 Task: Compose an email with the signature Guillermo Adams with the subject Update on a termination meeting and the message I am writing to follow up on the status of the payment. from softage.8@softage.net to softage.6@softage.net Select the numbered list and change the font typography to strikethroughSelect the numbered list and remove the font typography strikethrough Send the email. Finally, move the email from Sent Items to the label Self-help
Action: Mouse moved to (1244, 66)
Screenshot: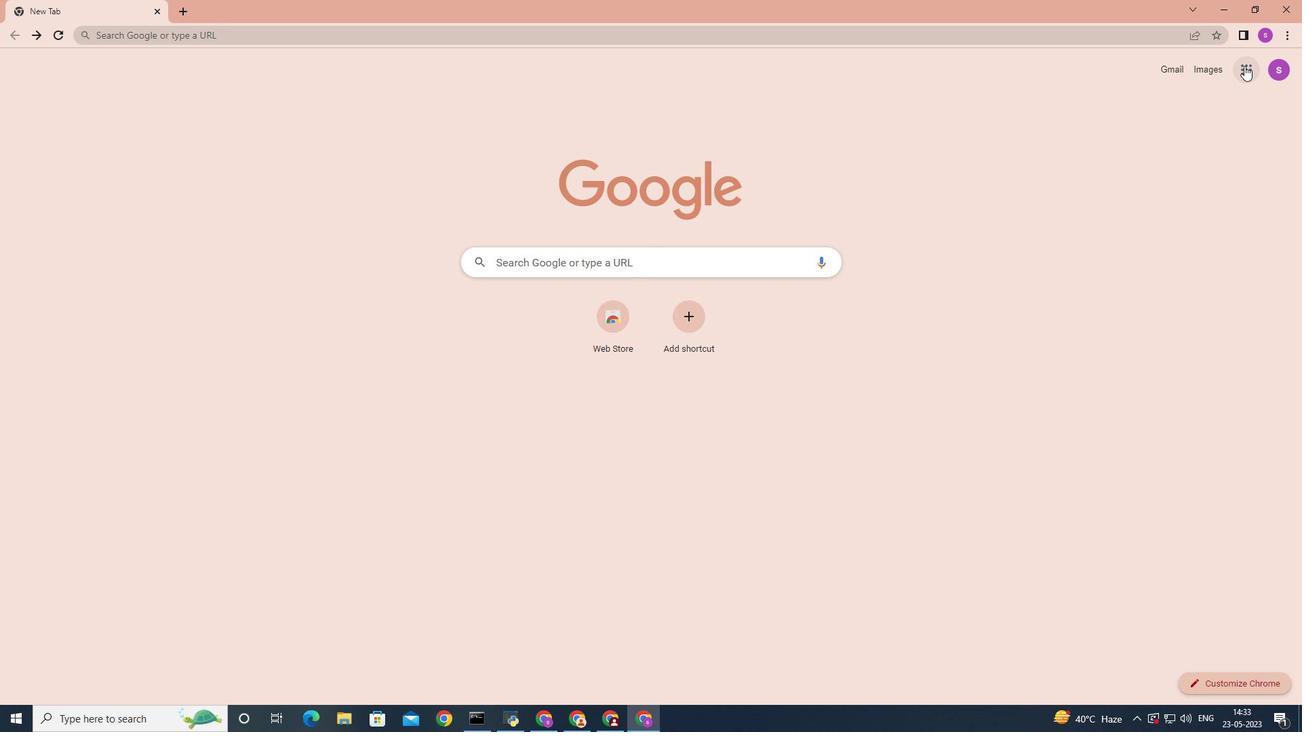 
Action: Mouse pressed left at (1244, 66)
Screenshot: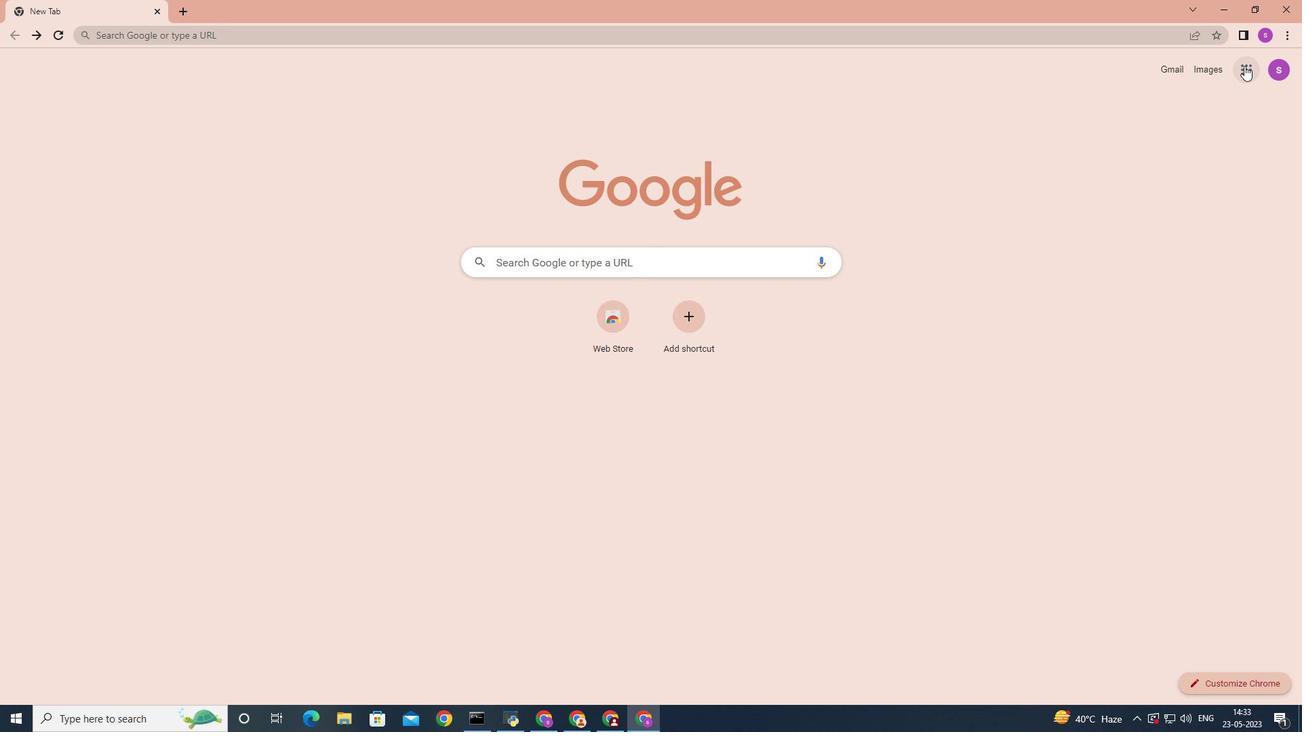 
Action: Mouse moved to (1175, 134)
Screenshot: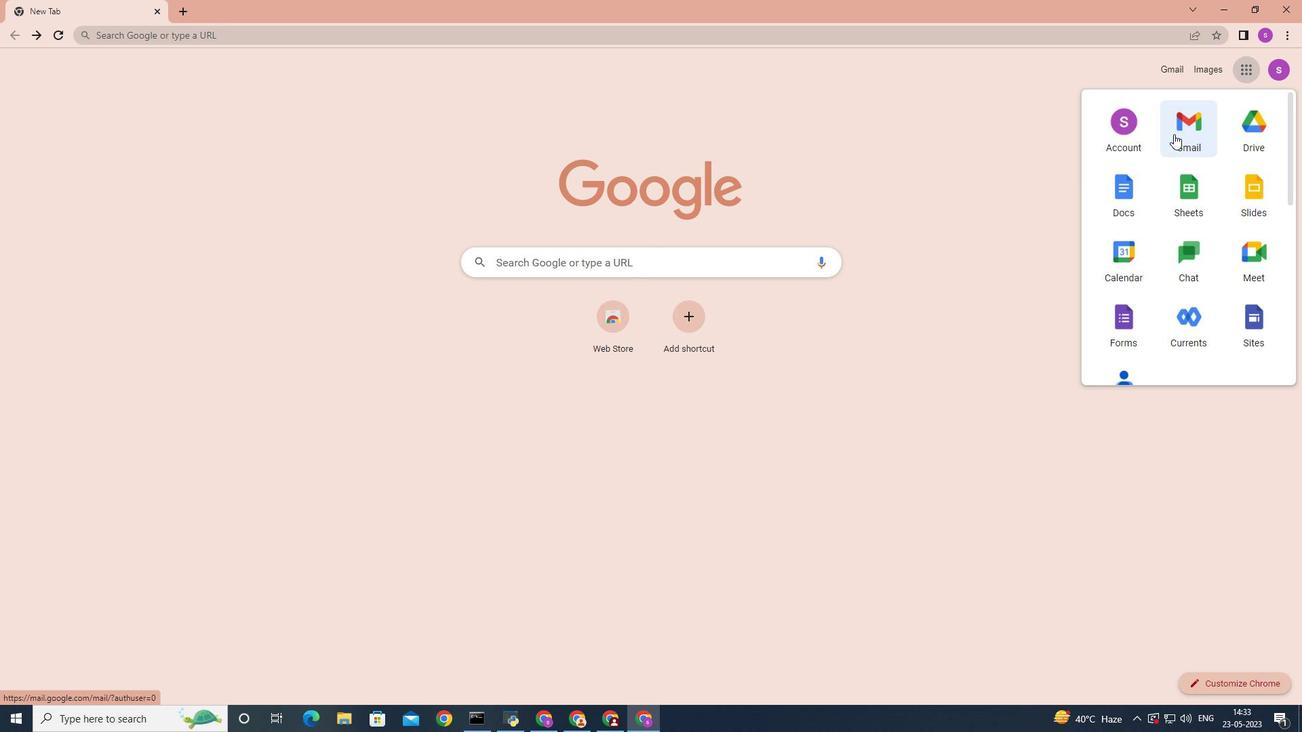 
Action: Mouse pressed left at (1175, 134)
Screenshot: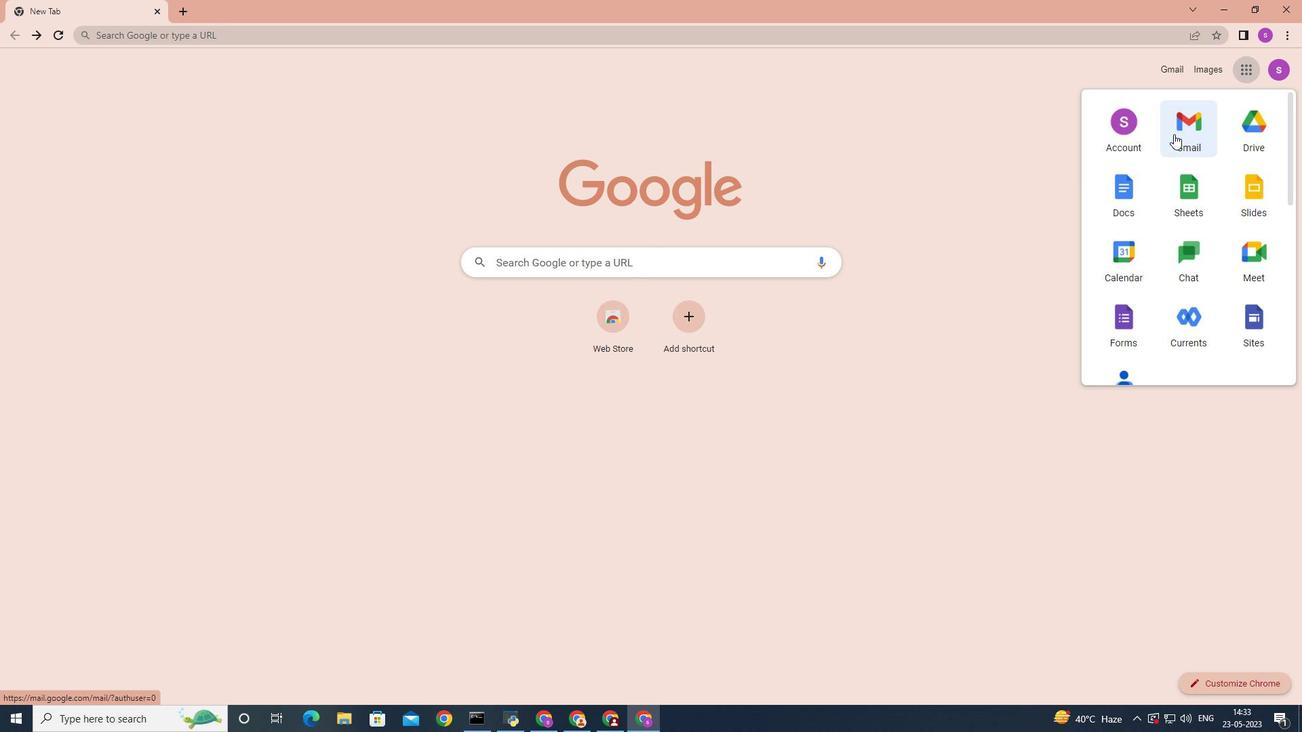 
Action: Mouse moved to (1159, 76)
Screenshot: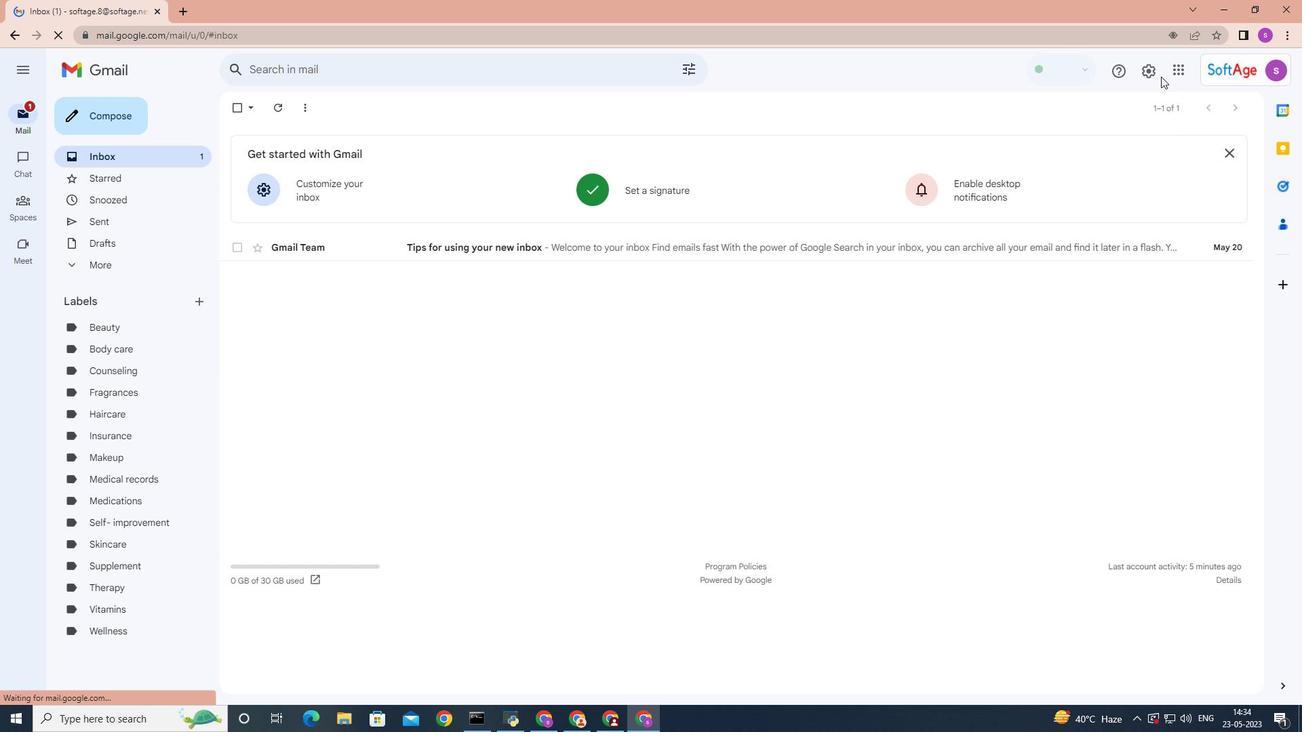 
Action: Mouse pressed left at (1159, 76)
Screenshot: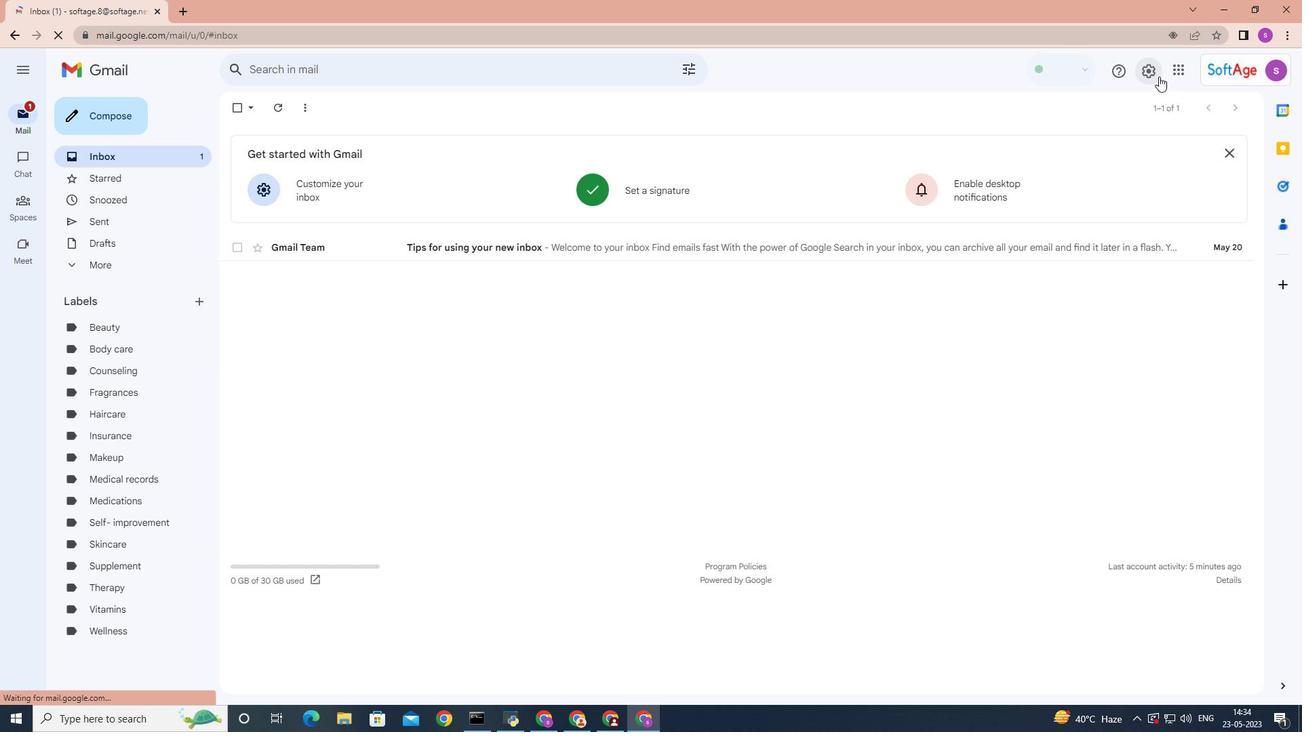 
Action: Mouse moved to (1192, 141)
Screenshot: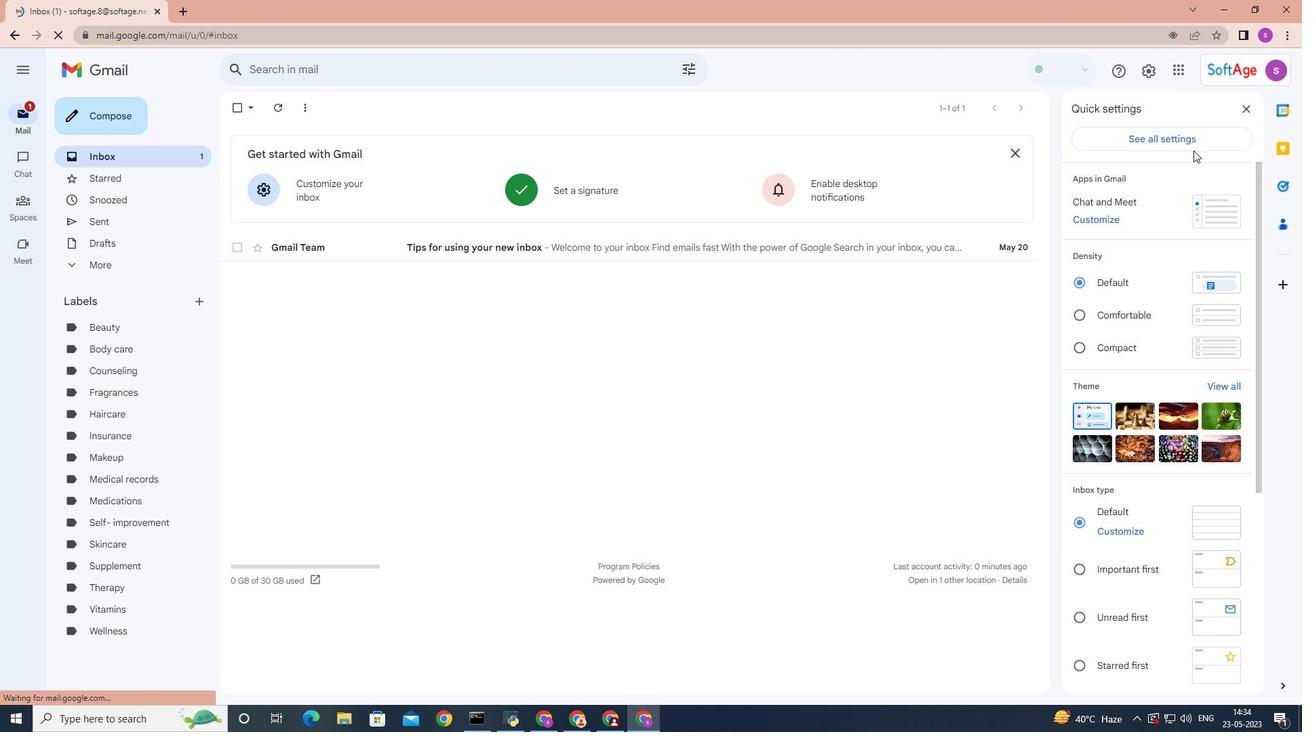 
Action: Mouse pressed left at (1192, 141)
Screenshot: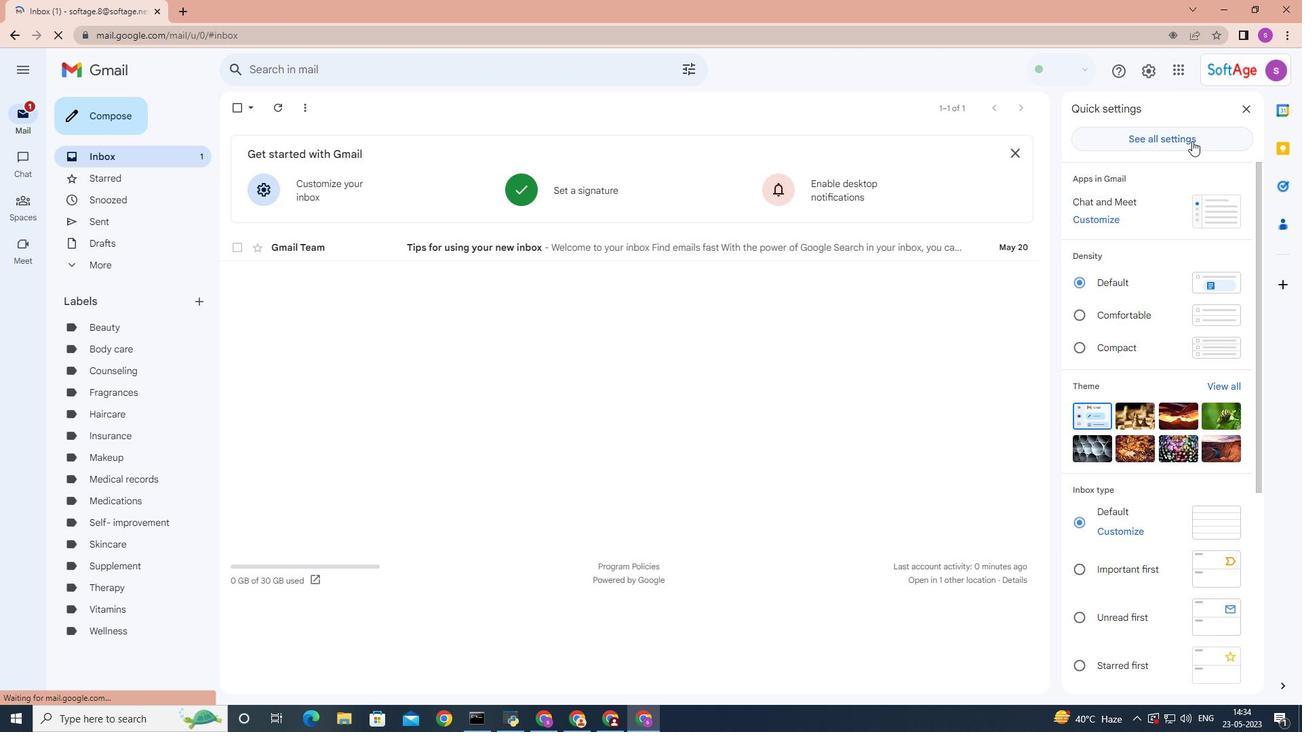 
Action: Mouse moved to (1166, 137)
Screenshot: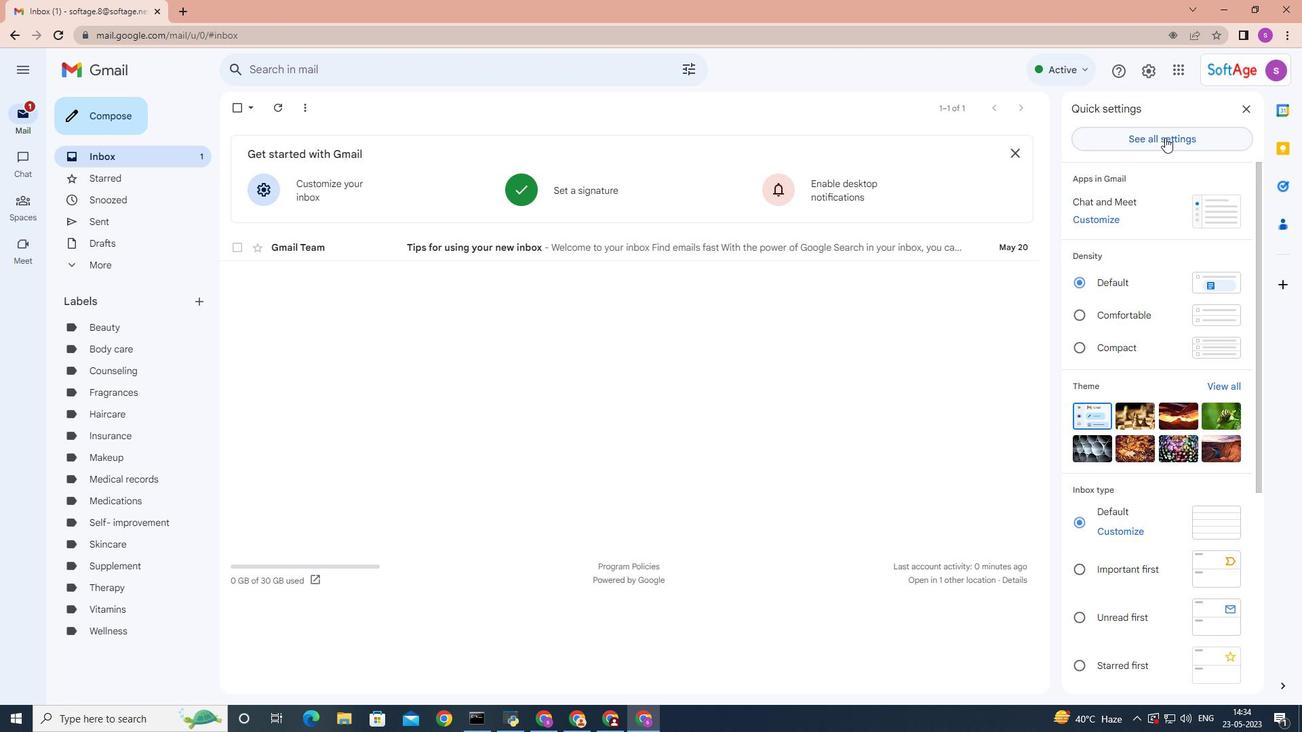 
Action: Mouse pressed left at (1166, 137)
Screenshot: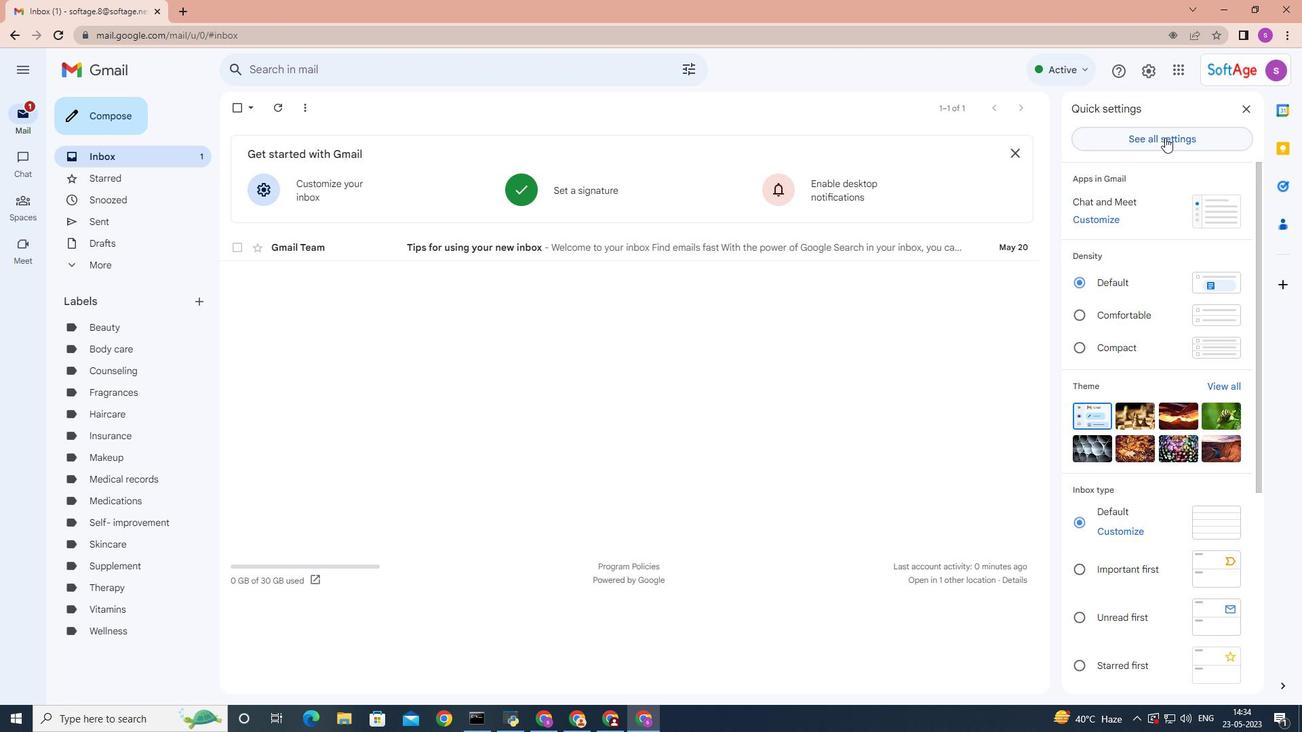 
Action: Mouse moved to (588, 287)
Screenshot: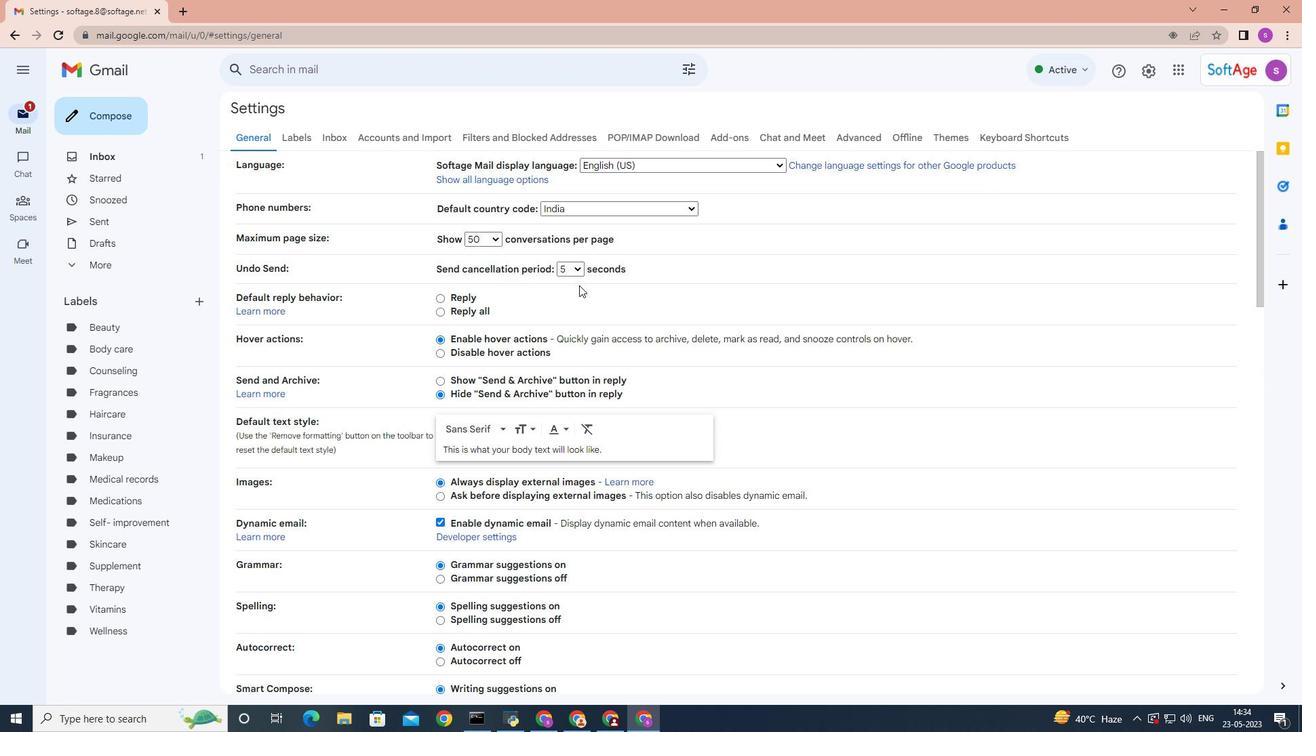 
Action: Mouse scrolled (588, 286) with delta (0, 0)
Screenshot: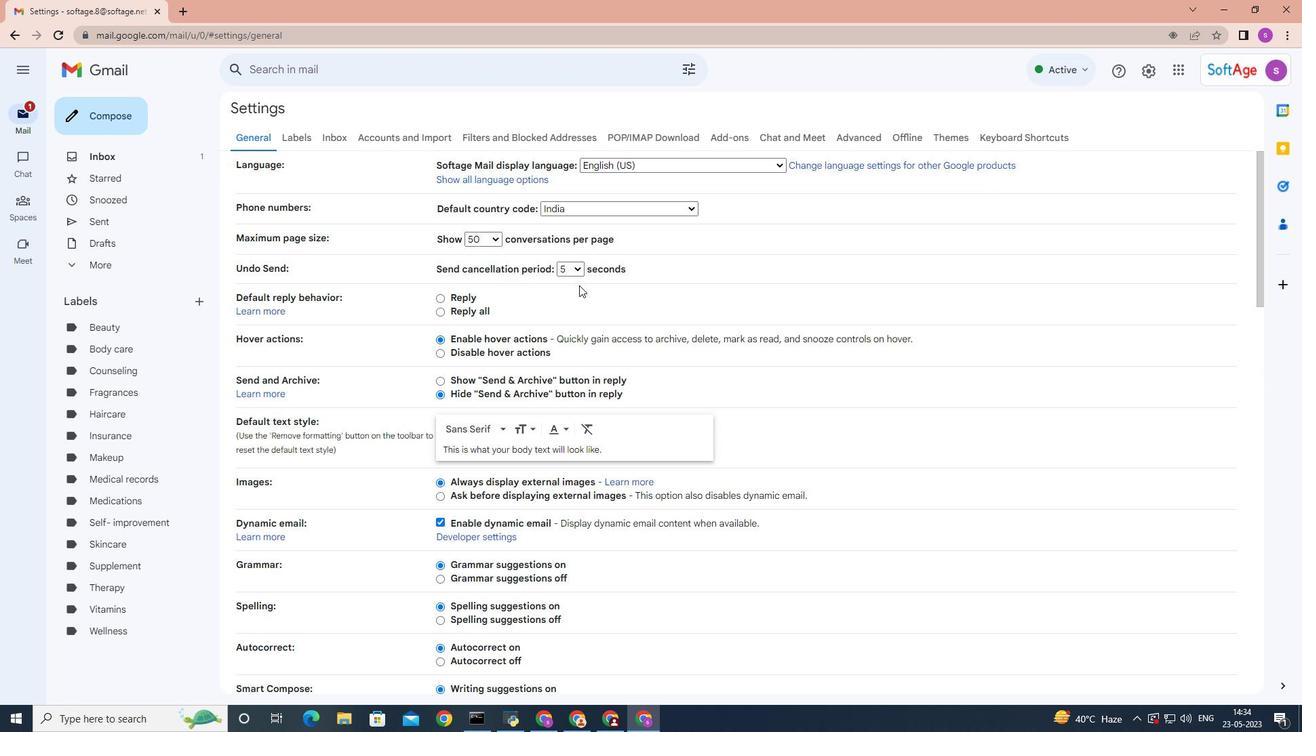 
Action: Mouse moved to (605, 295)
Screenshot: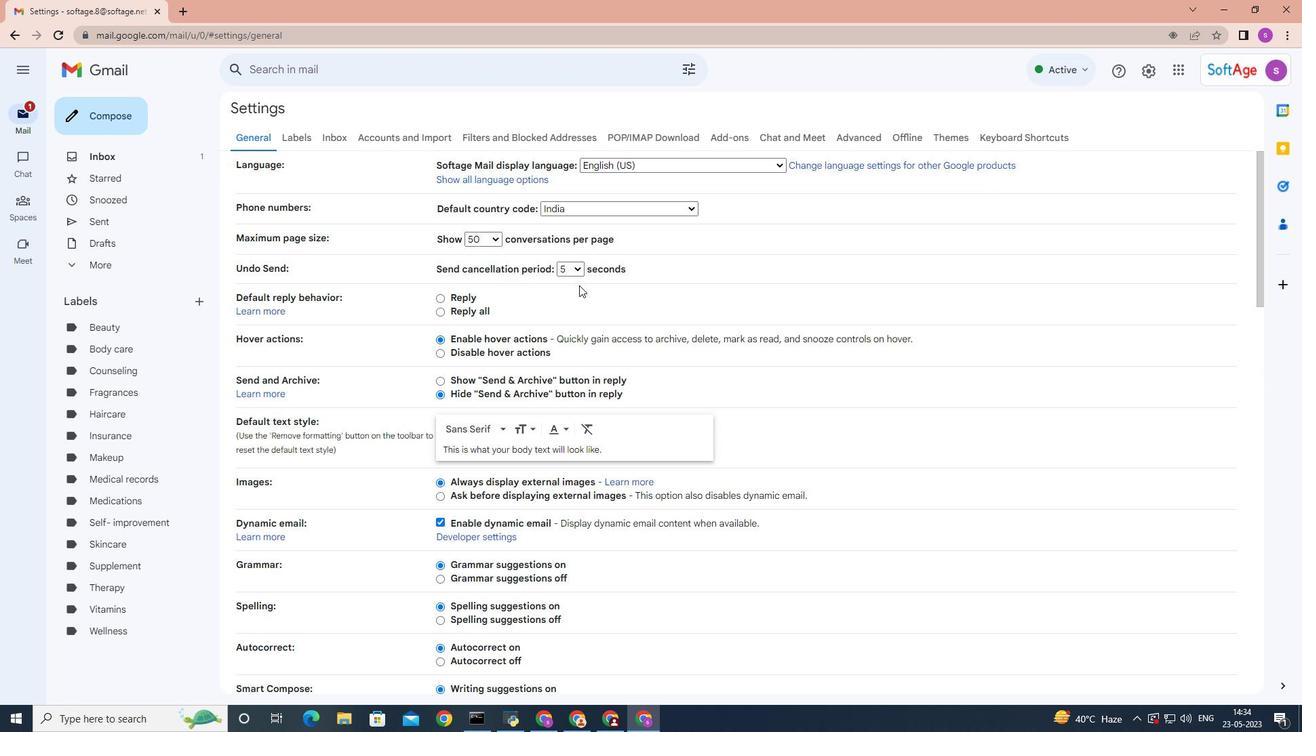 
Action: Mouse scrolled (605, 294) with delta (0, 0)
Screenshot: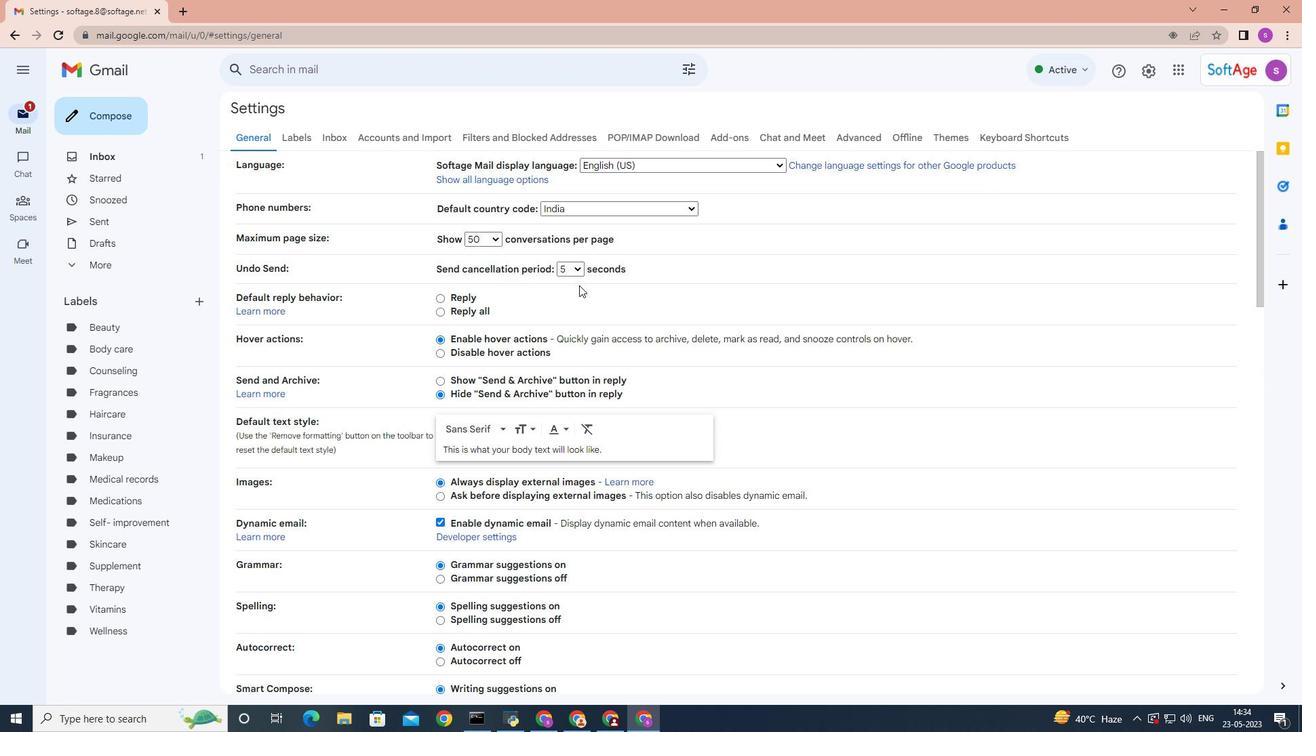 
Action: Mouse moved to (695, 295)
Screenshot: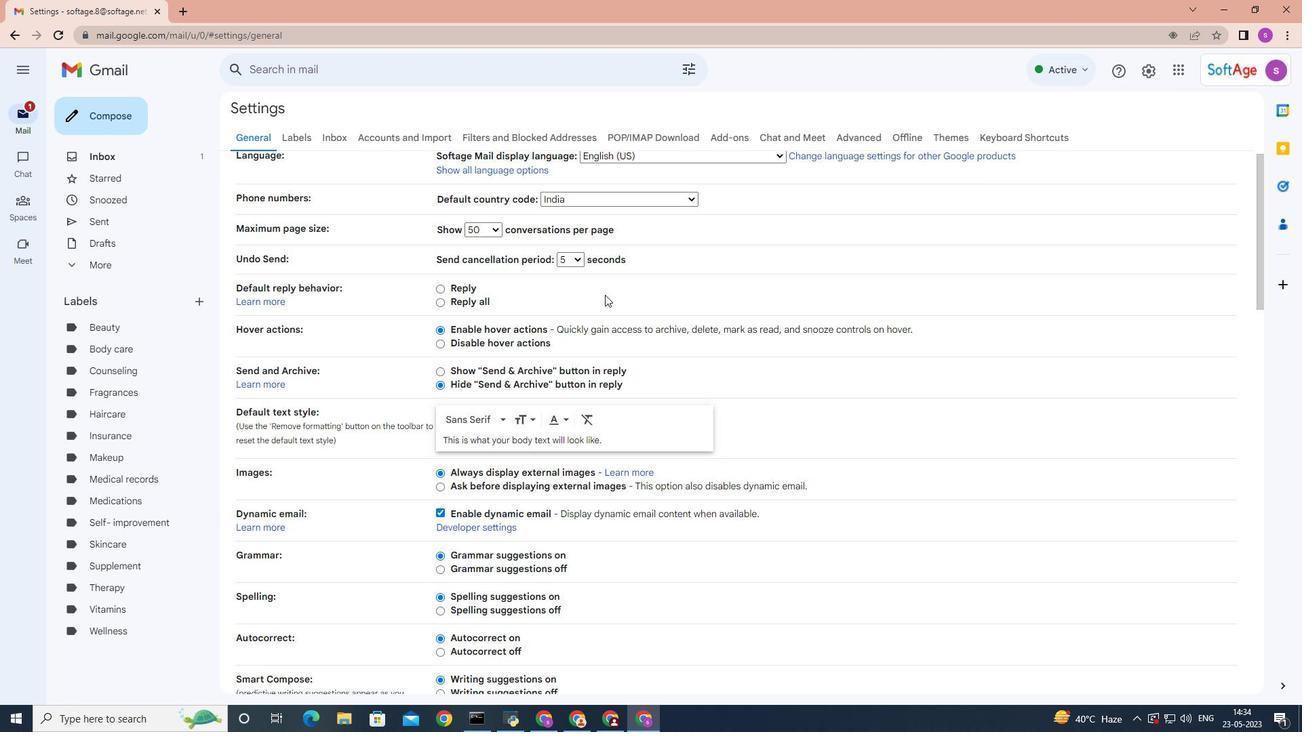 
Action: Mouse scrolled (628, 297) with delta (0, 0)
Screenshot: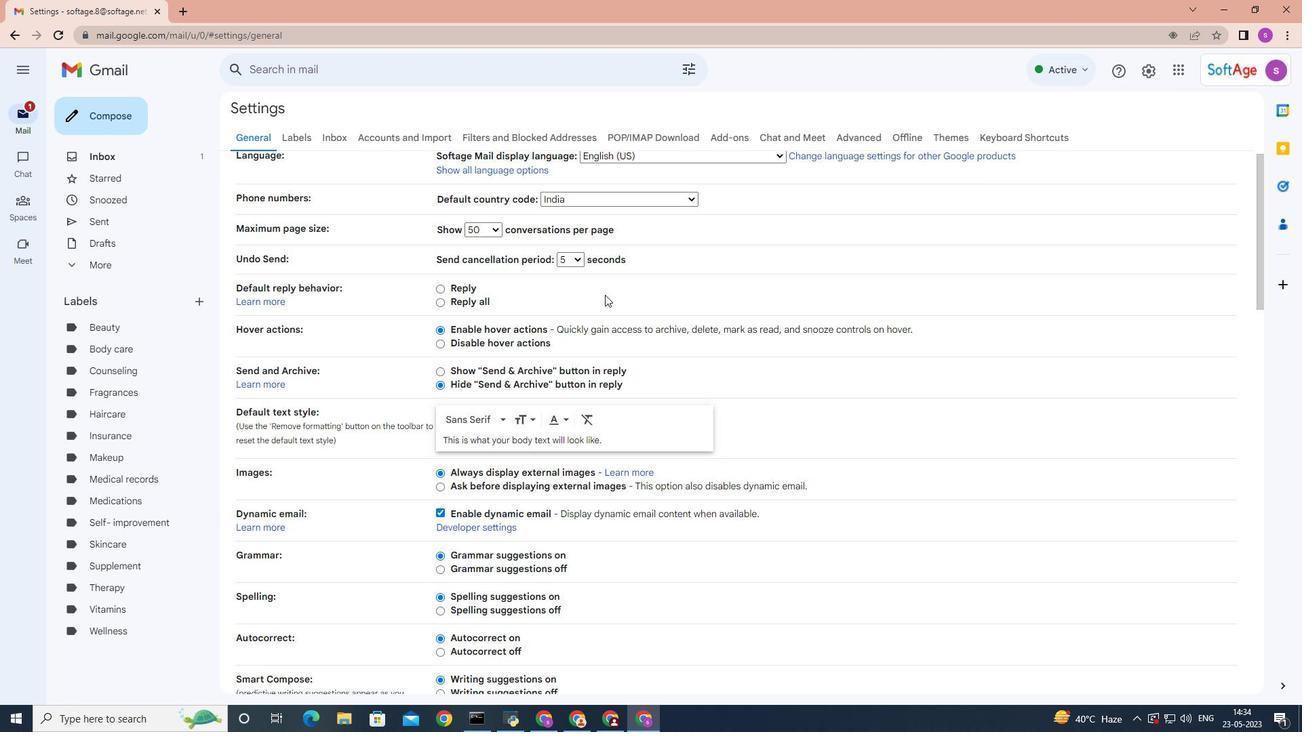 
Action: Mouse moved to (702, 294)
Screenshot: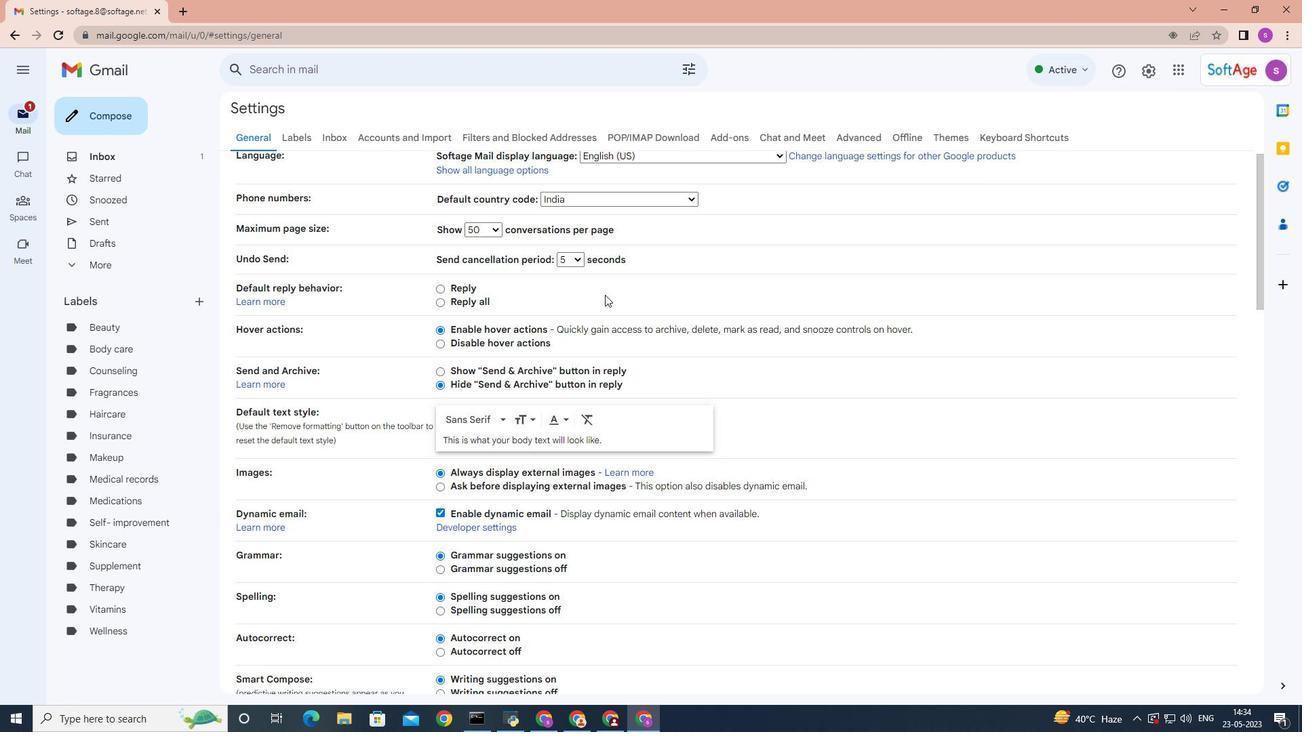 
Action: Mouse scrolled (655, 299) with delta (0, 0)
Screenshot: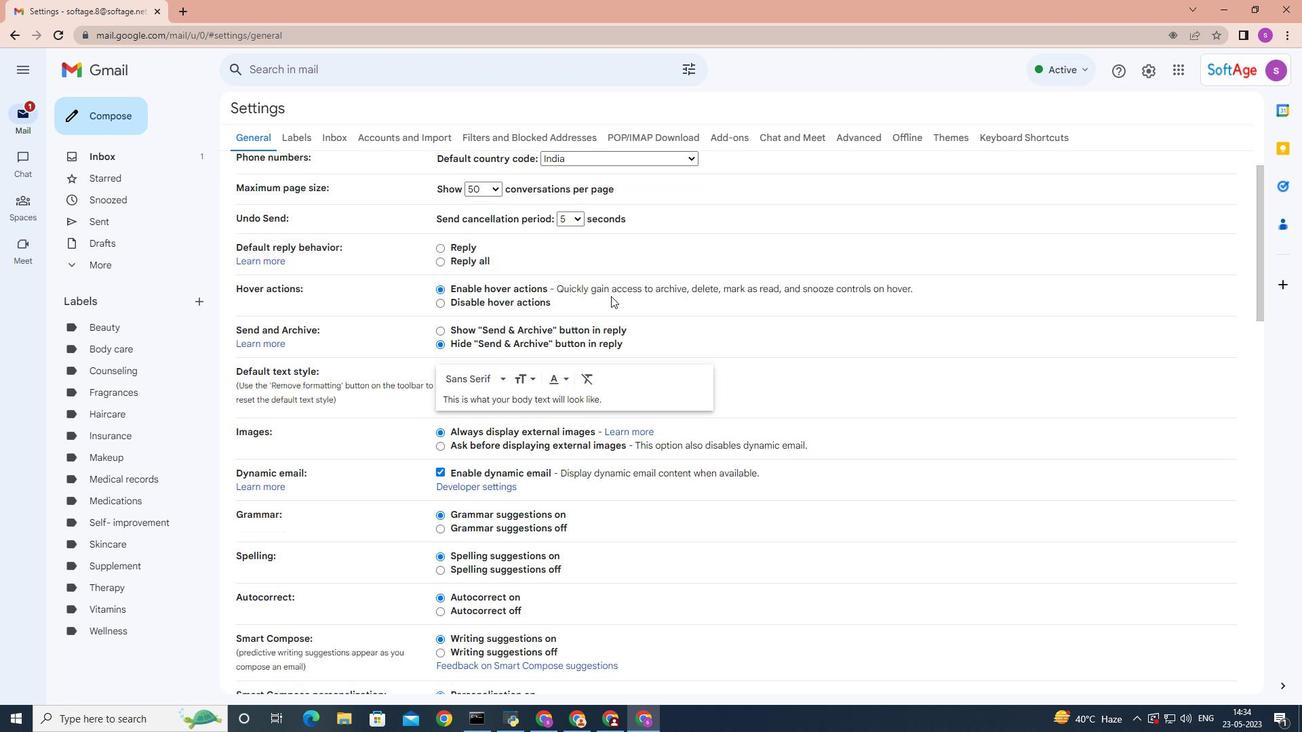 
Action: Mouse moved to (730, 293)
Screenshot: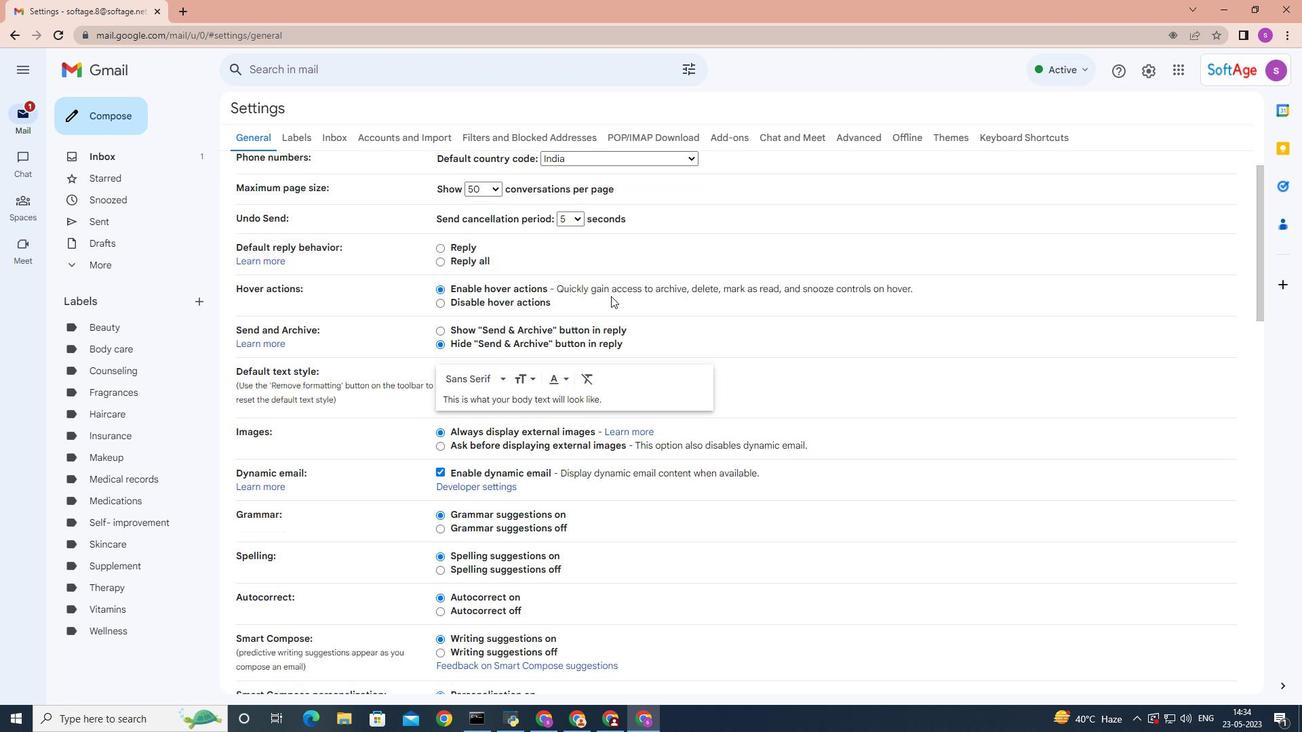 
Action: Mouse scrolled (679, 298) with delta (0, 0)
Screenshot: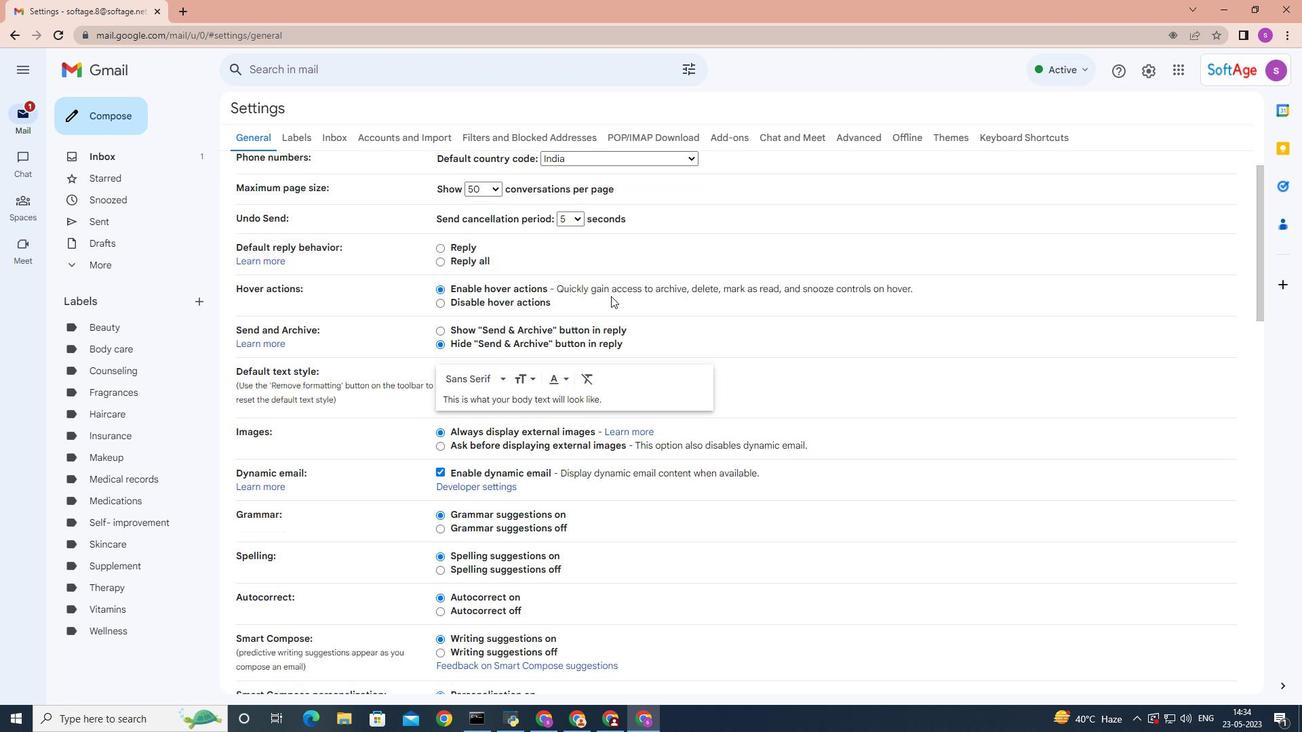 
Action: Mouse moved to (744, 293)
Screenshot: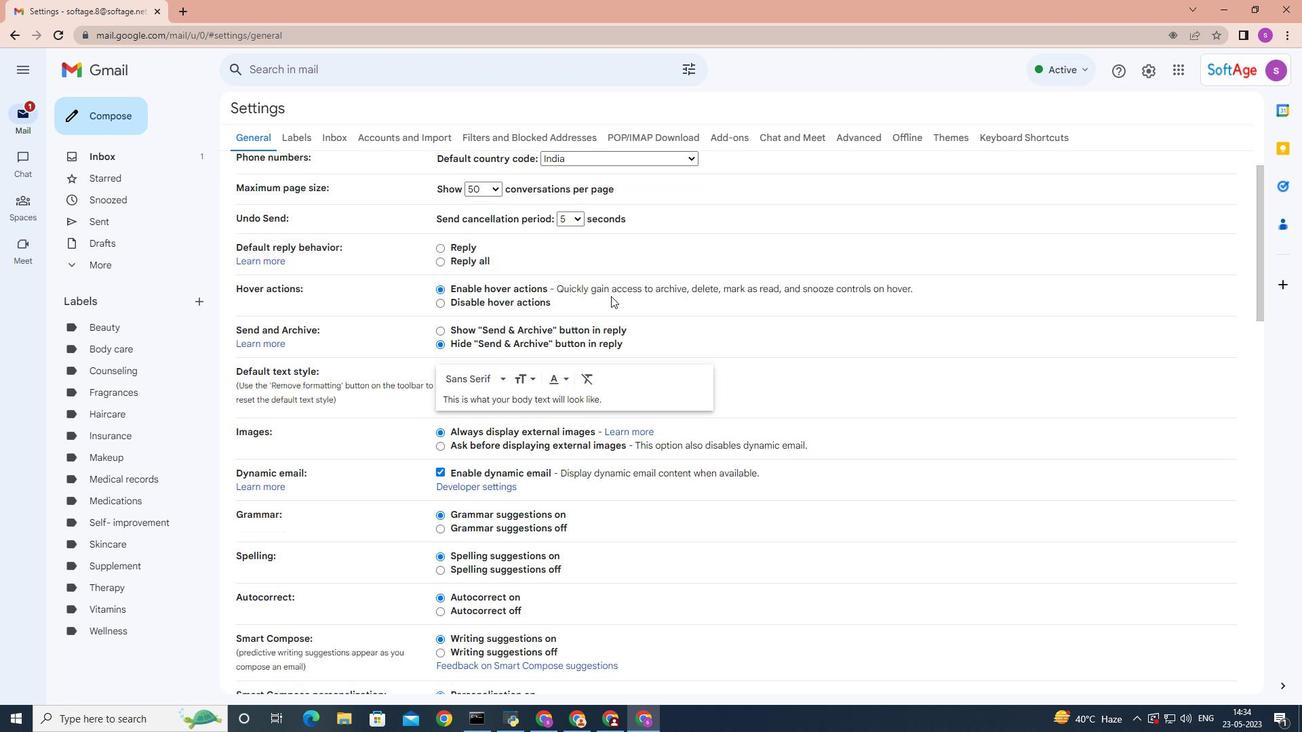 
Action: Mouse scrolled (702, 293) with delta (0, 0)
Screenshot: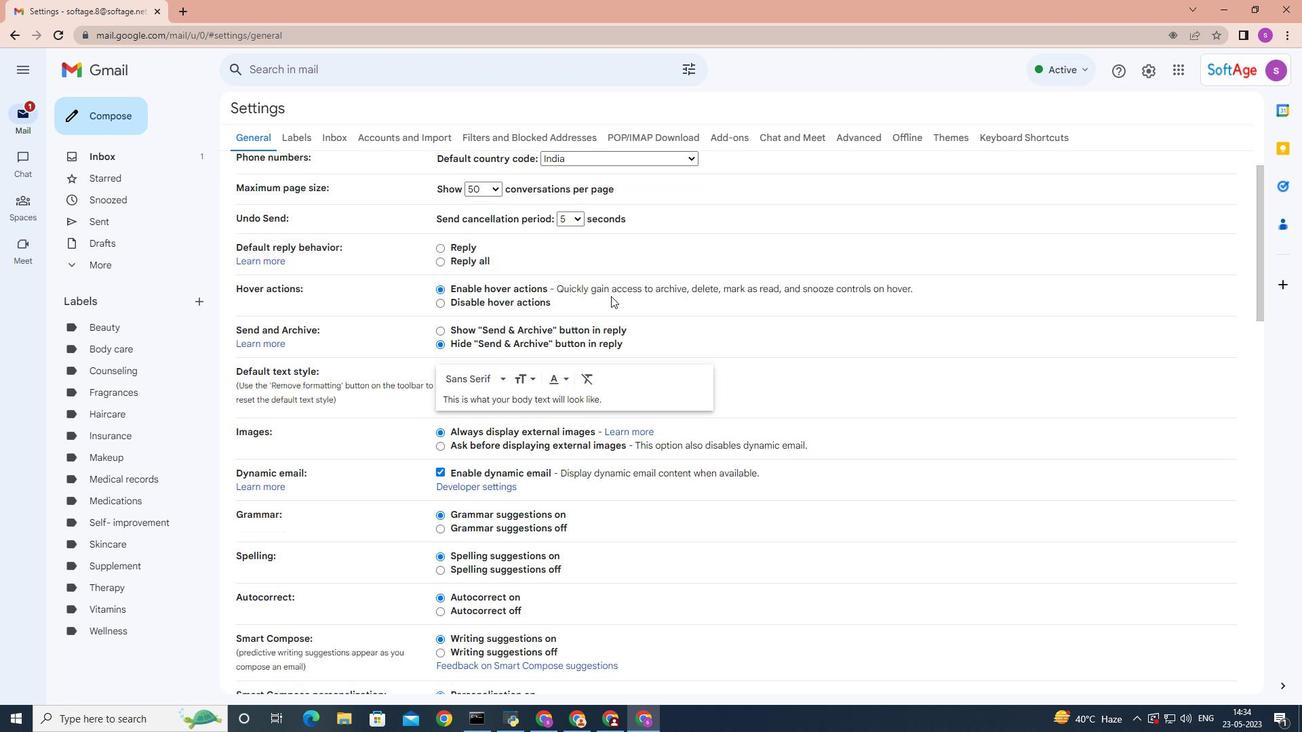 
Action: Mouse moved to (768, 296)
Screenshot: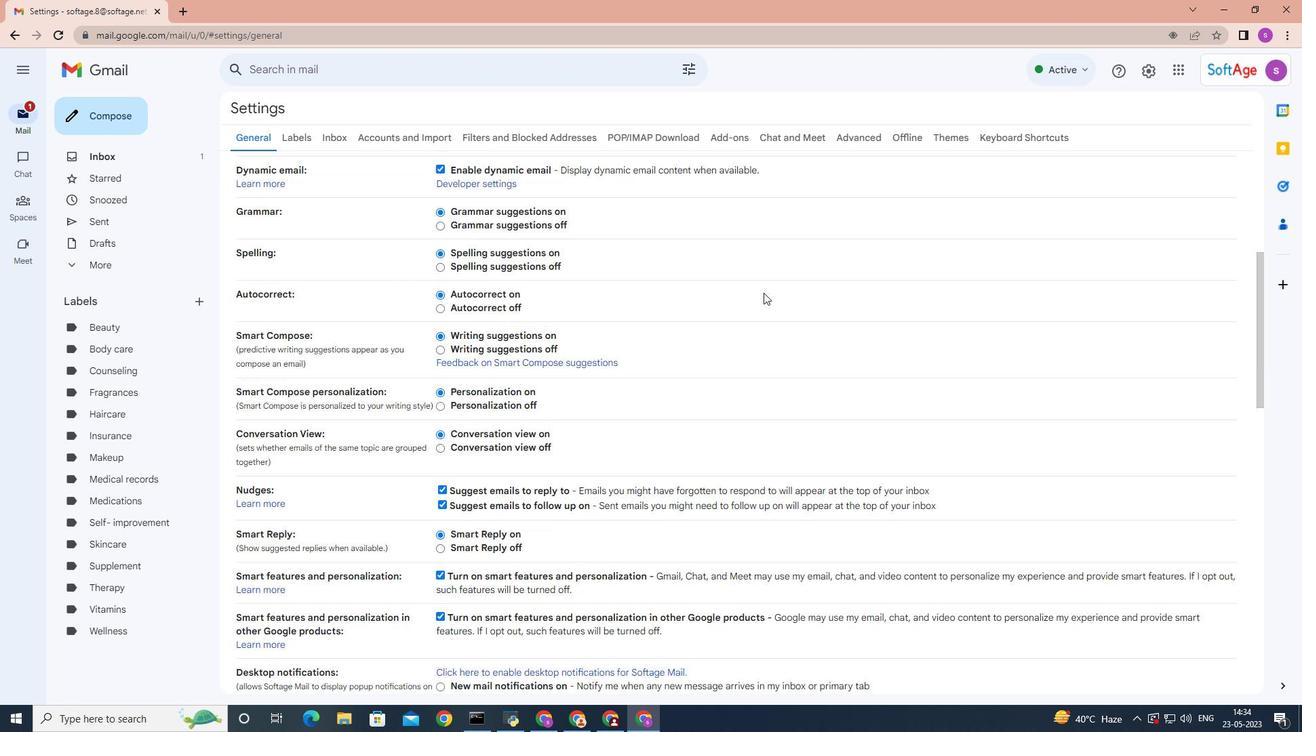 
Action: Mouse scrolled (768, 295) with delta (0, 0)
Screenshot: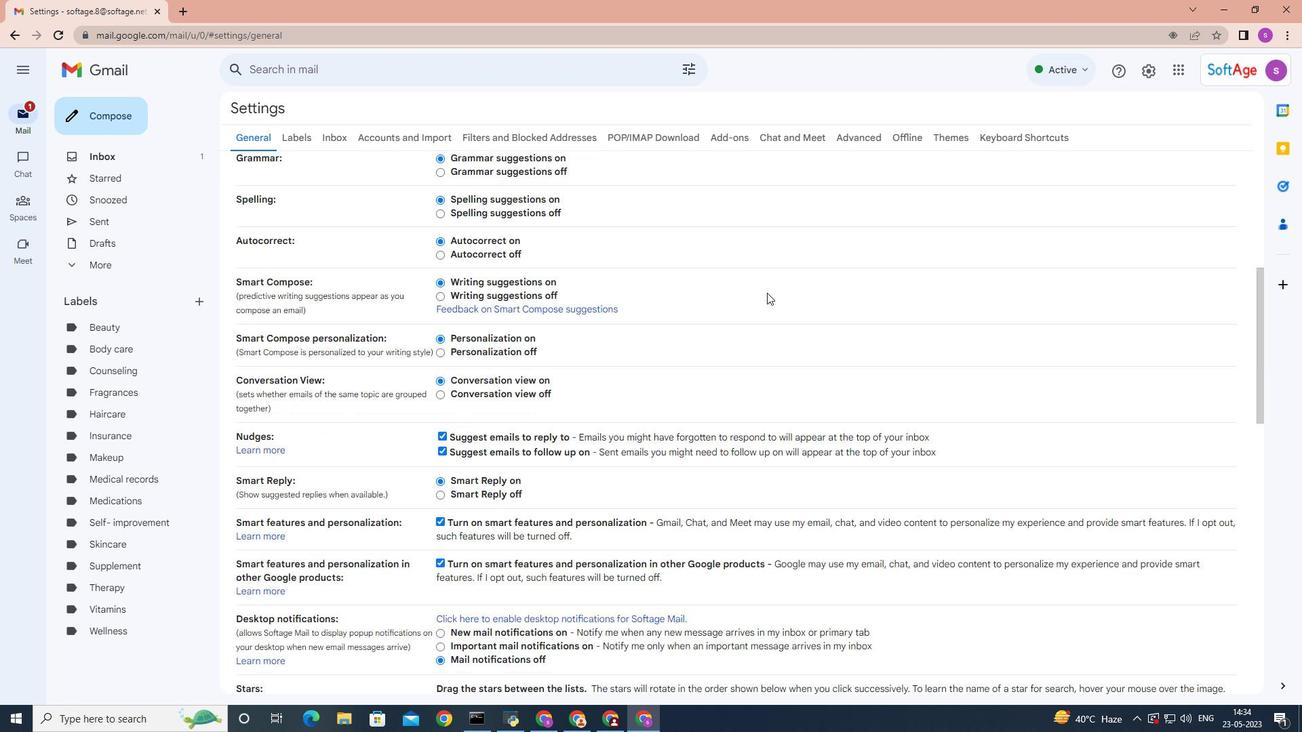 
Action: Mouse moved to (769, 299)
Screenshot: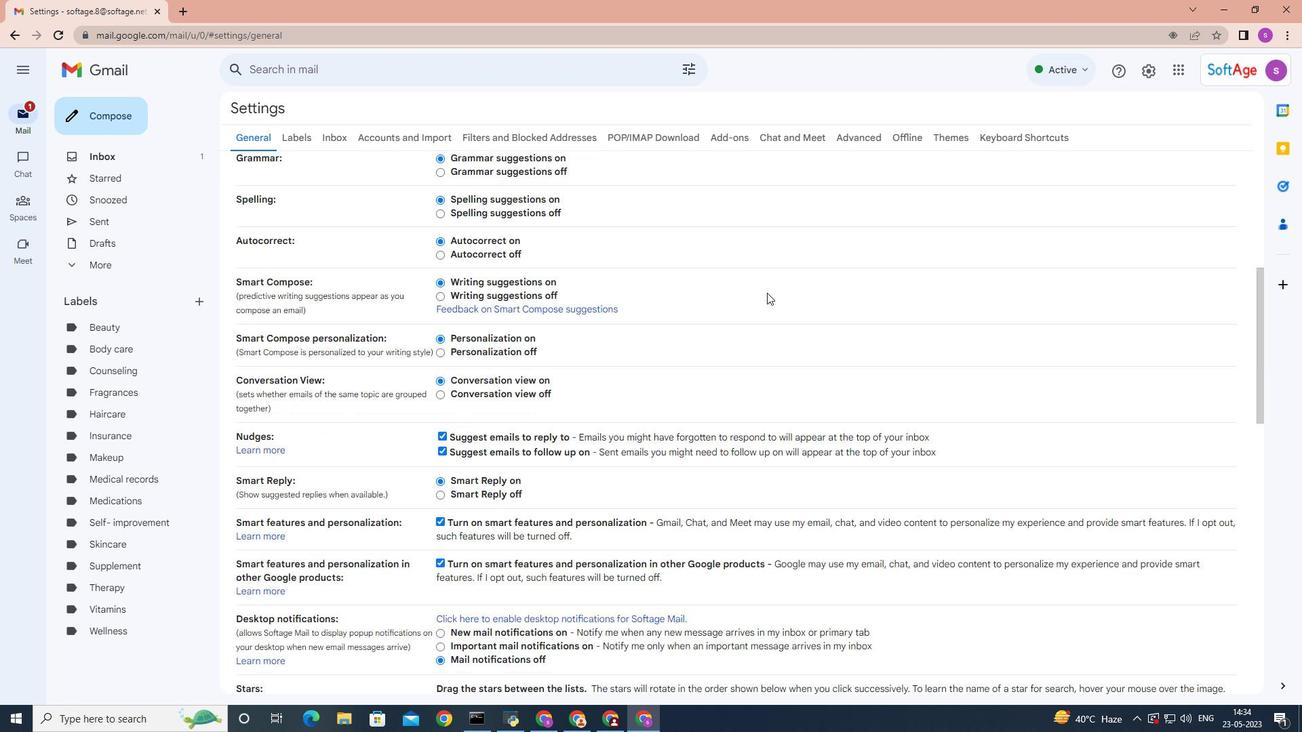 
Action: Mouse scrolled (769, 299) with delta (0, 0)
Screenshot: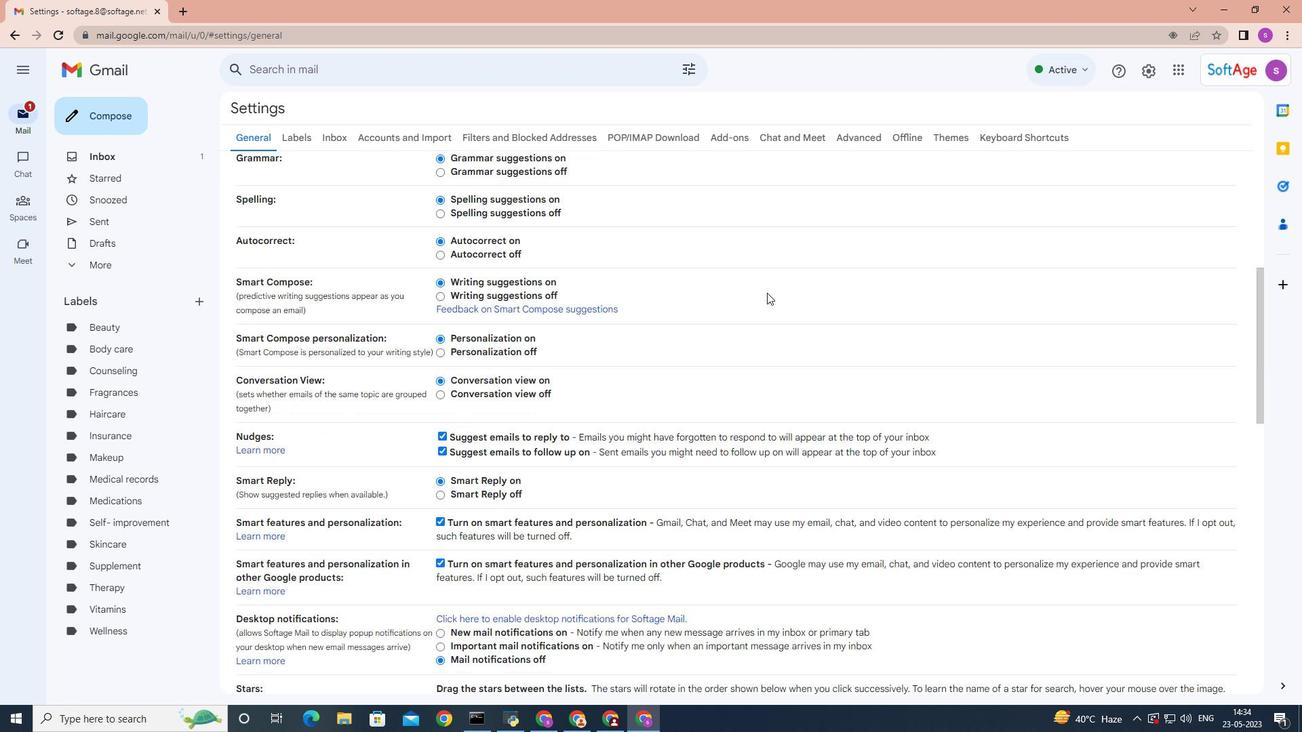 
Action: Mouse moved to (771, 302)
Screenshot: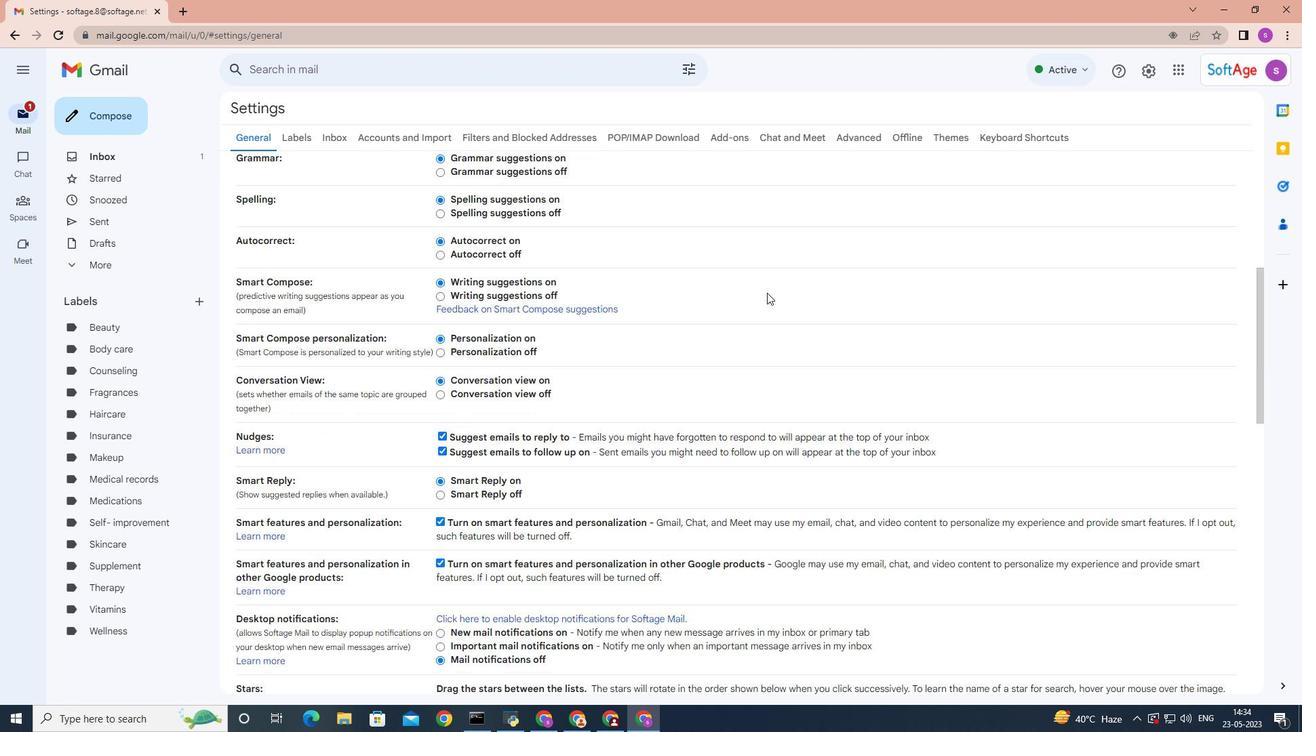 
Action: Mouse scrolled (771, 301) with delta (0, 0)
Screenshot: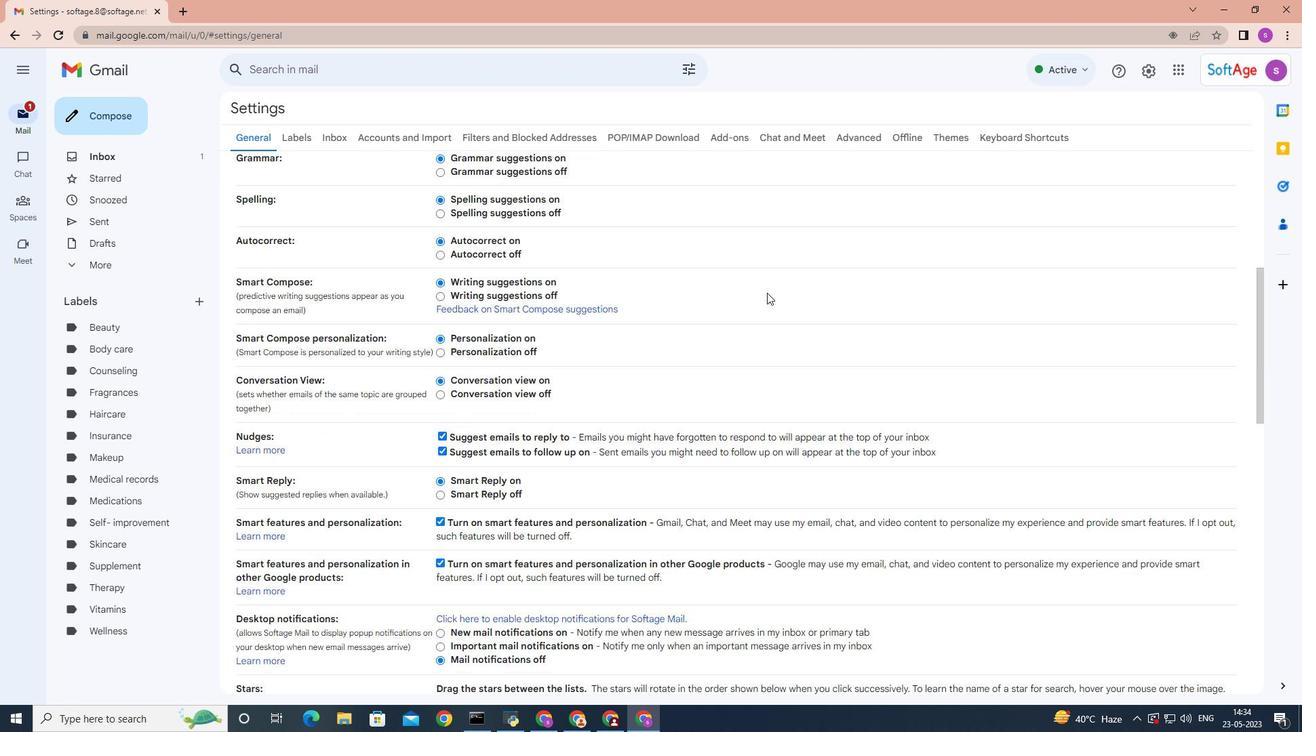 
Action: Mouse moved to (776, 305)
Screenshot: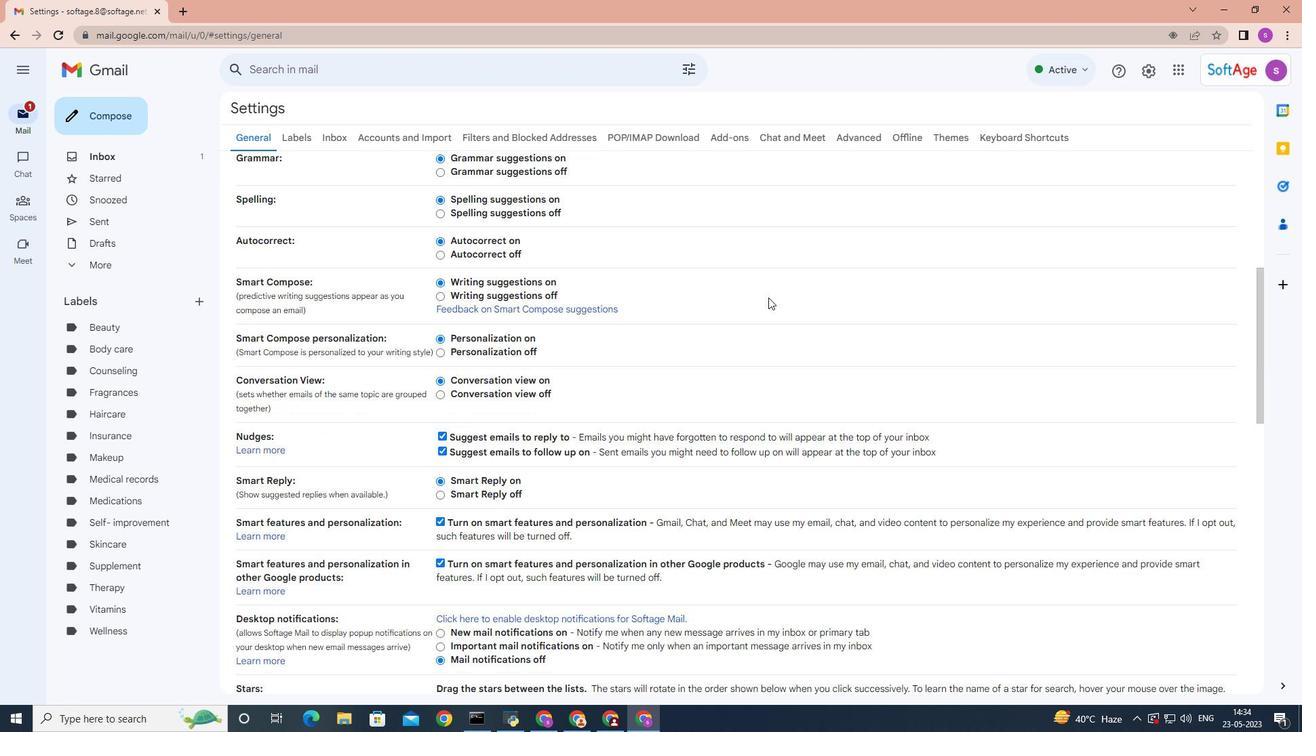 
Action: Mouse scrolled (776, 304) with delta (0, 0)
Screenshot: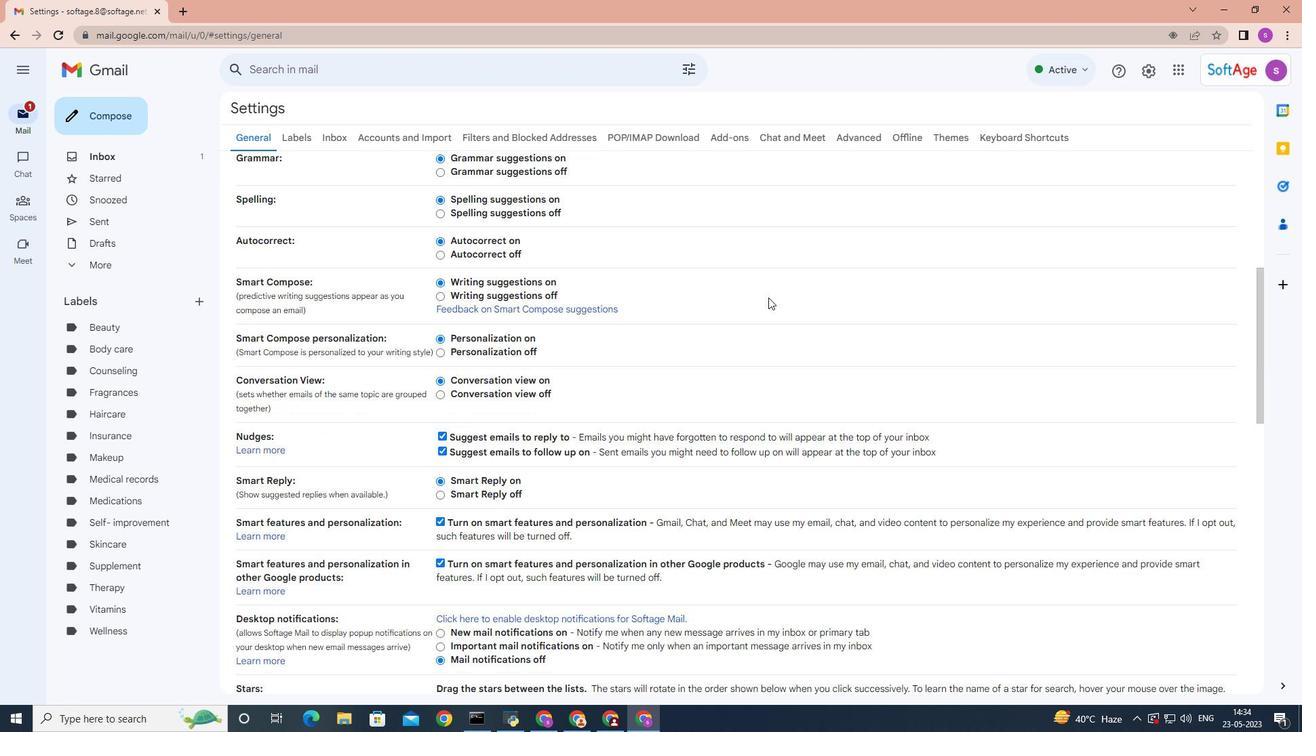 
Action: Mouse moved to (777, 305)
Screenshot: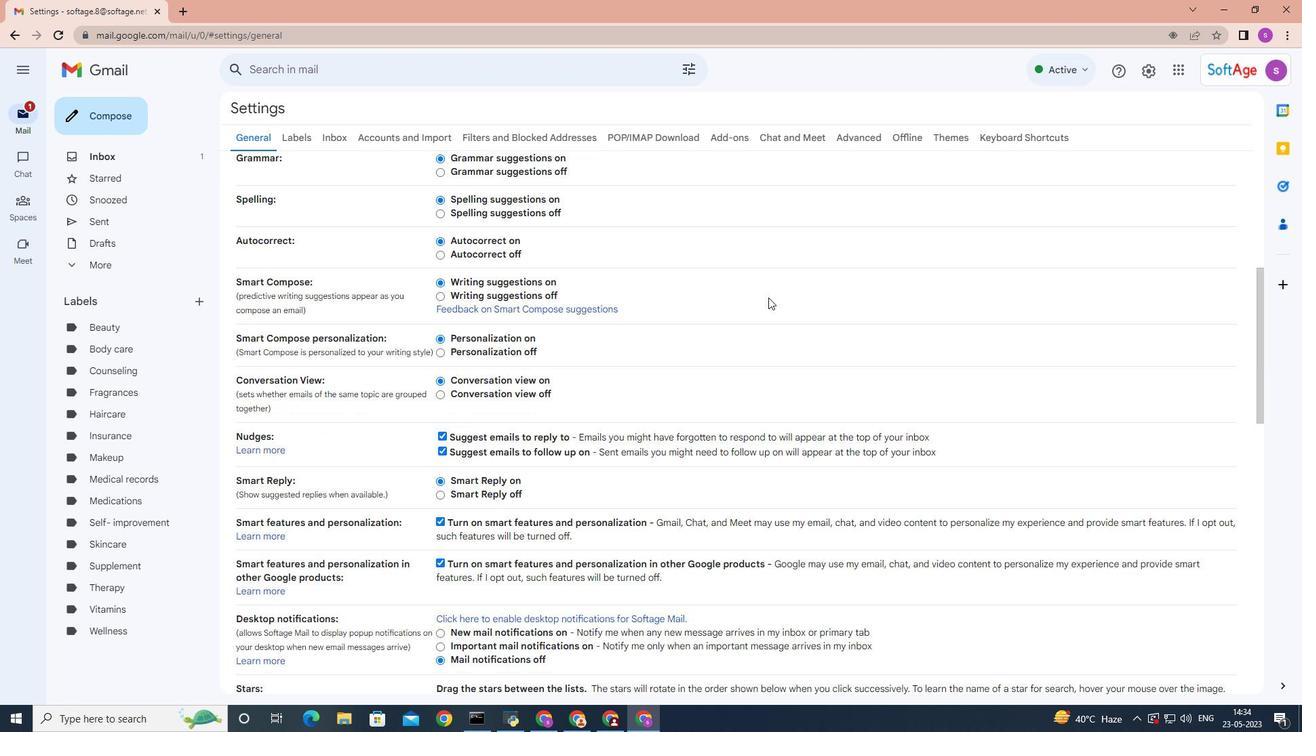 
Action: Mouse scrolled (777, 305) with delta (0, 0)
Screenshot: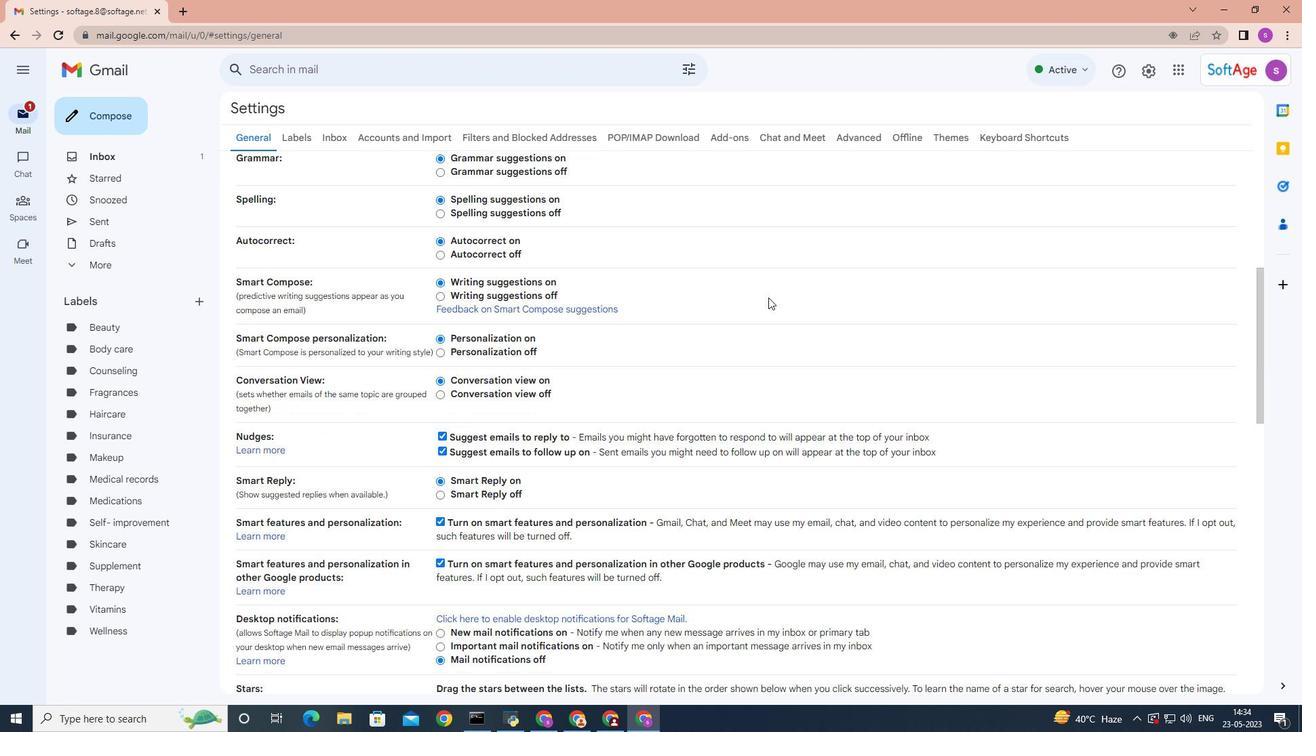 
Action: Mouse moved to (693, 403)
Screenshot: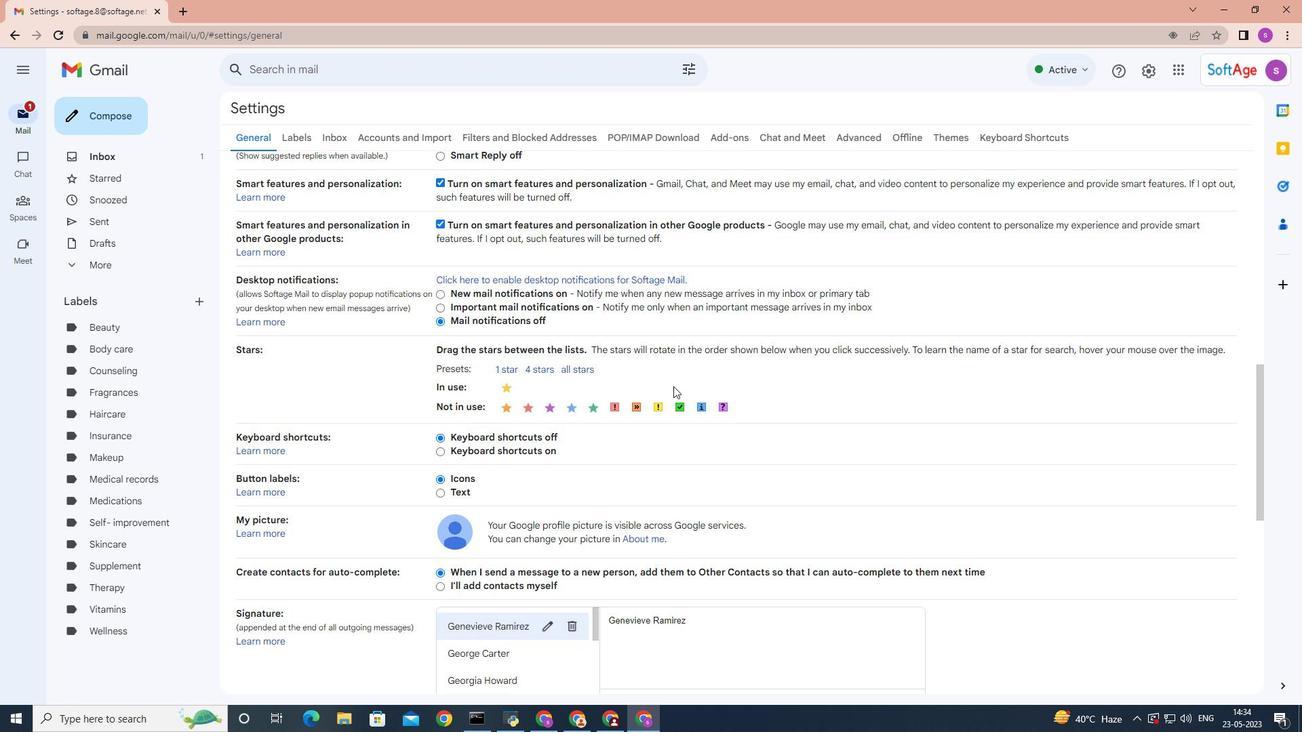 
Action: Mouse scrolled (693, 403) with delta (0, 0)
Screenshot: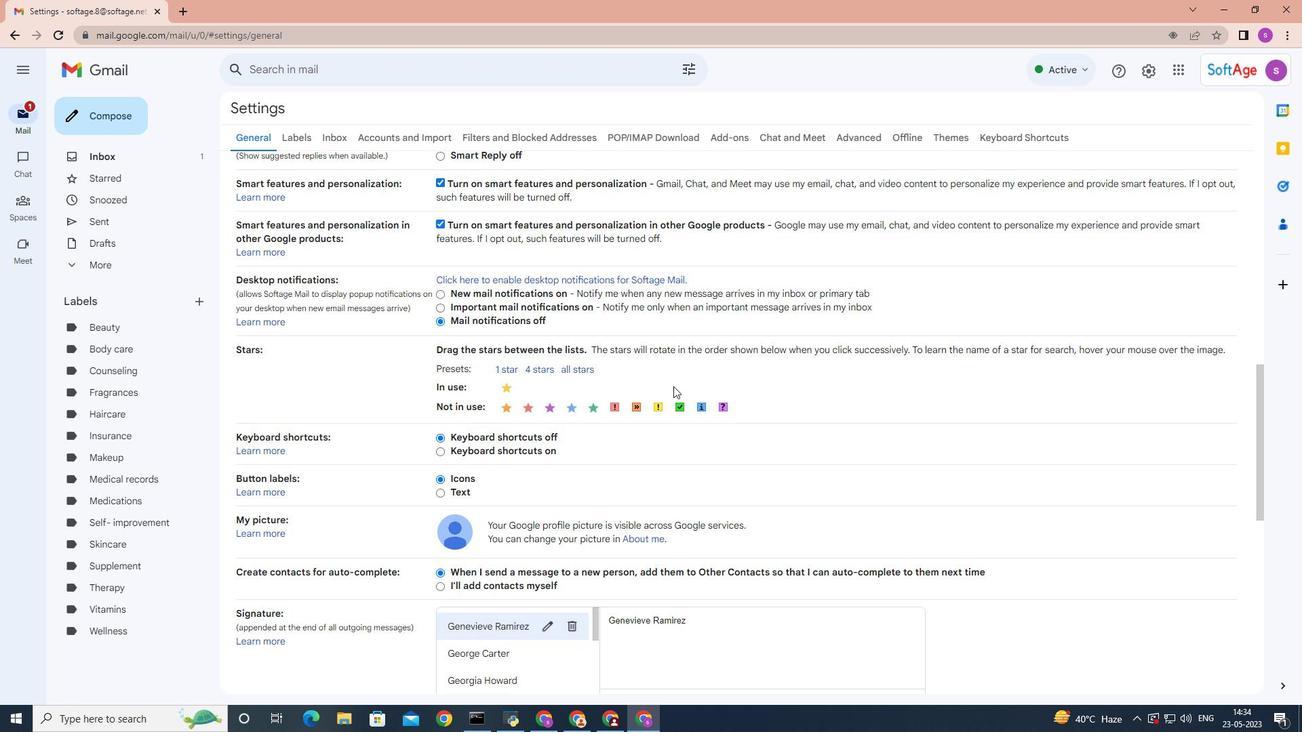 
Action: Mouse moved to (727, 405)
Screenshot: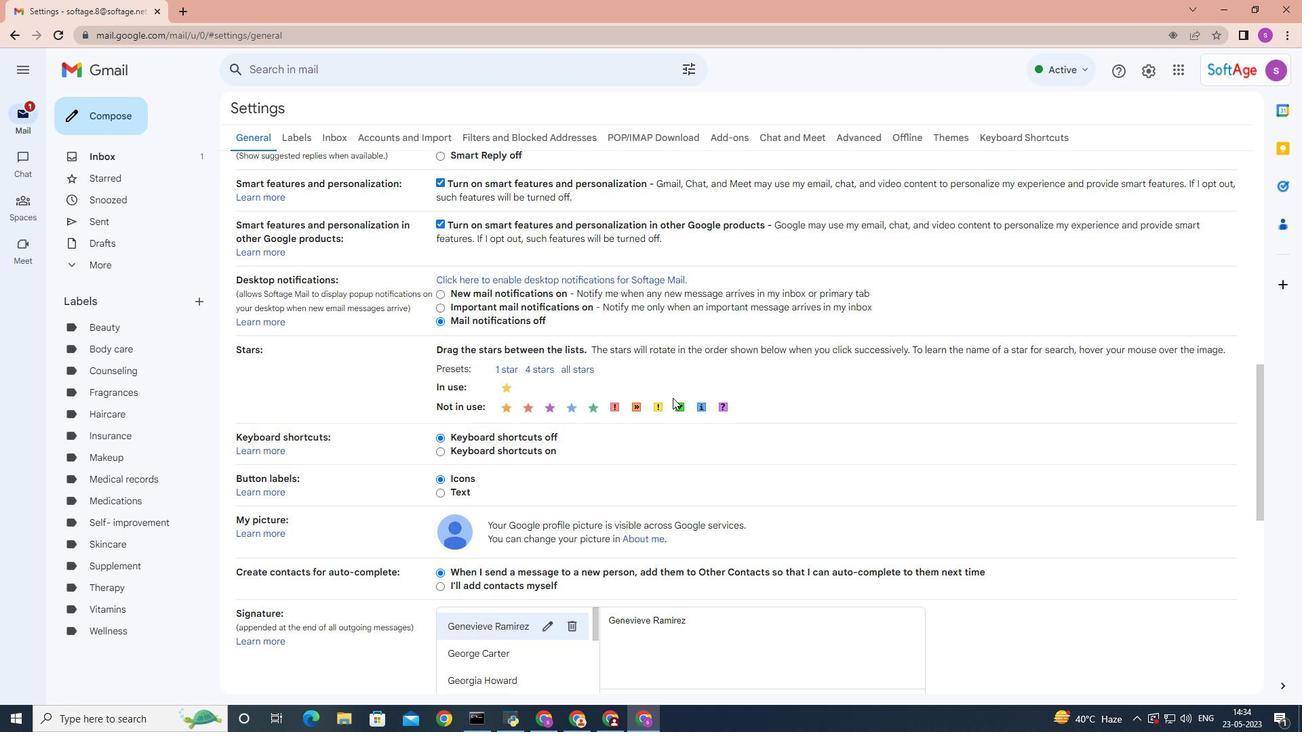 
Action: Mouse scrolled (727, 405) with delta (0, 0)
Screenshot: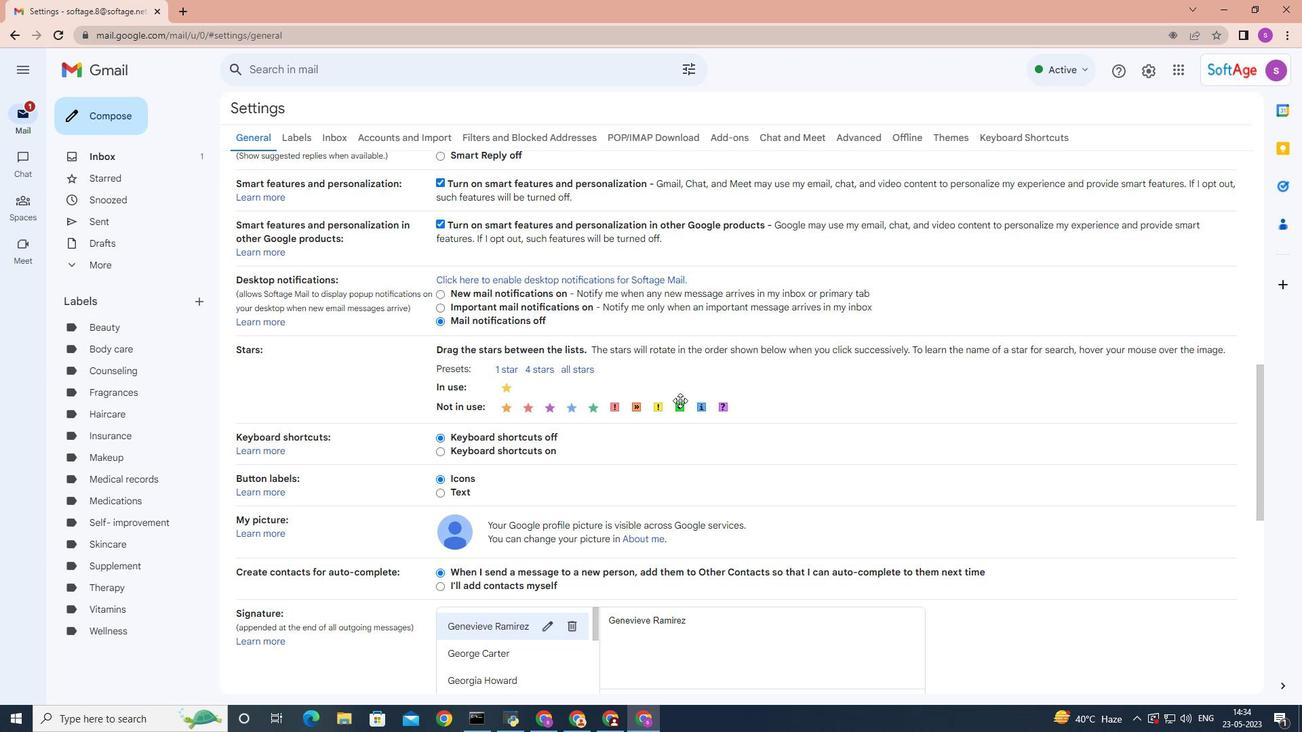 
Action: Mouse moved to (734, 405)
Screenshot: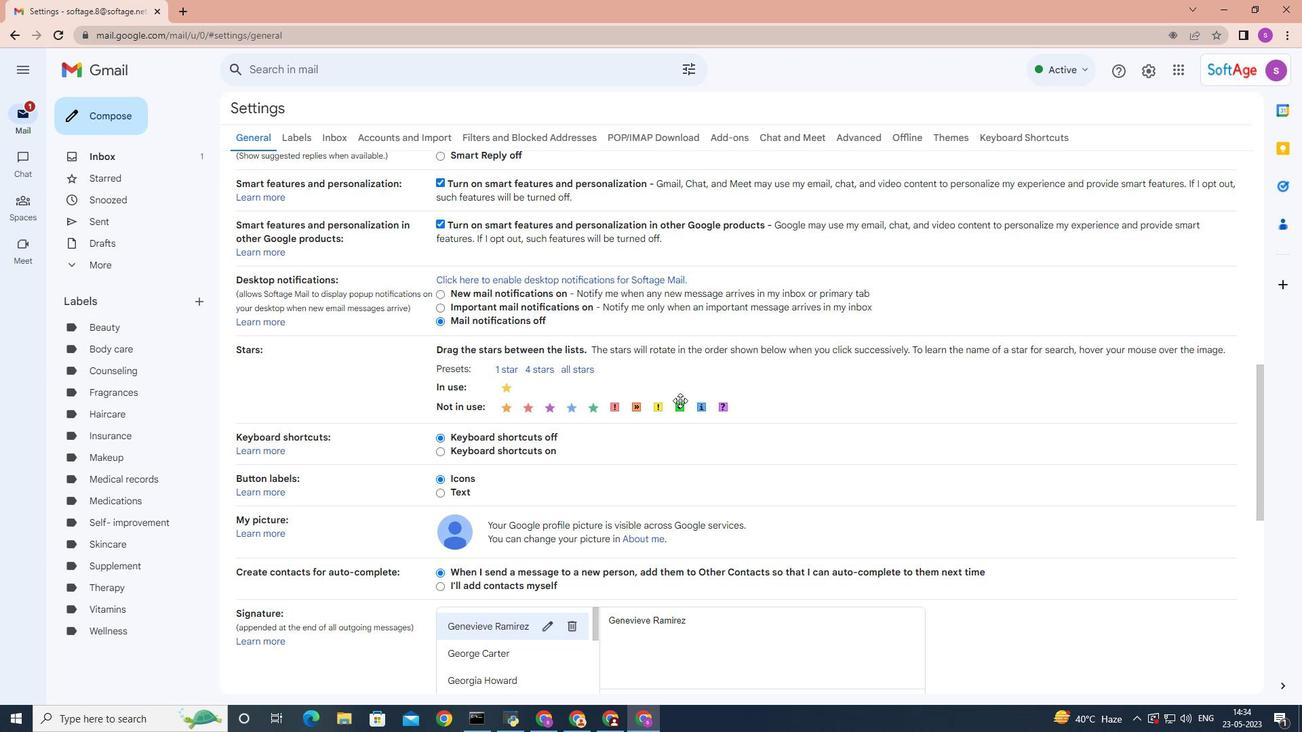 
Action: Mouse scrolled (734, 405) with delta (0, 0)
Screenshot: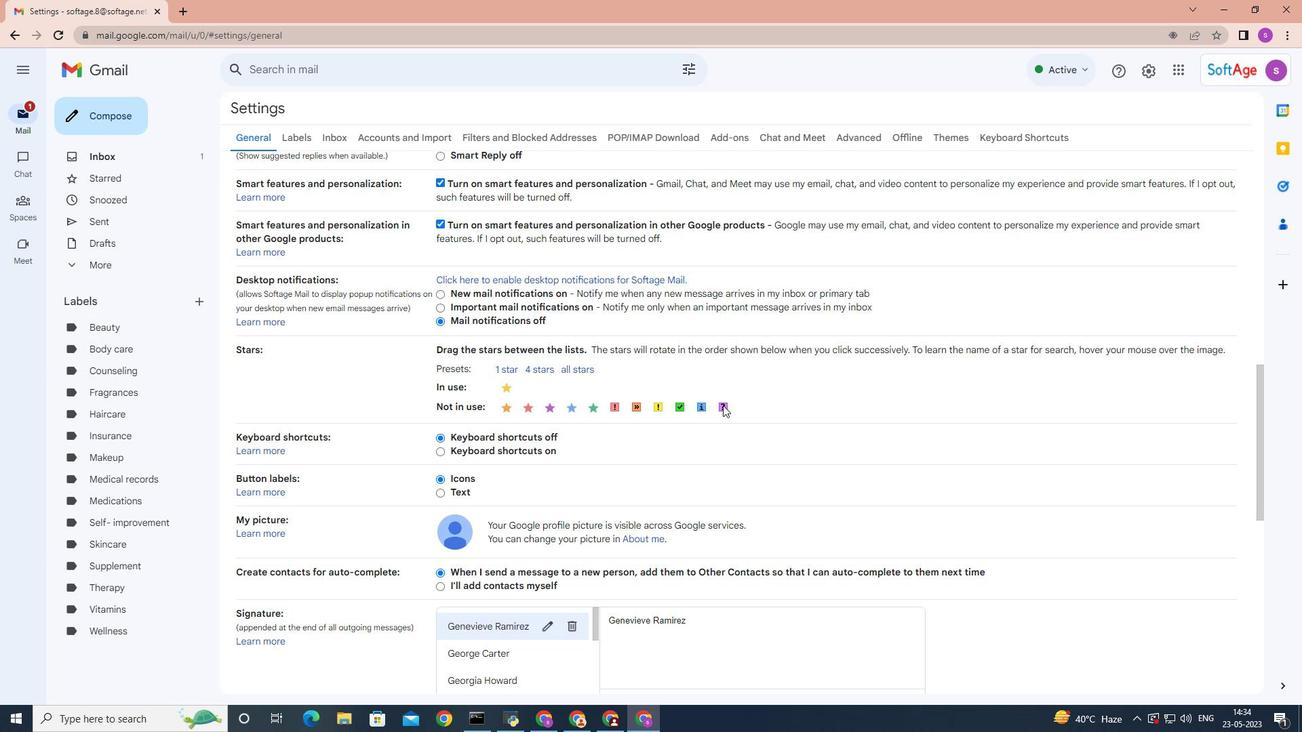 
Action: Mouse moved to (737, 401)
Screenshot: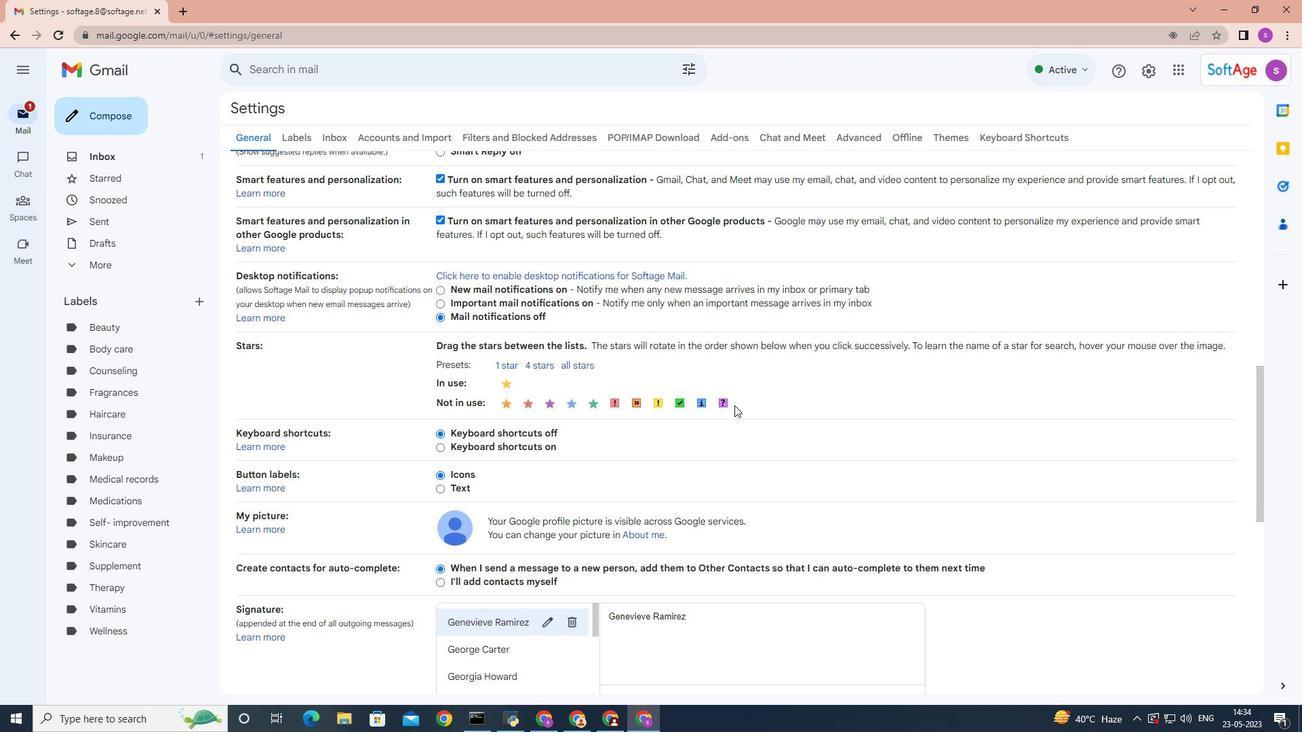 
Action: Mouse scrolled (737, 400) with delta (0, 0)
Screenshot: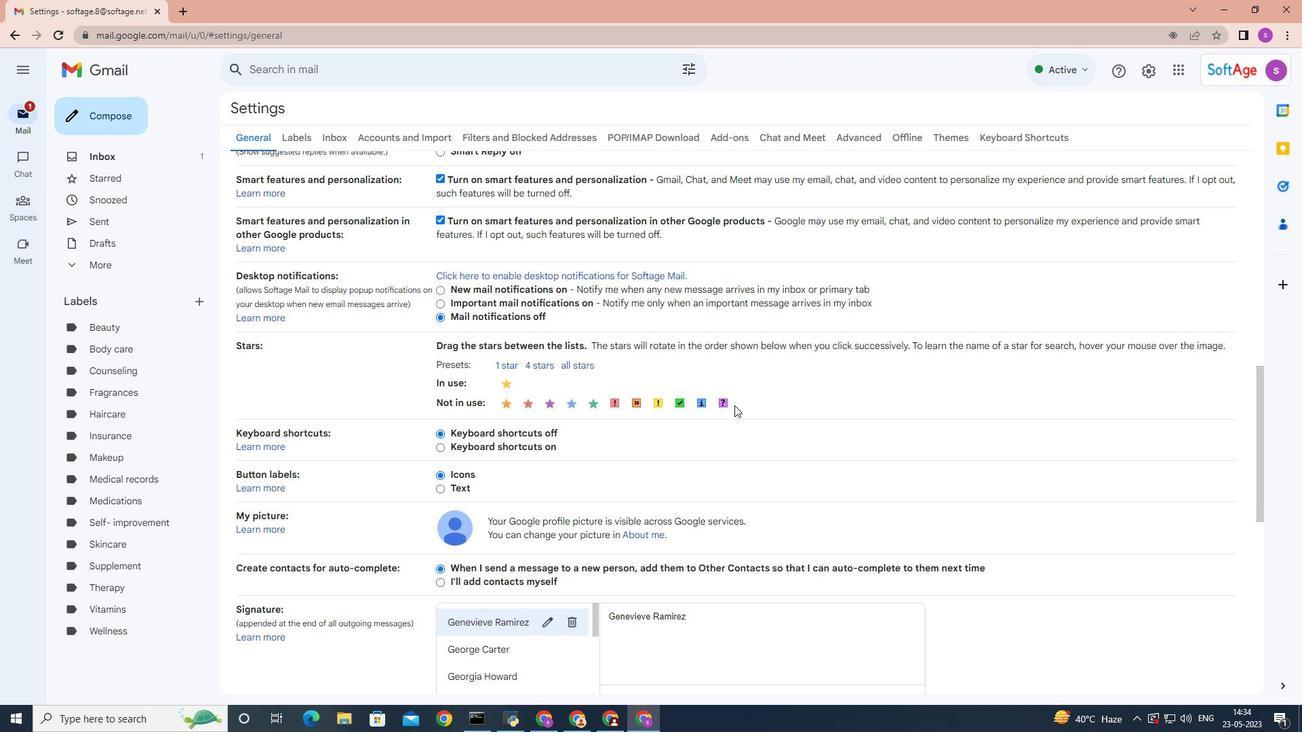 
Action: Mouse moved to (738, 396)
Screenshot: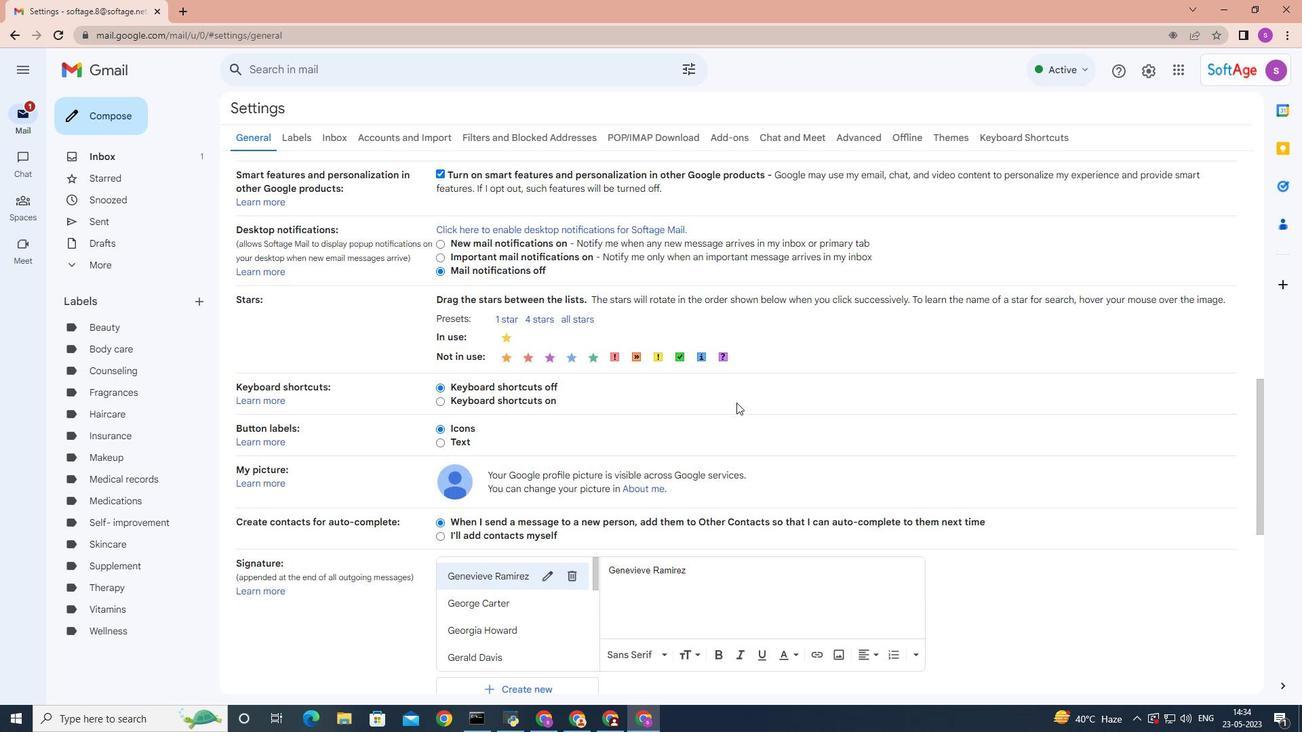 
Action: Mouse scrolled (738, 396) with delta (0, 0)
Screenshot: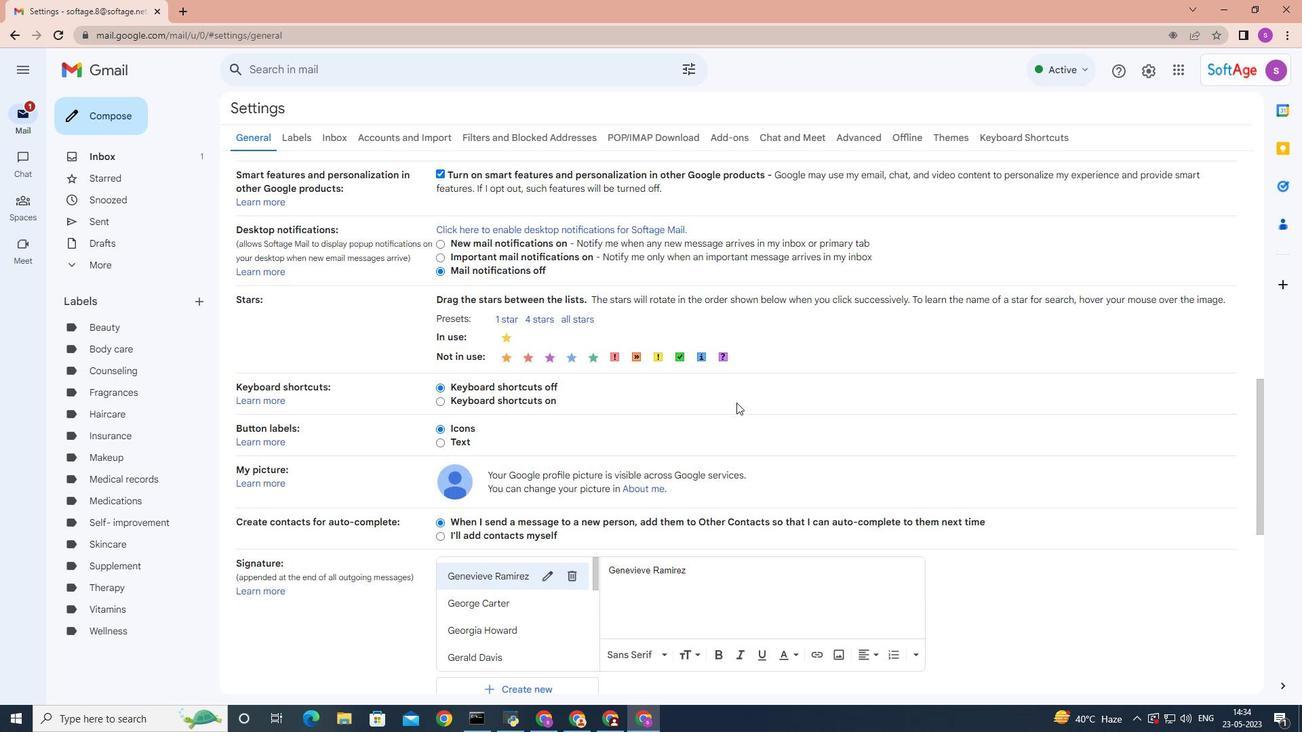
Action: Mouse moved to (738, 396)
Screenshot: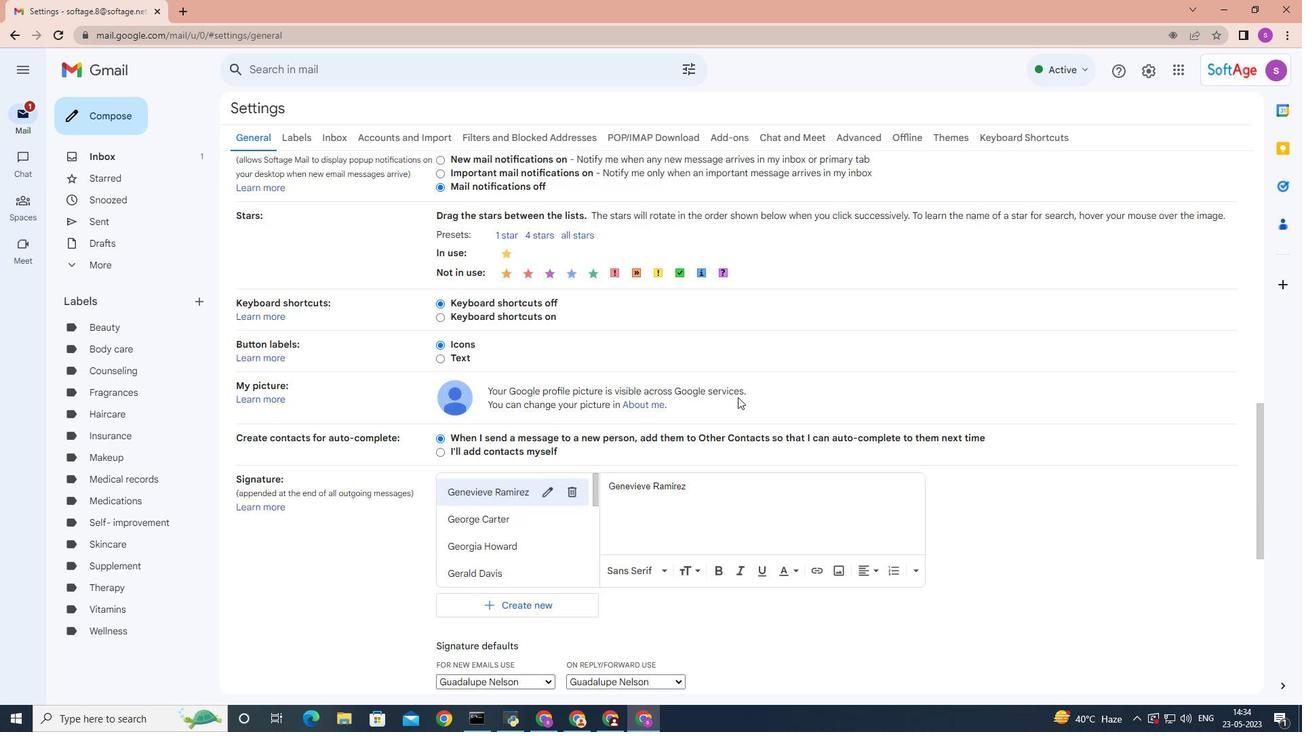 
Action: Mouse scrolled (738, 396) with delta (0, 0)
Screenshot: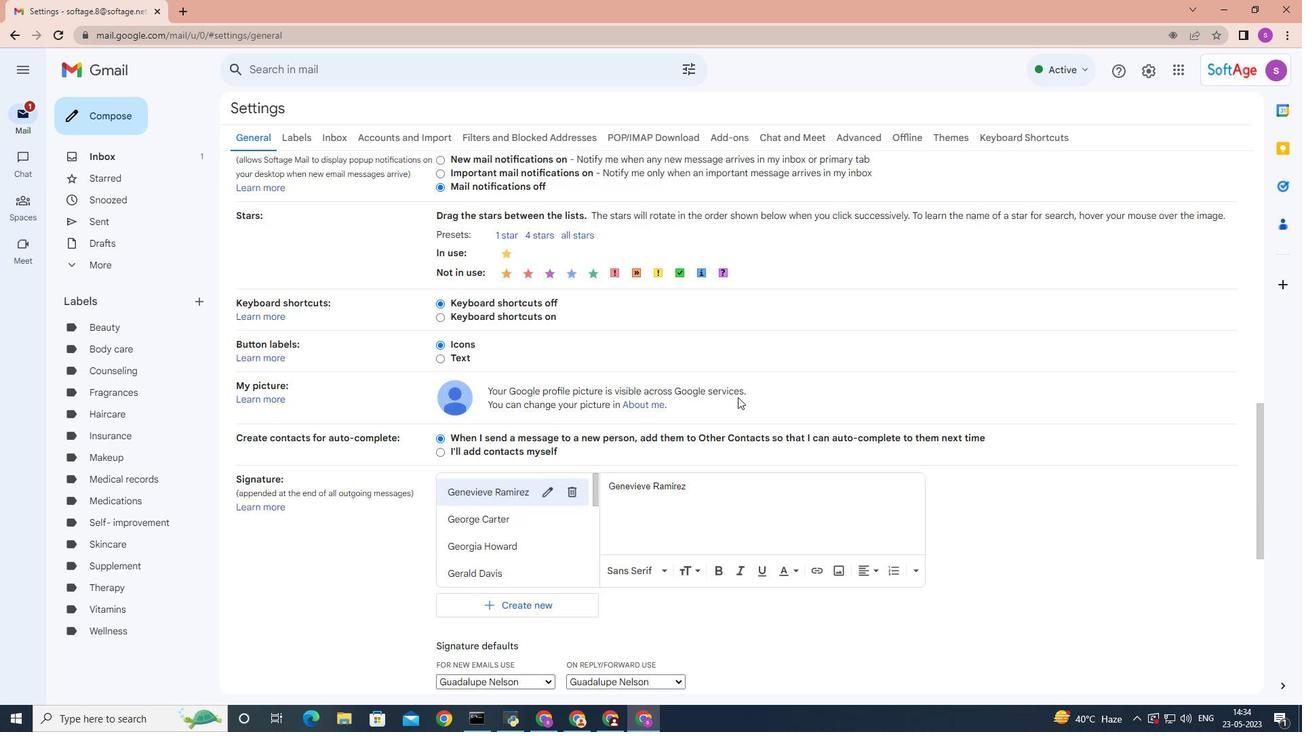 
Action: Mouse moved to (546, 331)
Screenshot: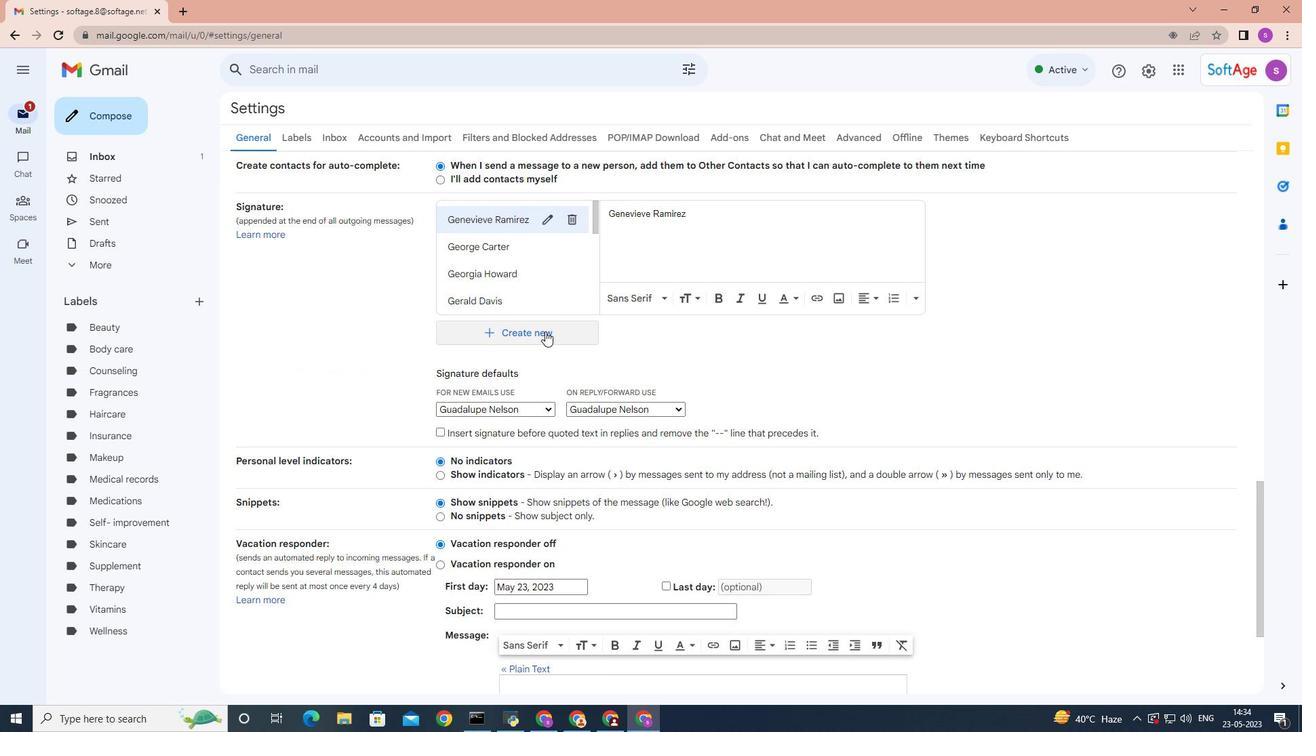 
Action: Mouse pressed left at (546, 331)
Screenshot: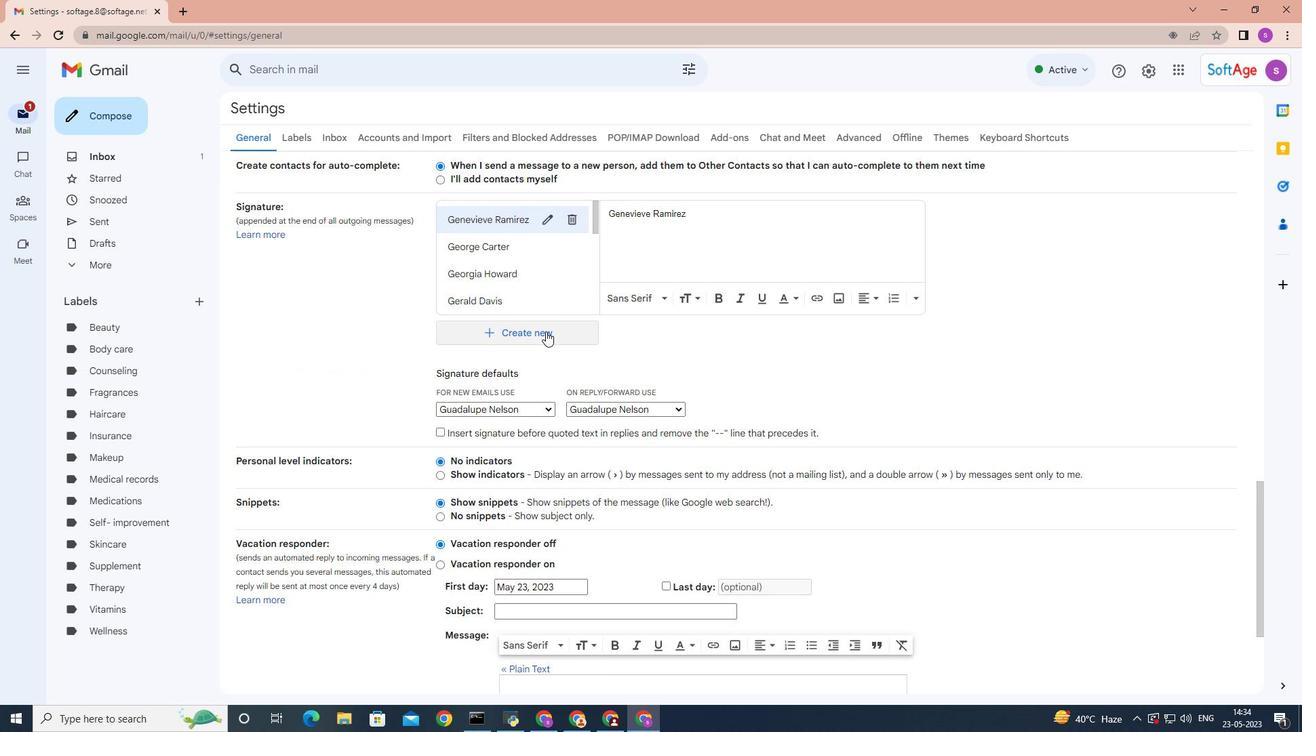 
Action: Mouse moved to (558, 331)
Screenshot: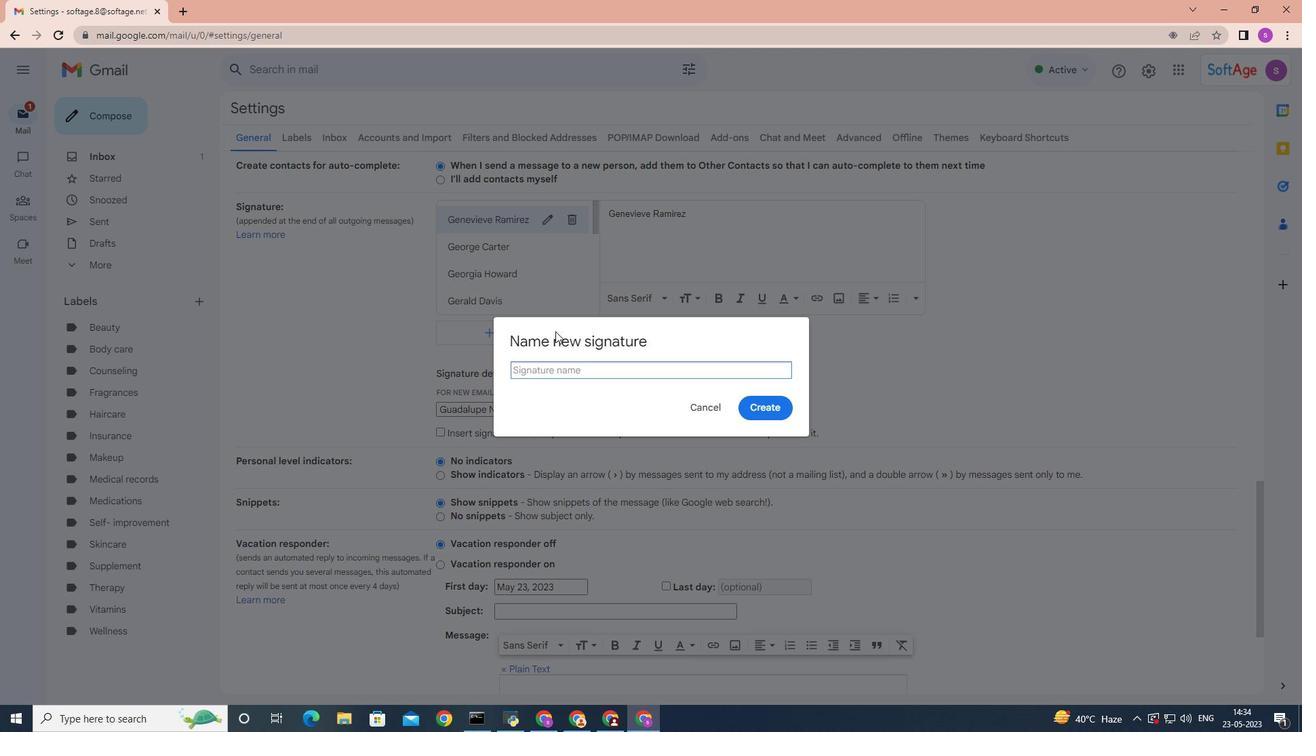 
Action: Key pressed <Key.shift>Guillermo<Key.space><Key.shift>Adams
Screenshot: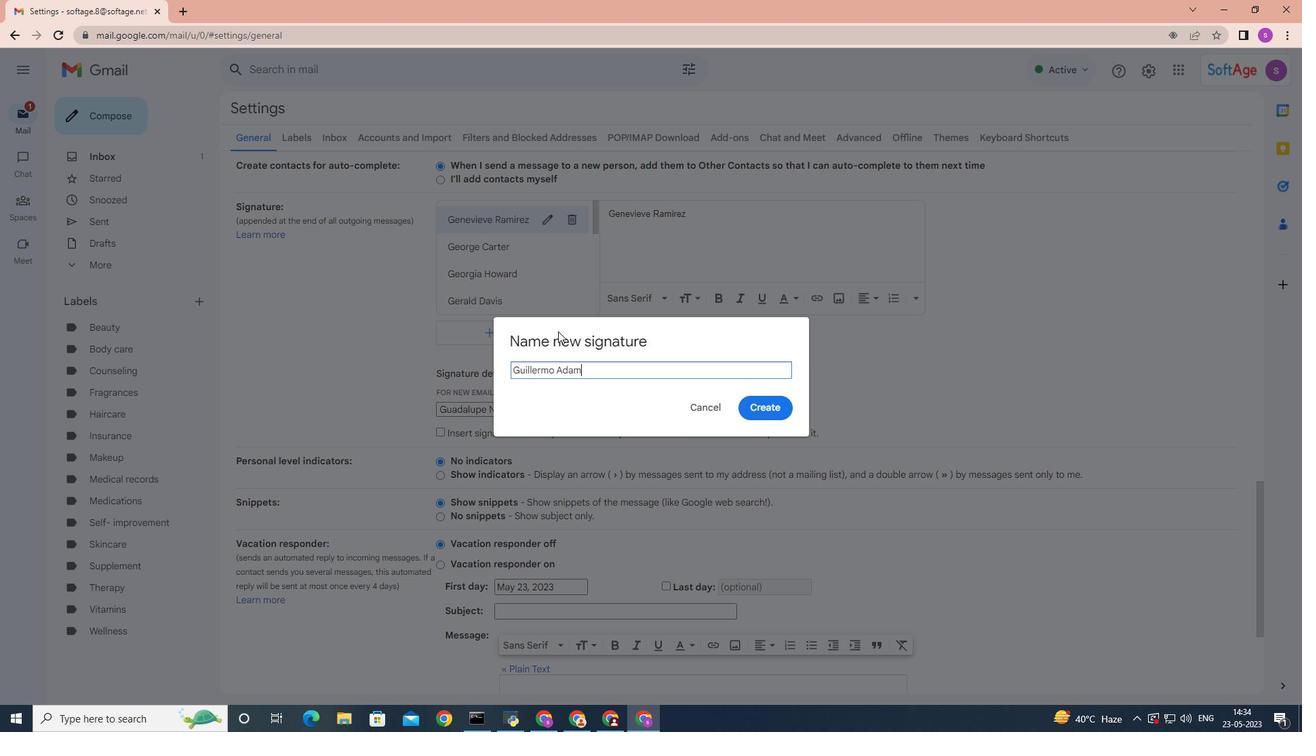 
Action: Mouse moved to (761, 407)
Screenshot: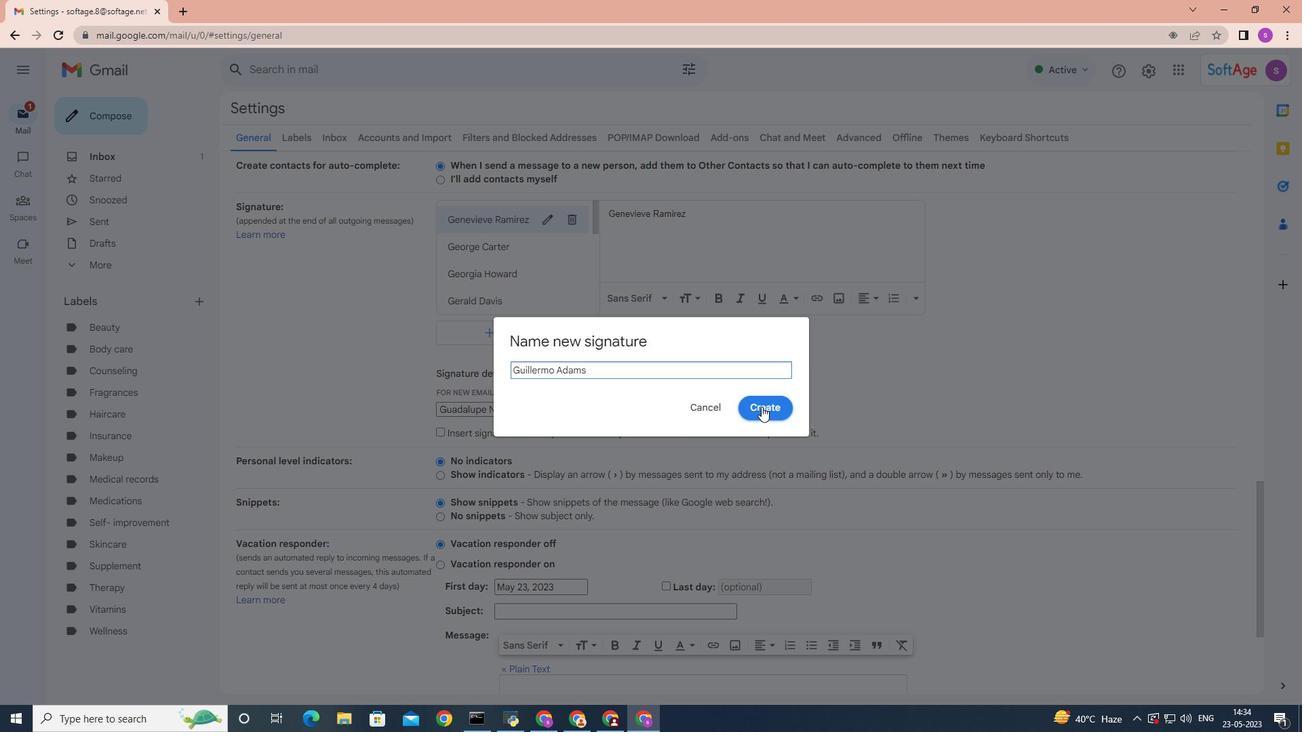 
Action: Mouse pressed left at (761, 407)
Screenshot: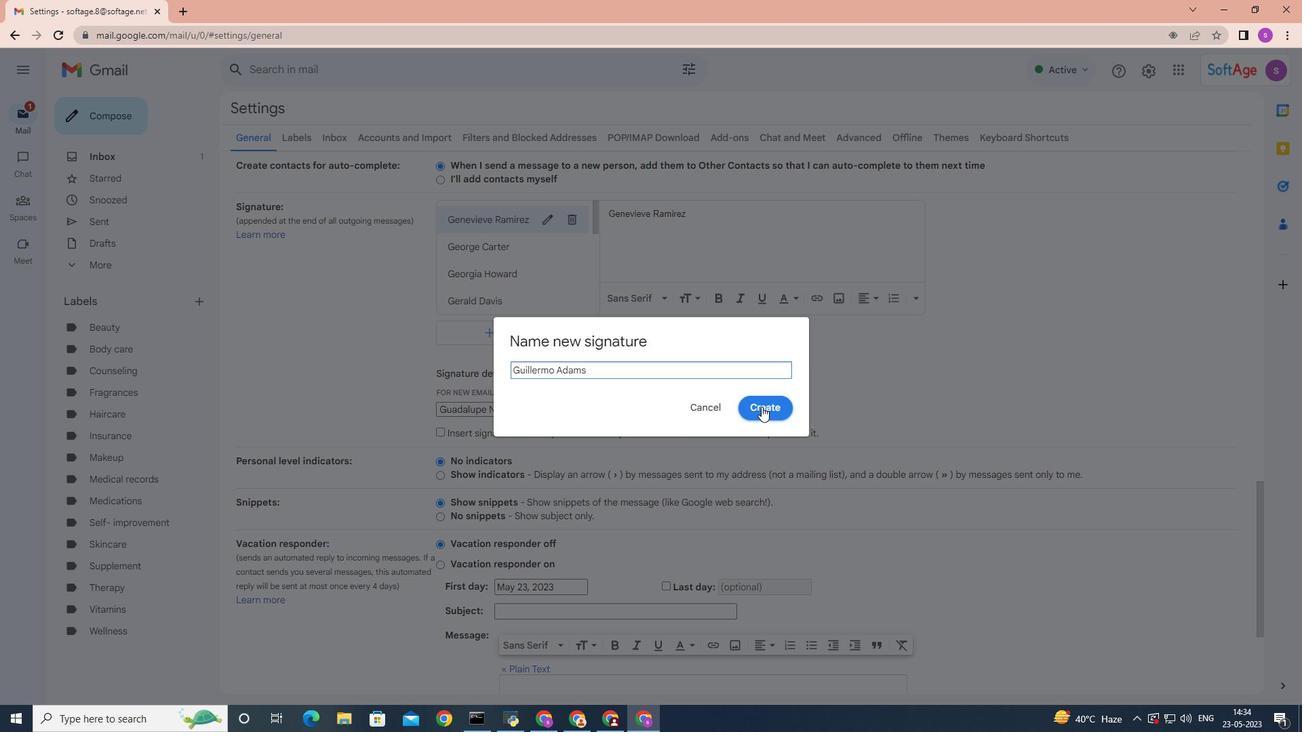 
Action: Mouse moved to (681, 257)
Screenshot: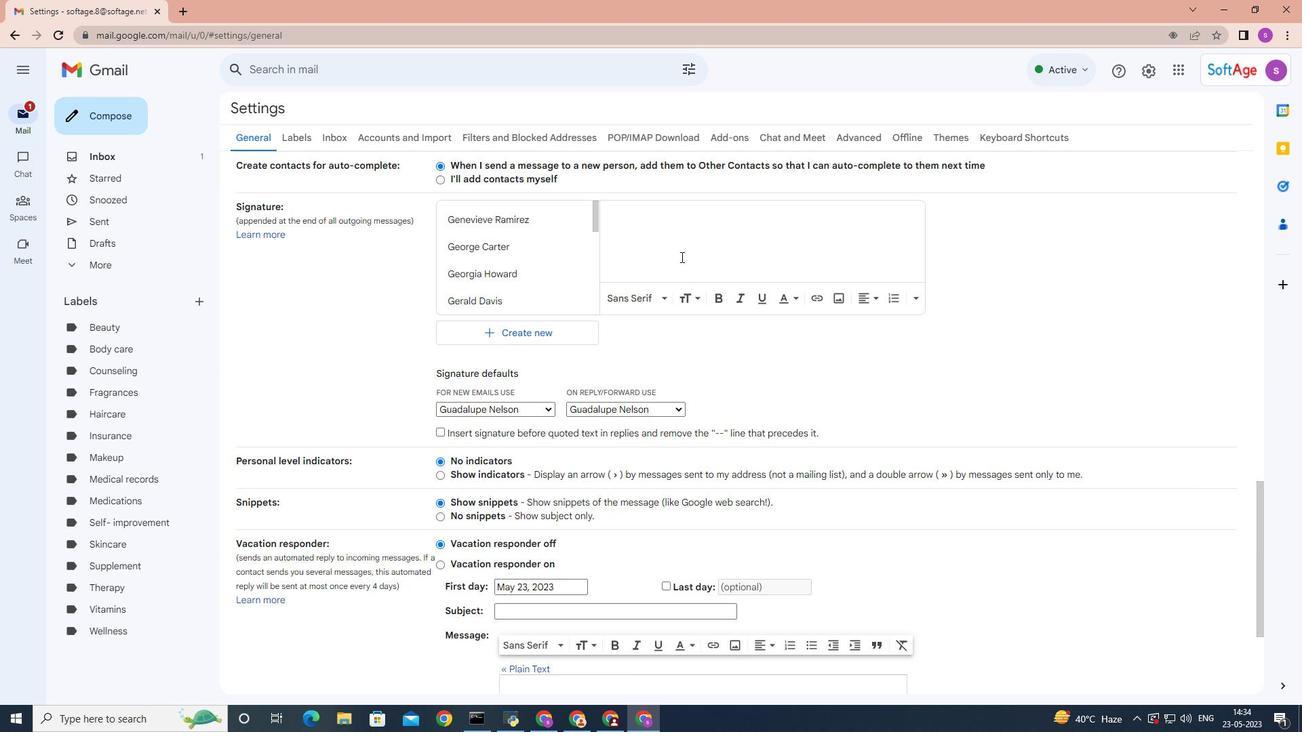 
Action: Key pressed <Key.shift><Key.shift><Key.shift><Key.shift><Key.shift><Key.shift><Key.shift><Key.shift><Key.shift><Key.shift><Key.shift><Key.shift><Key.shift>Guillermo<Key.space><Key.shift>Adams
Screenshot: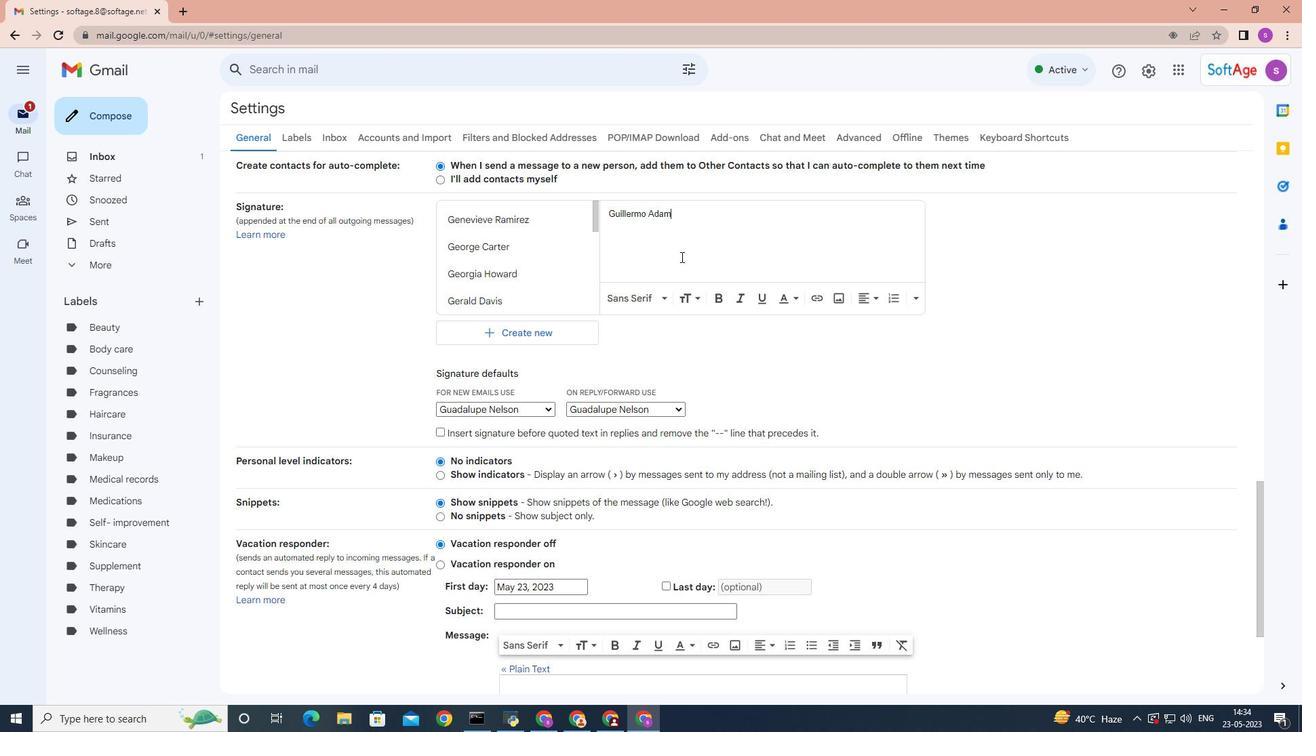 
Action: Mouse moved to (544, 405)
Screenshot: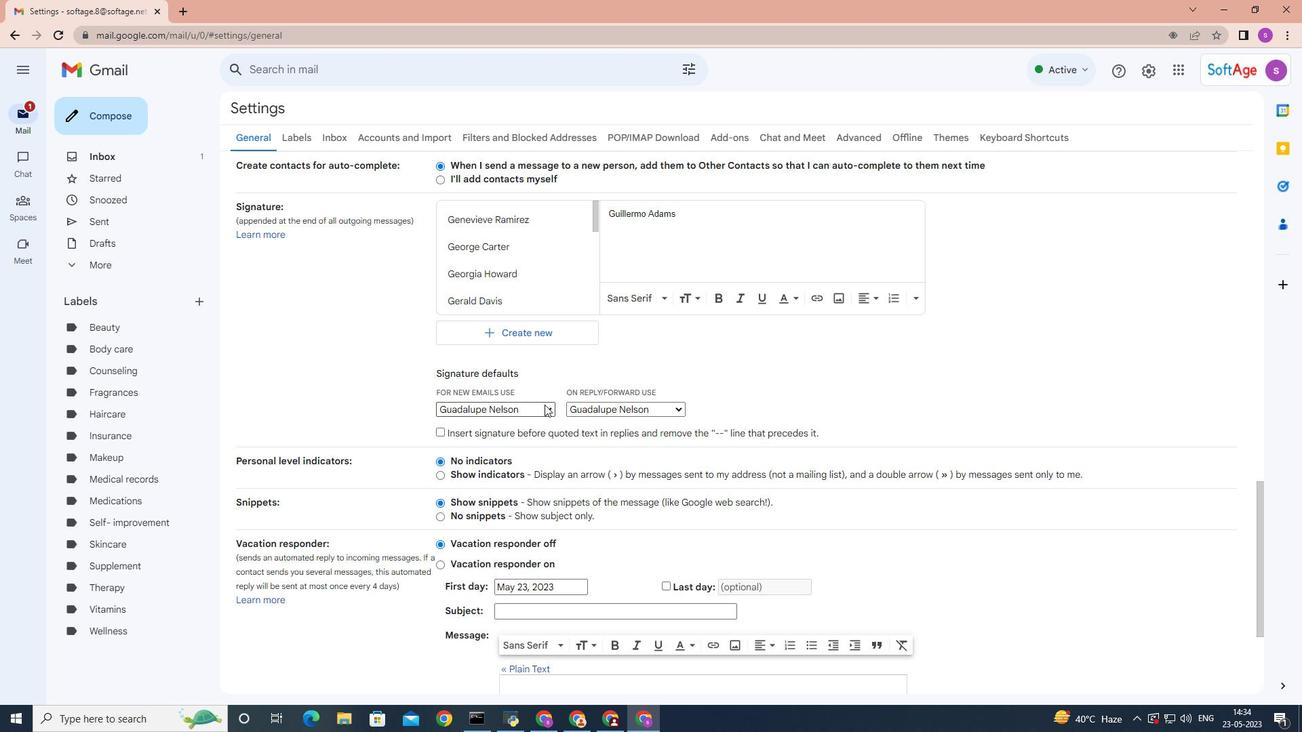 
Action: Mouse pressed left at (544, 405)
Screenshot: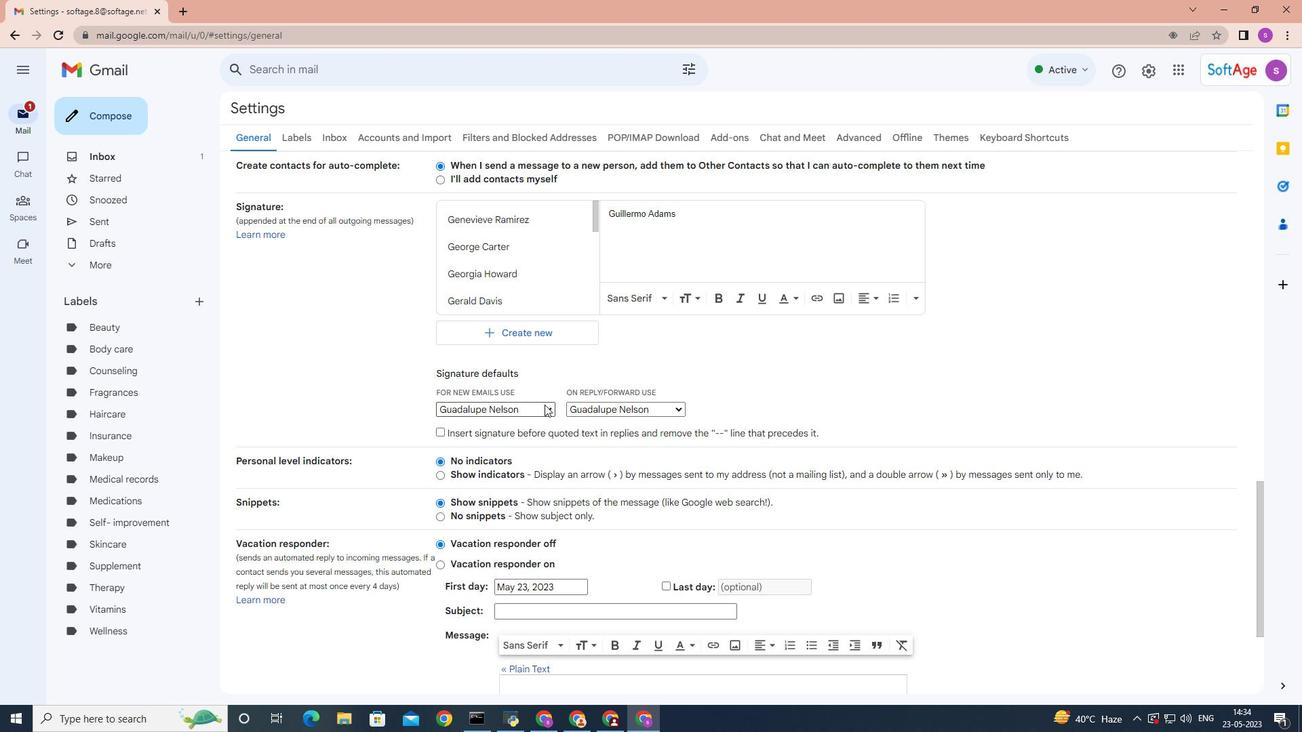 
Action: Mouse moved to (511, 617)
Screenshot: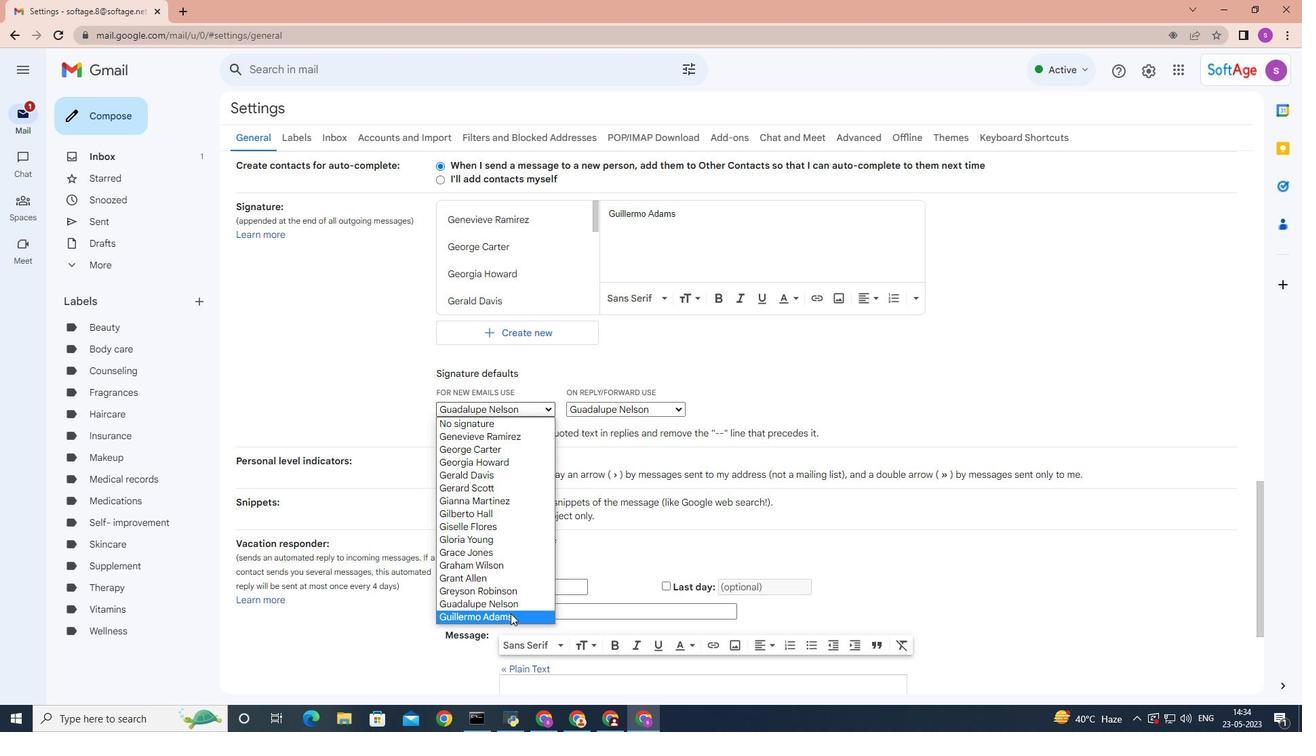
Action: Mouse pressed left at (511, 617)
Screenshot: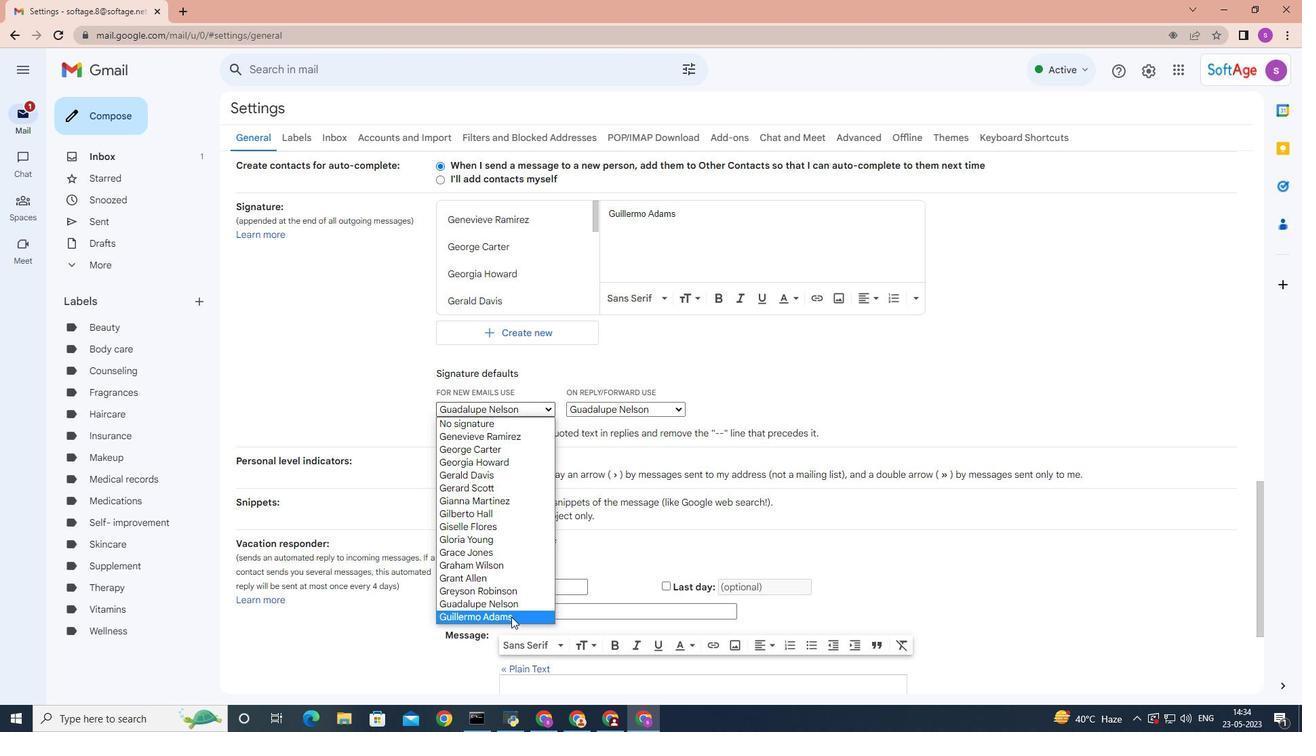 
Action: Mouse moved to (676, 411)
Screenshot: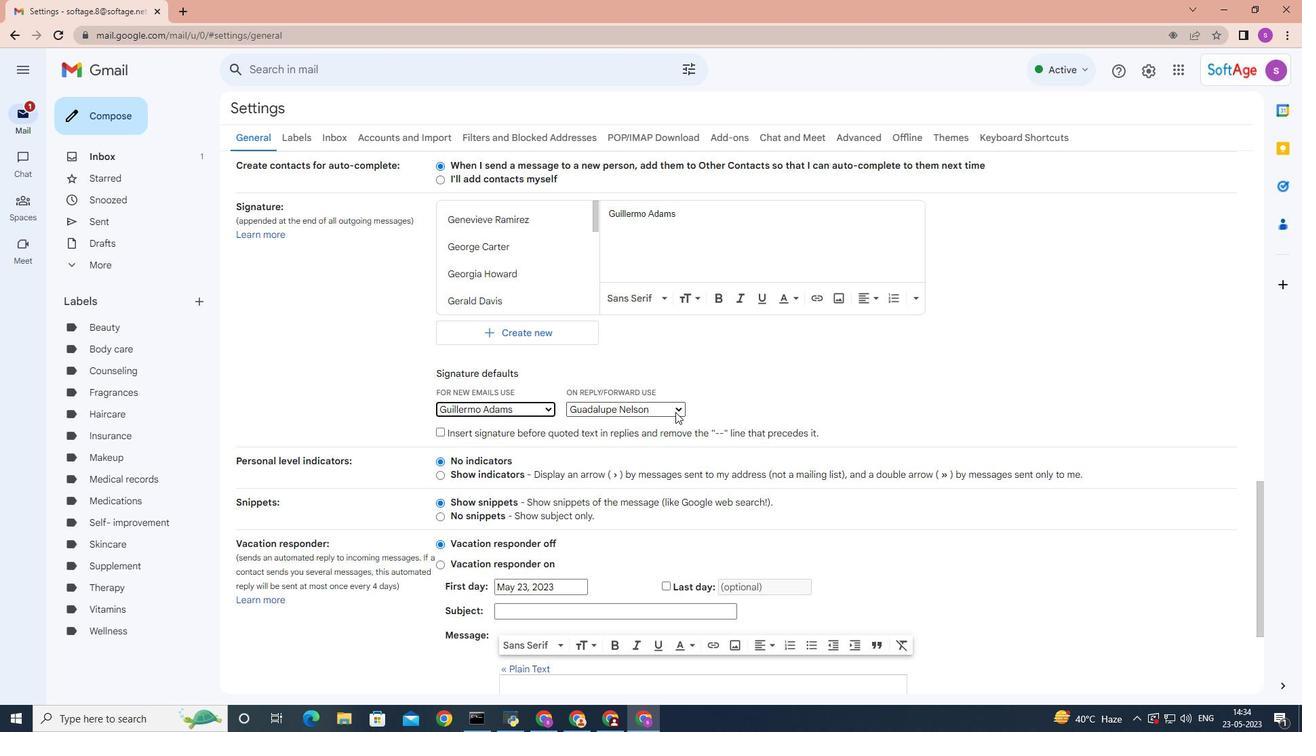 
Action: Mouse pressed left at (676, 411)
Screenshot: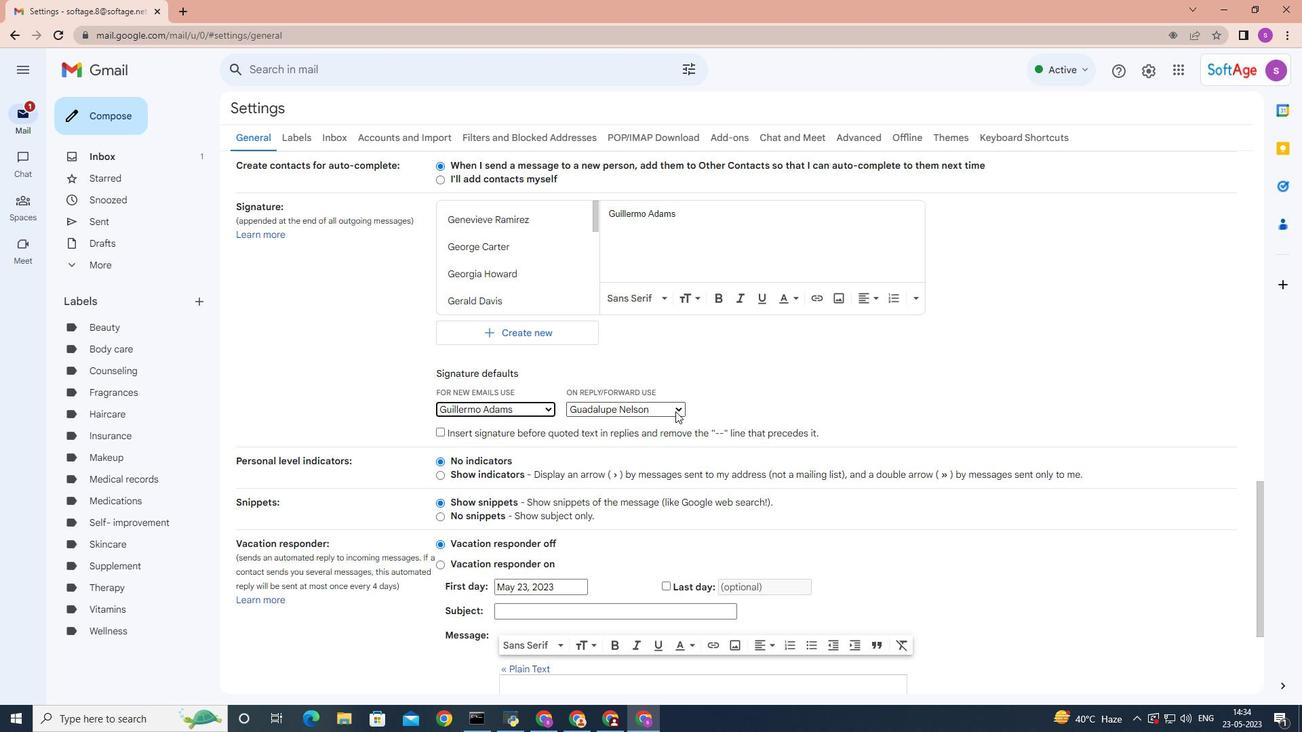 
Action: Mouse moved to (645, 614)
Screenshot: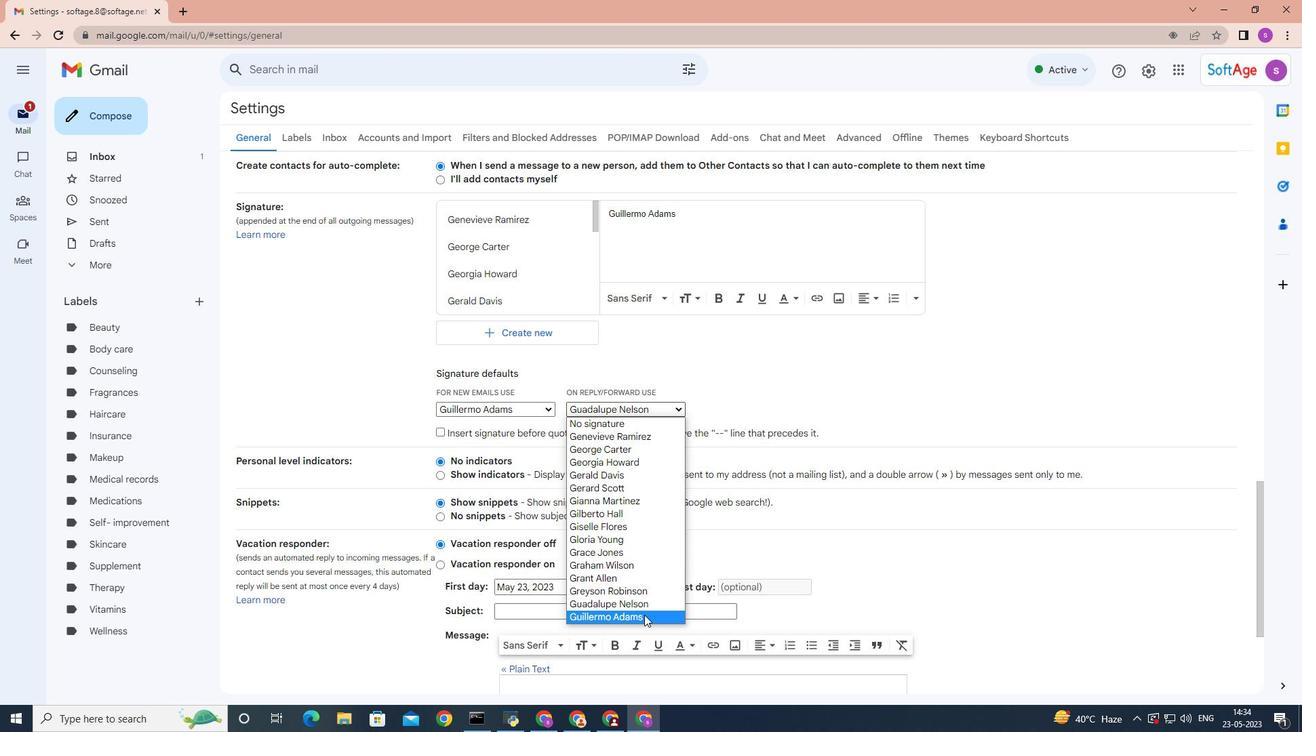 
Action: Mouse pressed left at (645, 614)
Screenshot: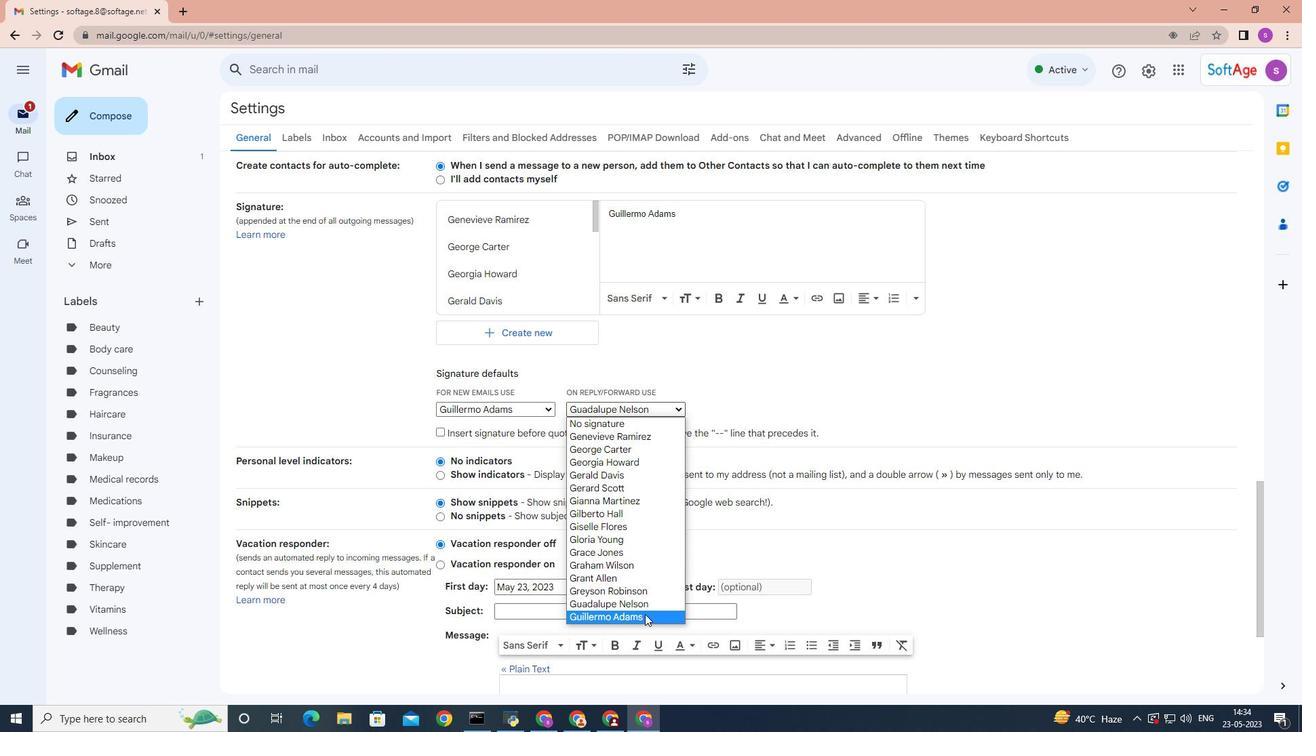 
Action: Mouse moved to (839, 483)
Screenshot: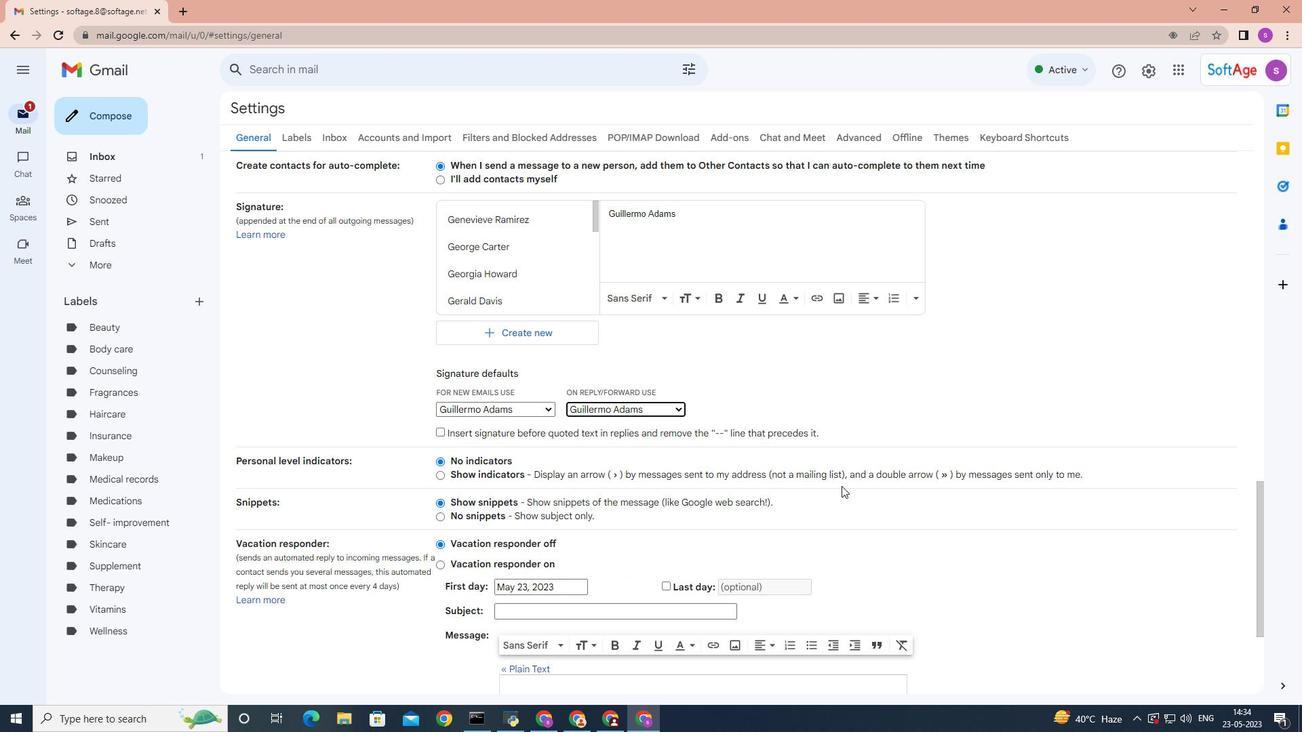 
Action: Mouse scrolled (839, 482) with delta (0, 0)
Screenshot: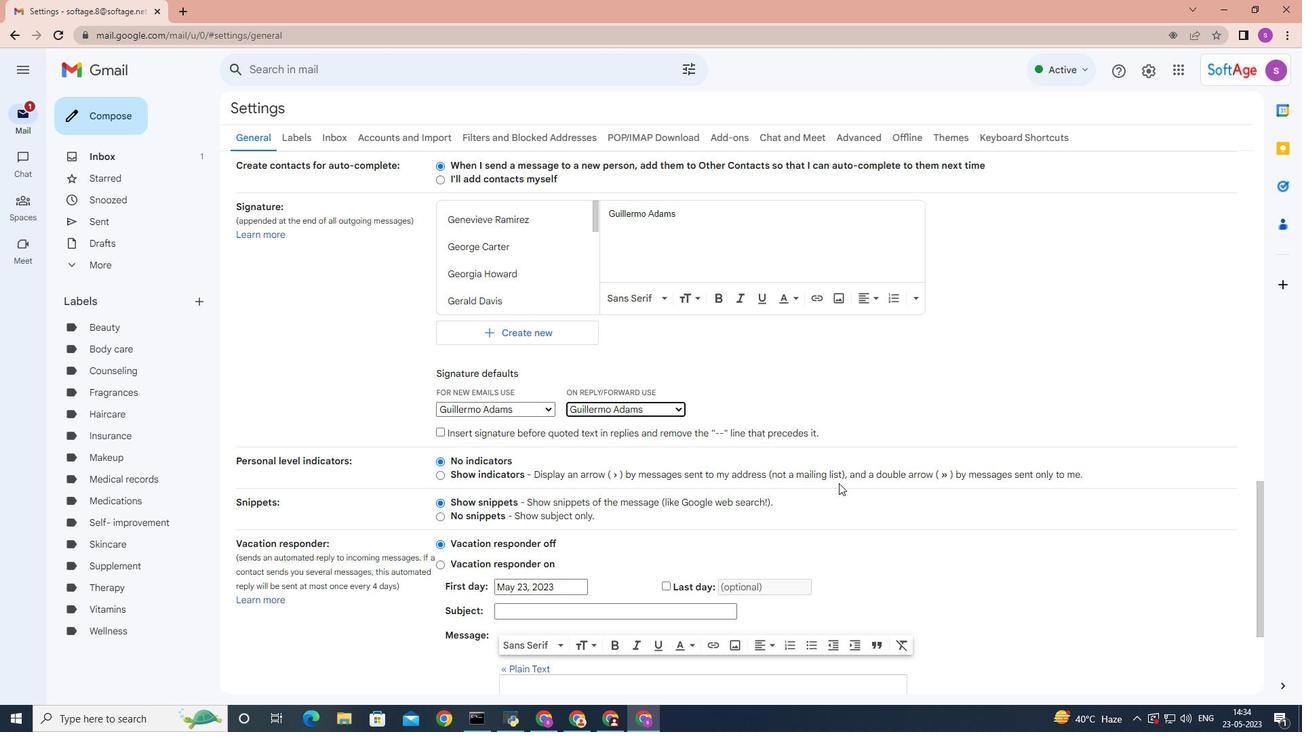 
Action: Mouse scrolled (839, 482) with delta (0, 0)
Screenshot: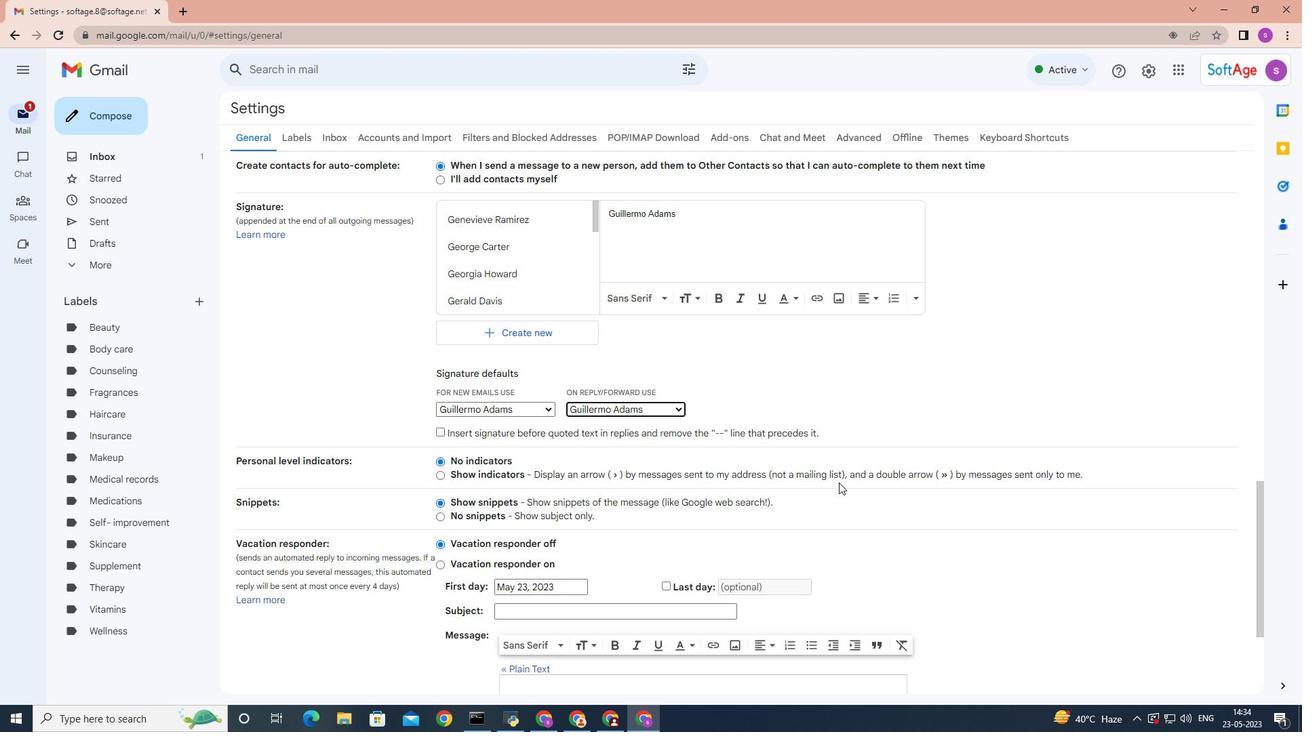 
Action: Mouse moved to (839, 483)
Screenshot: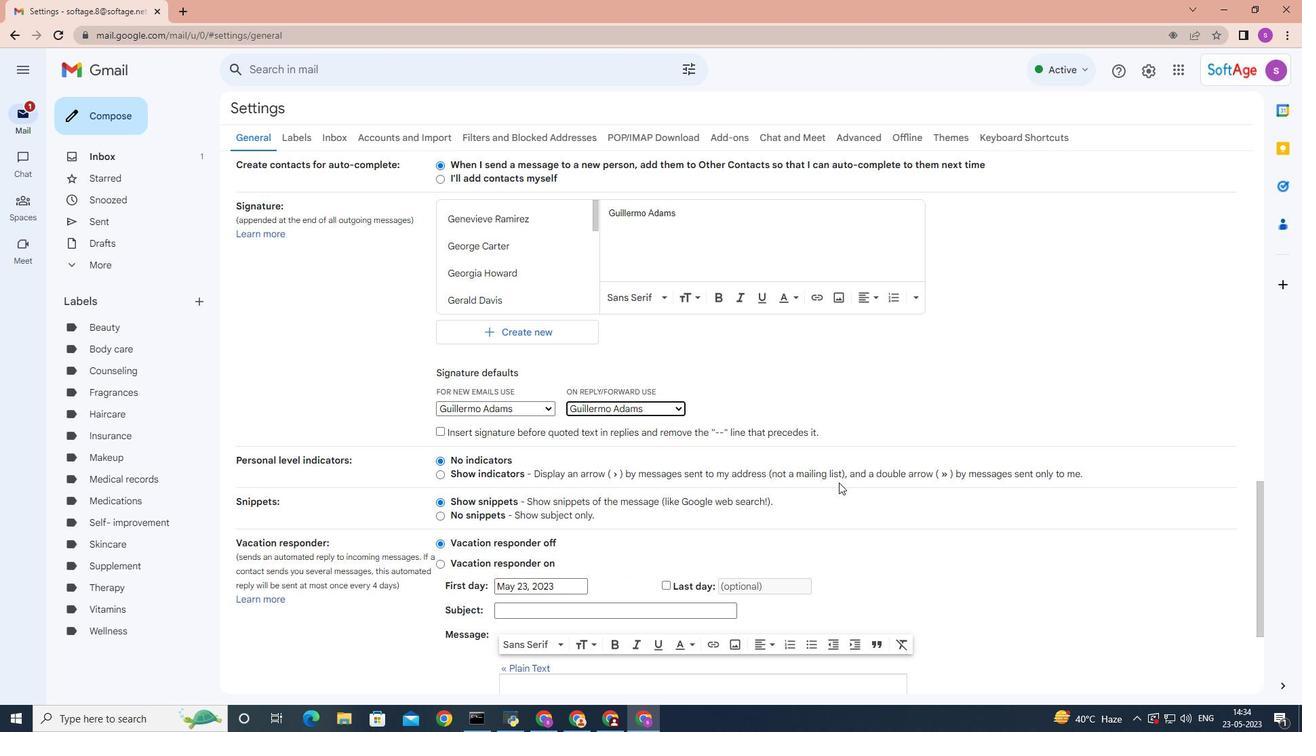 
Action: Mouse scrolled (839, 482) with delta (0, 0)
Screenshot: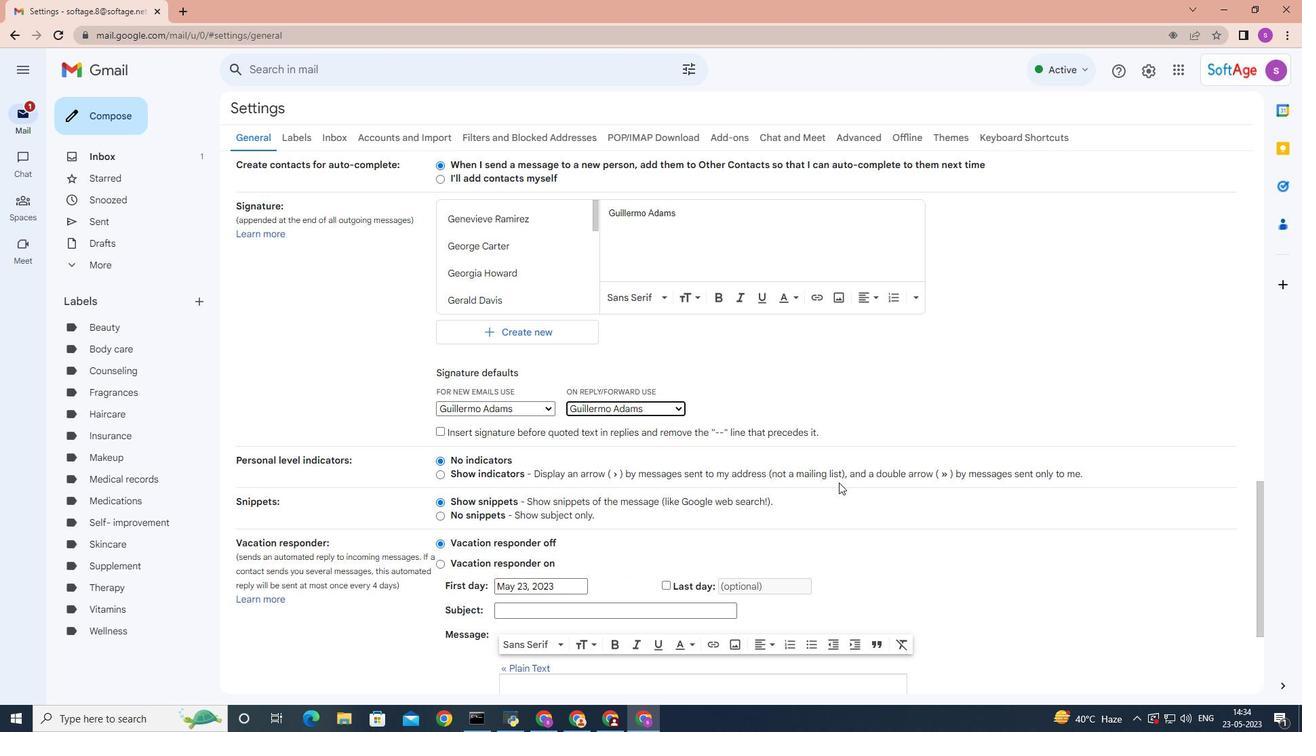 
Action: Mouse moved to (839, 483)
Screenshot: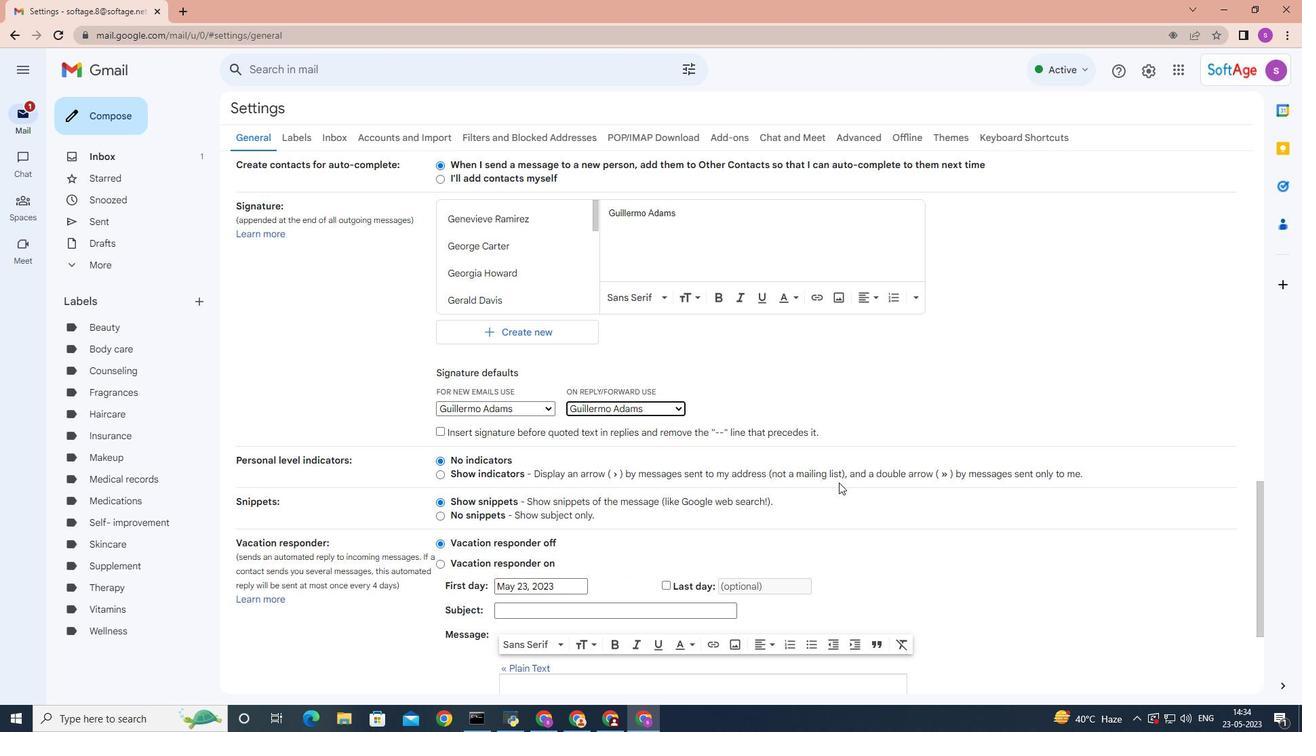 
Action: Mouse scrolled (839, 482) with delta (0, 0)
Screenshot: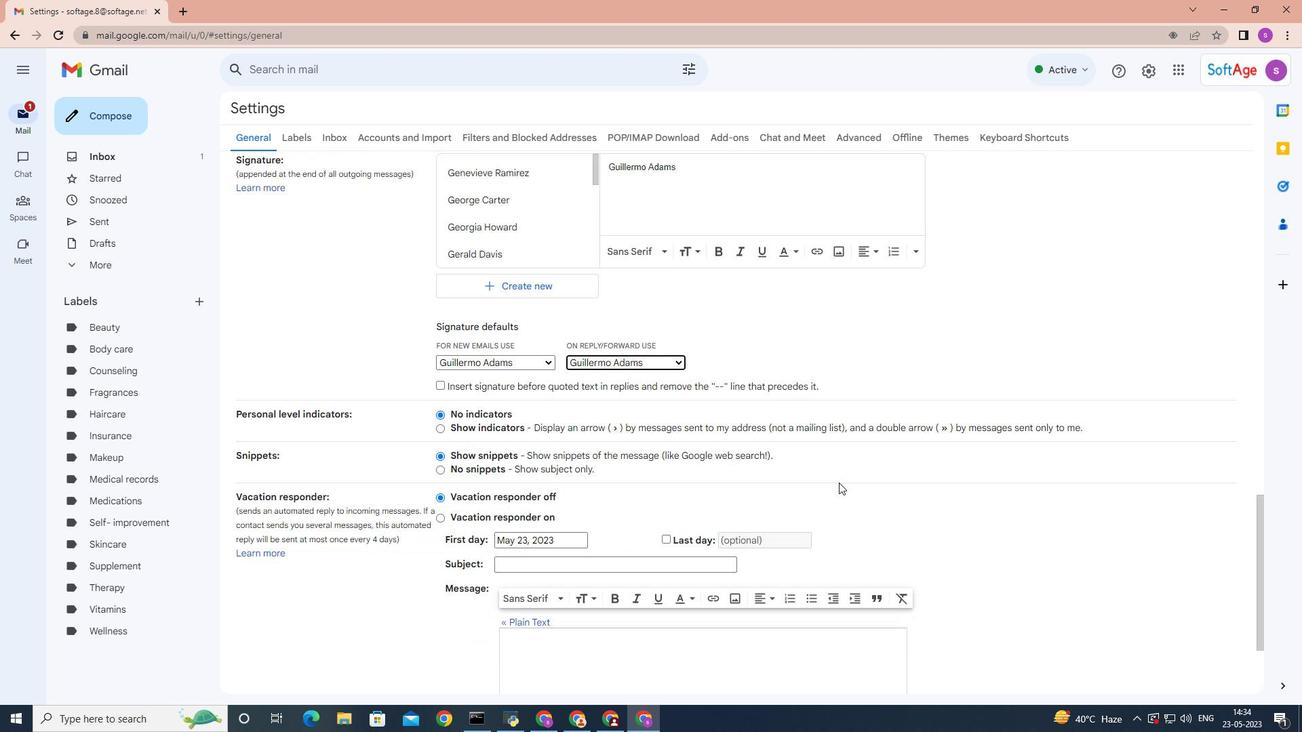
Action: Mouse scrolled (839, 482) with delta (0, 0)
Screenshot: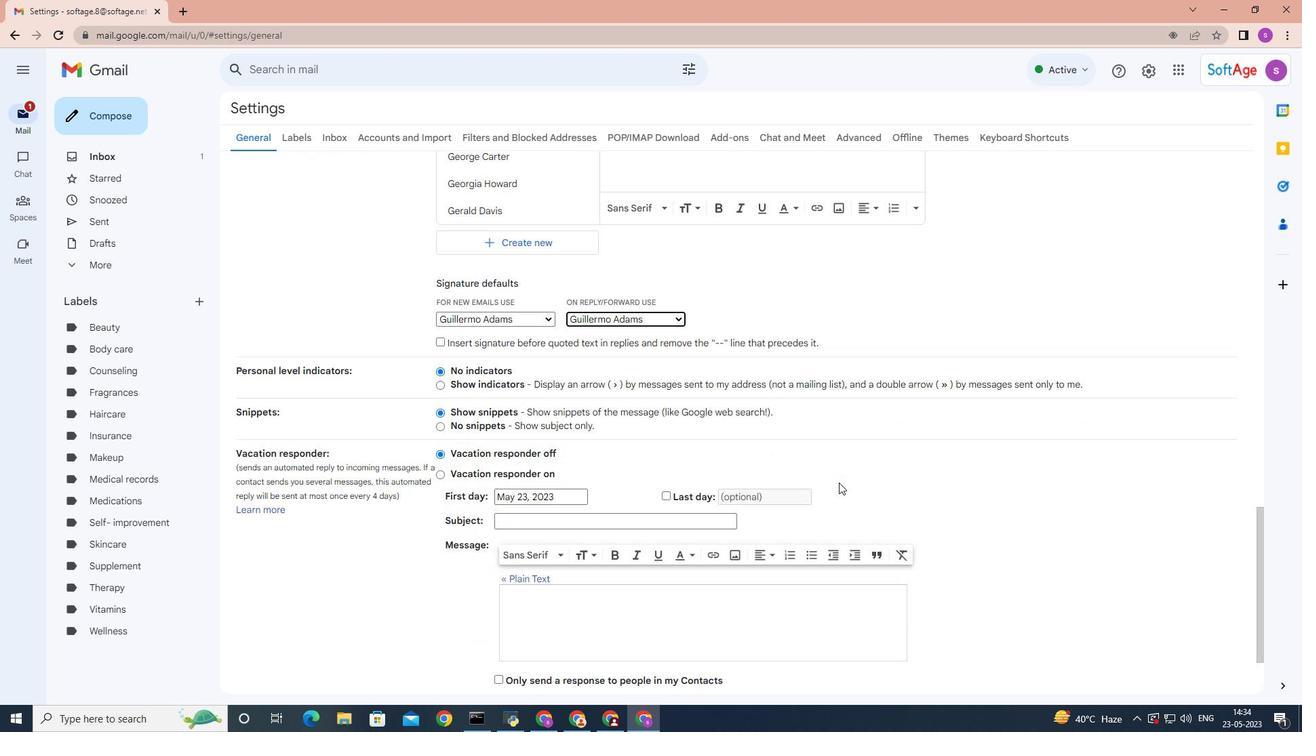 
Action: Mouse moved to (725, 618)
Screenshot: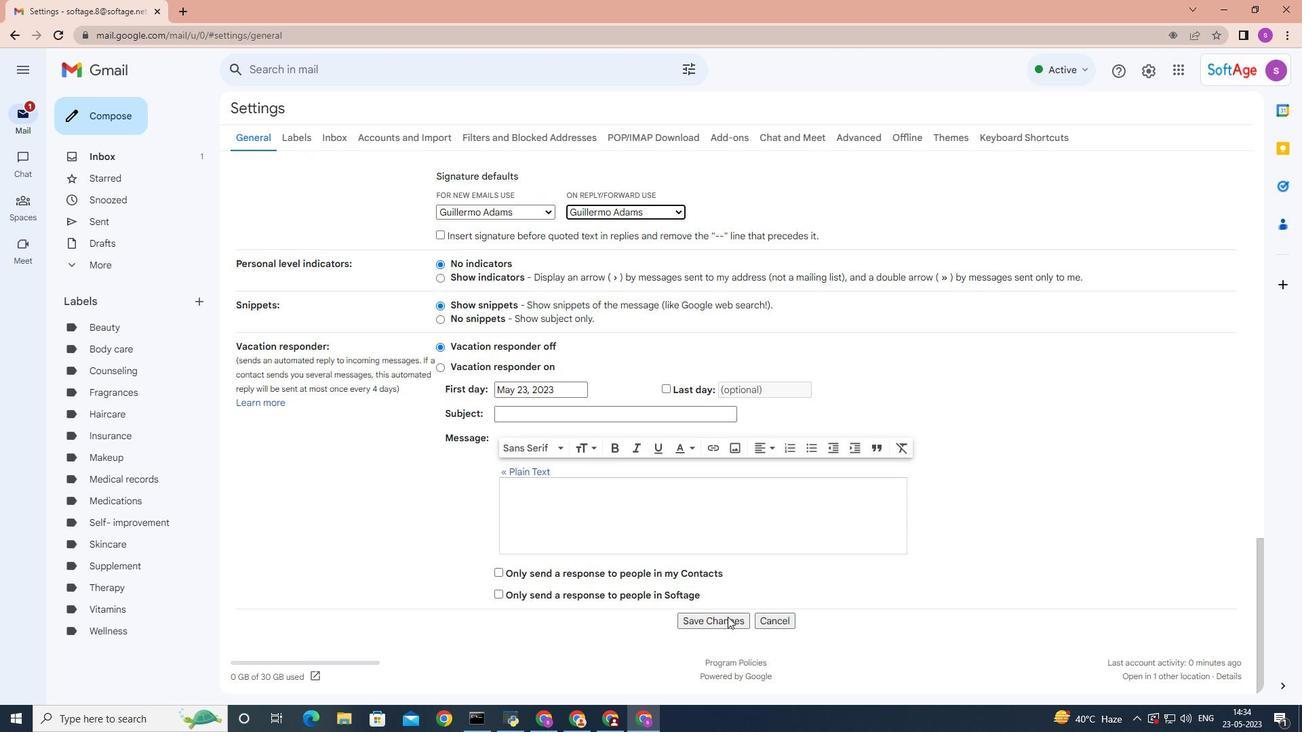 
Action: Mouse pressed left at (725, 618)
Screenshot: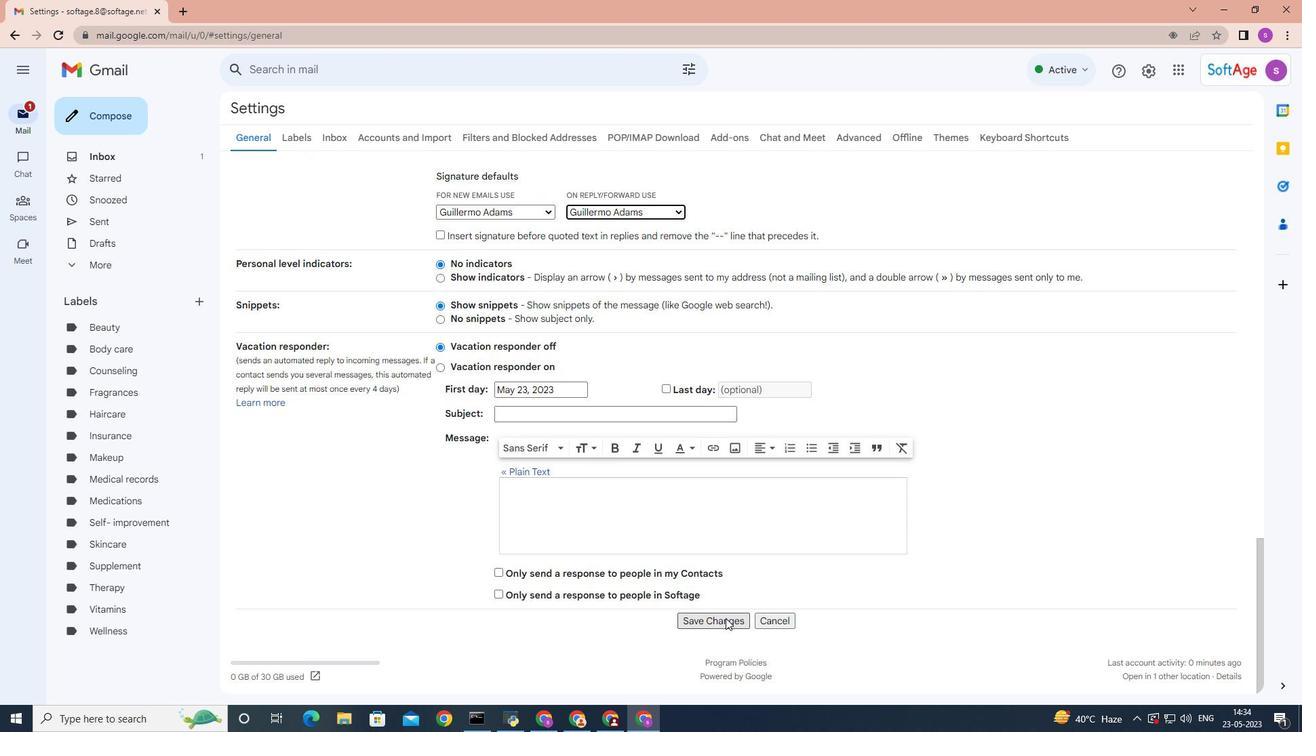 
Action: Mouse moved to (126, 118)
Screenshot: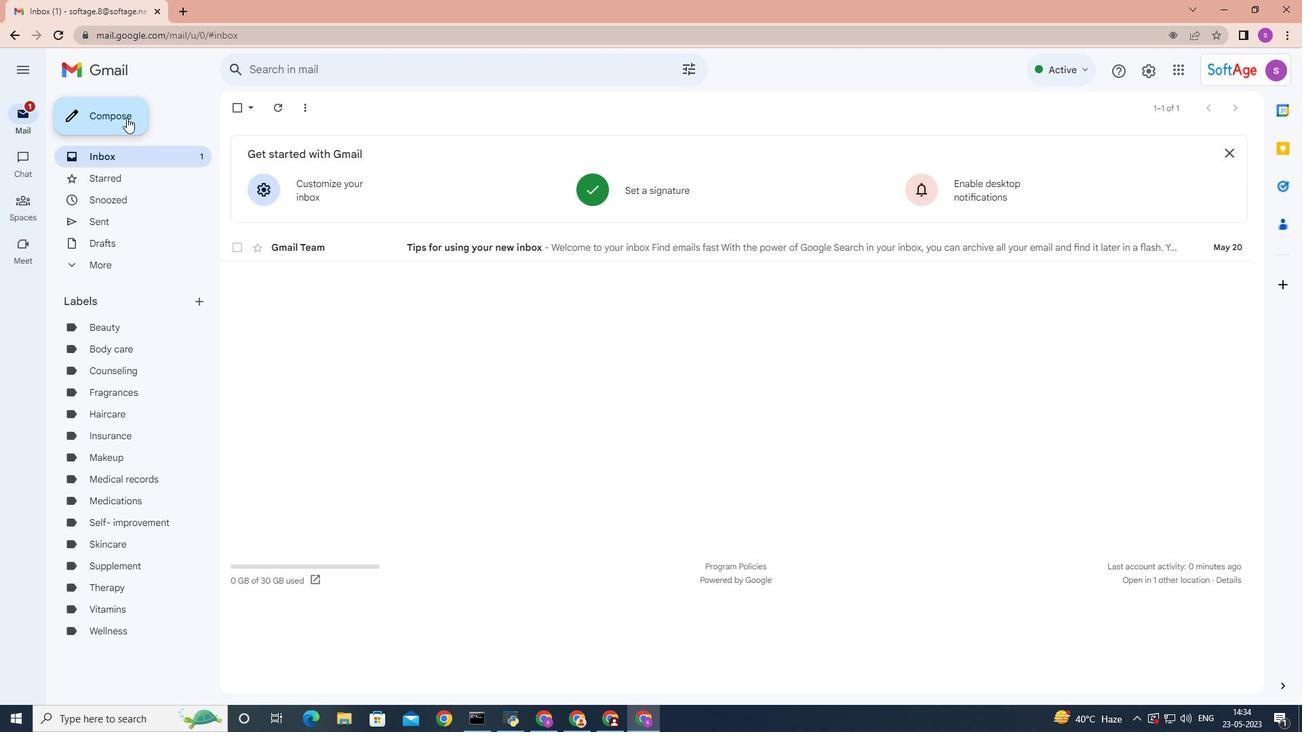 
Action: Mouse pressed left at (126, 118)
Screenshot: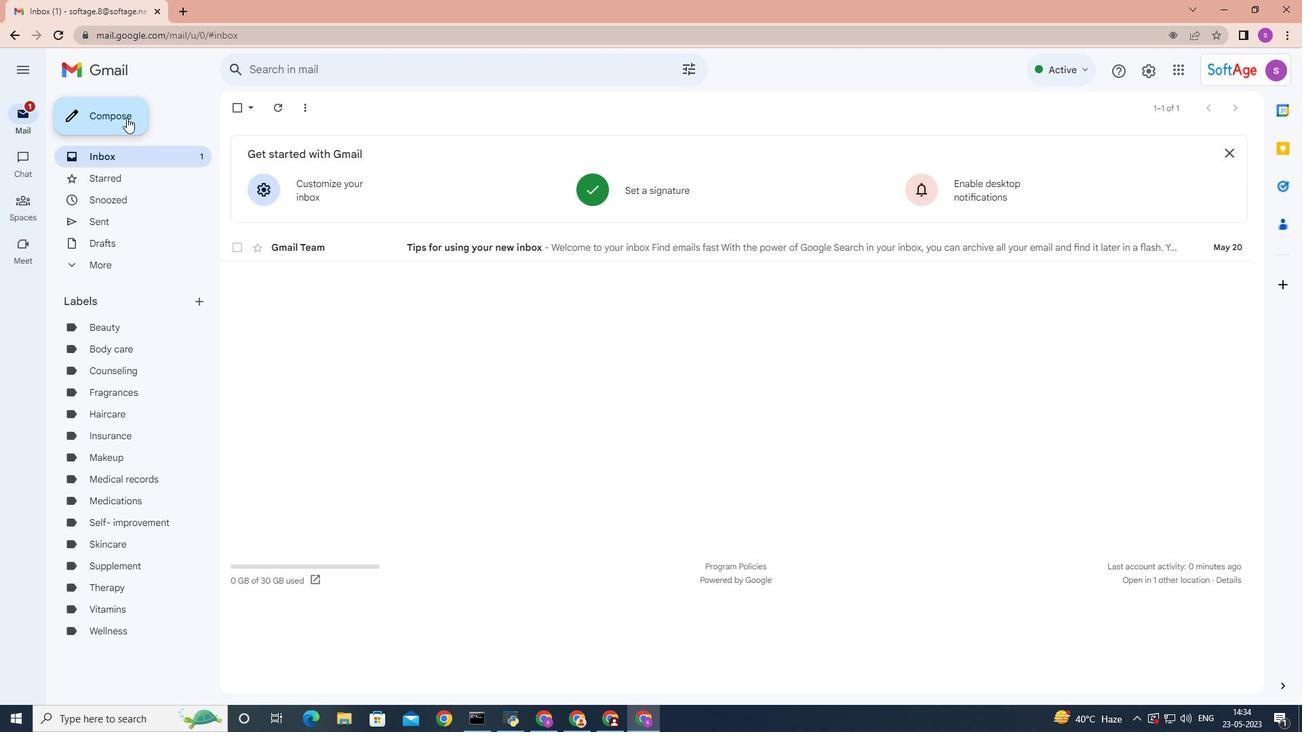 
Action: Mouse moved to (891, 356)
Screenshot: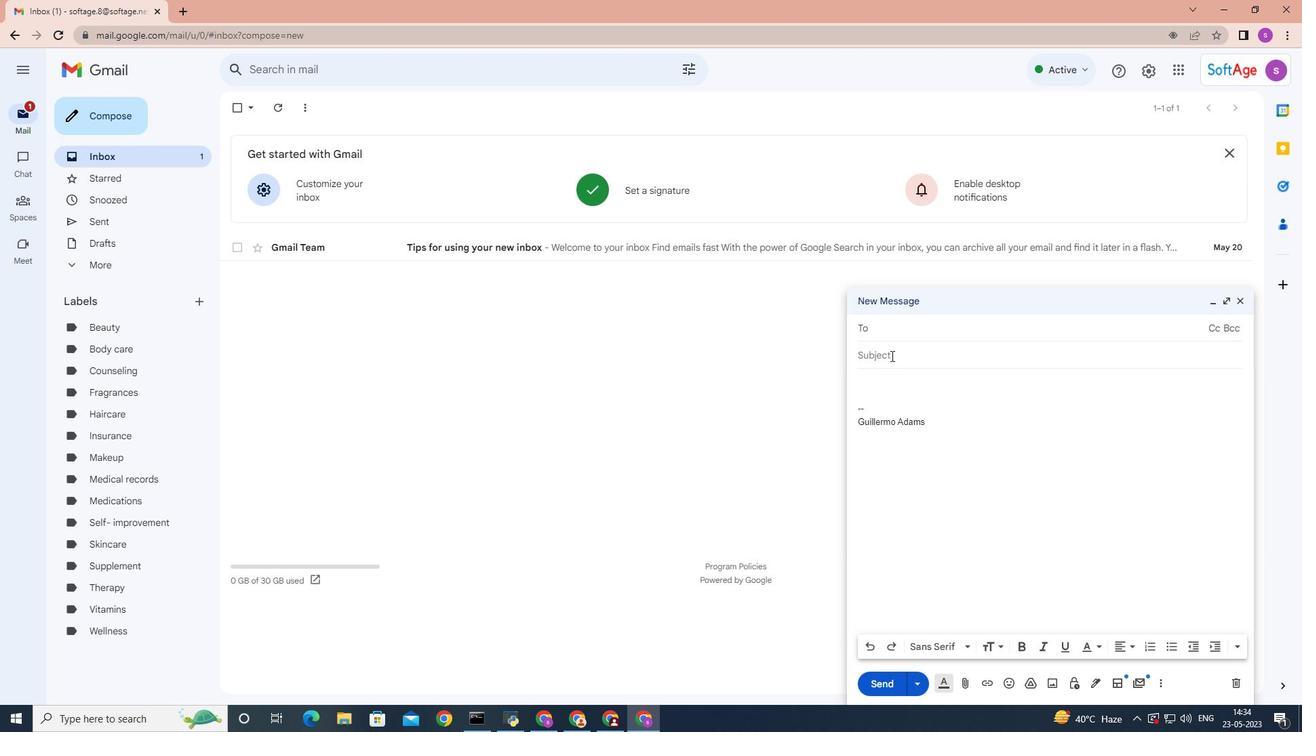 
Action: Mouse pressed left at (891, 356)
Screenshot: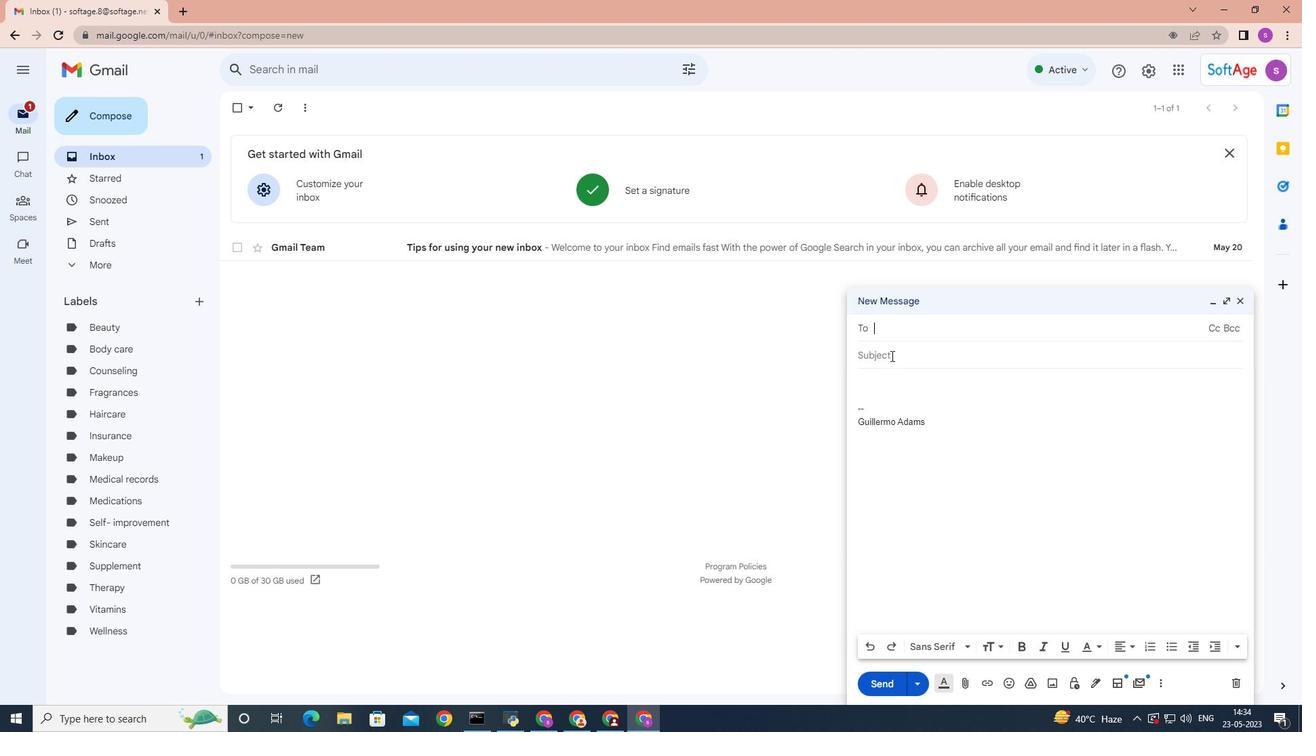 
Action: Mouse moved to (892, 356)
Screenshot: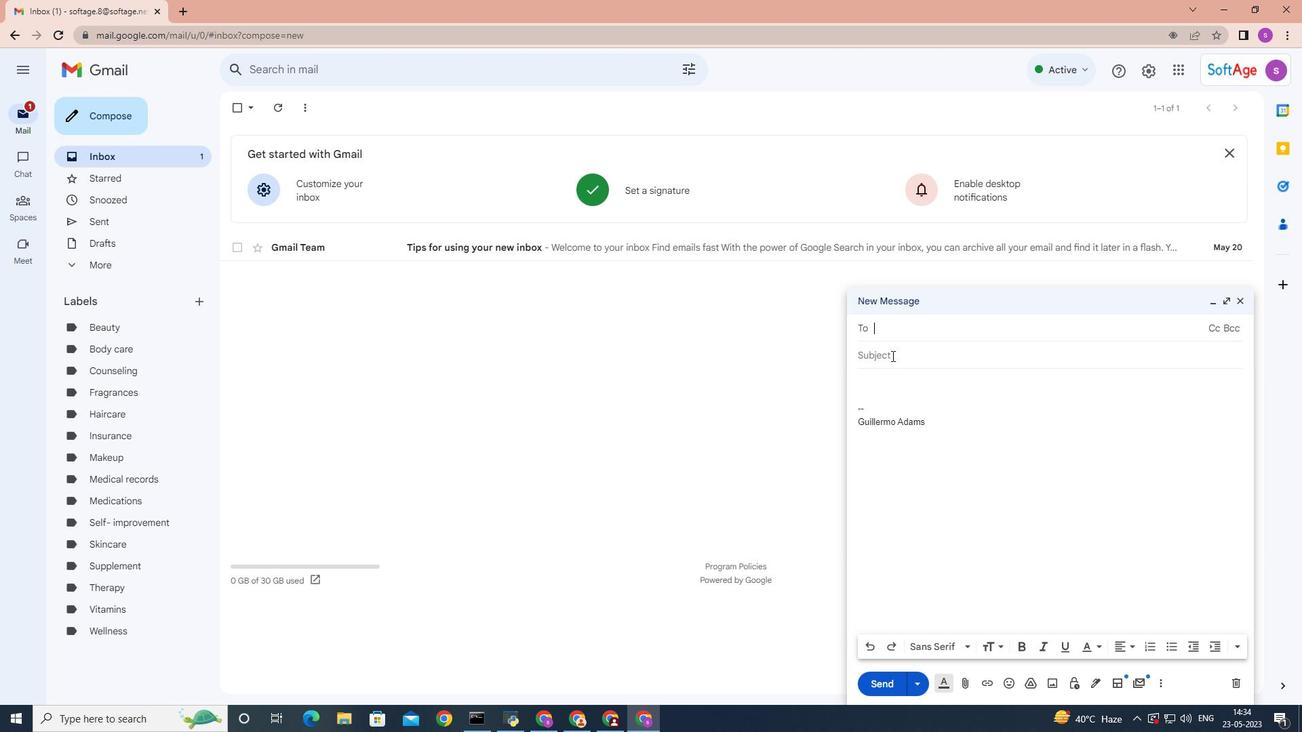 
Action: Key pressed <Key.shift>Update<Key.space>on<Key.space>a<Key.space>termination<Key.space>meeting<Key.space>
Screenshot: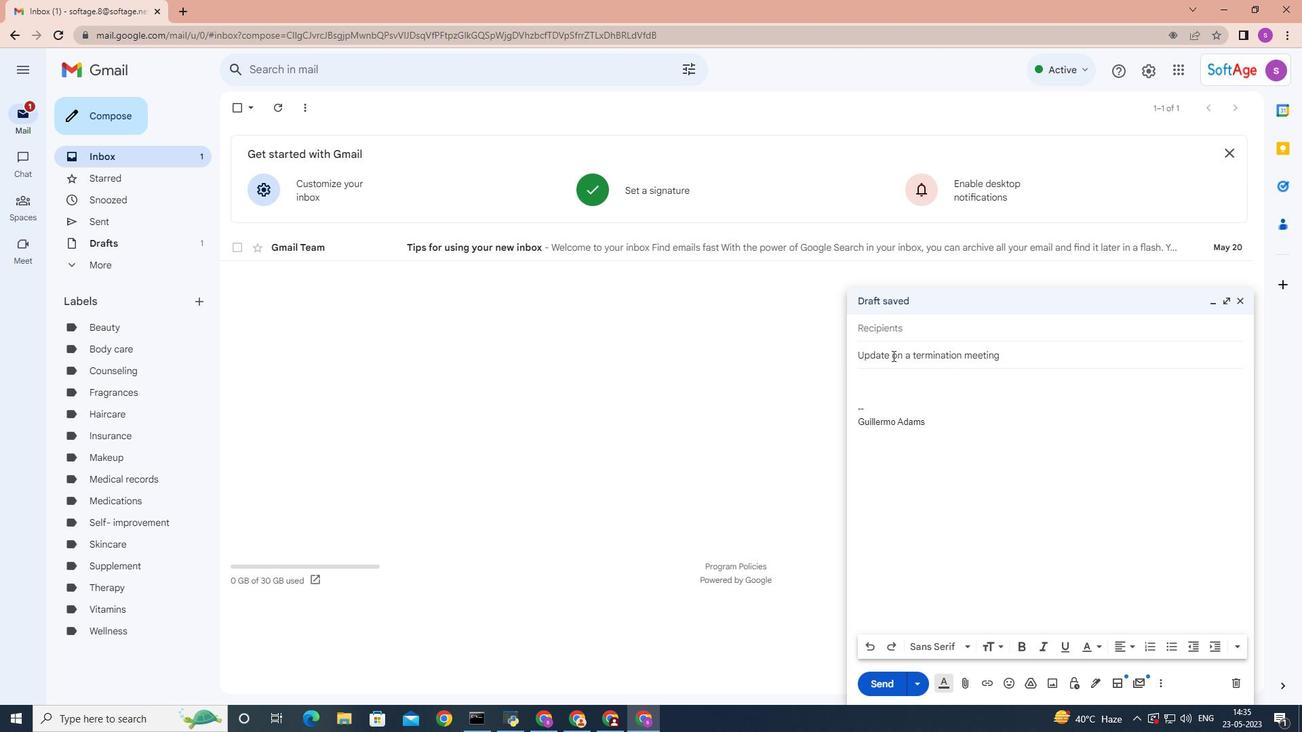 
Action: Mouse moved to (880, 379)
Screenshot: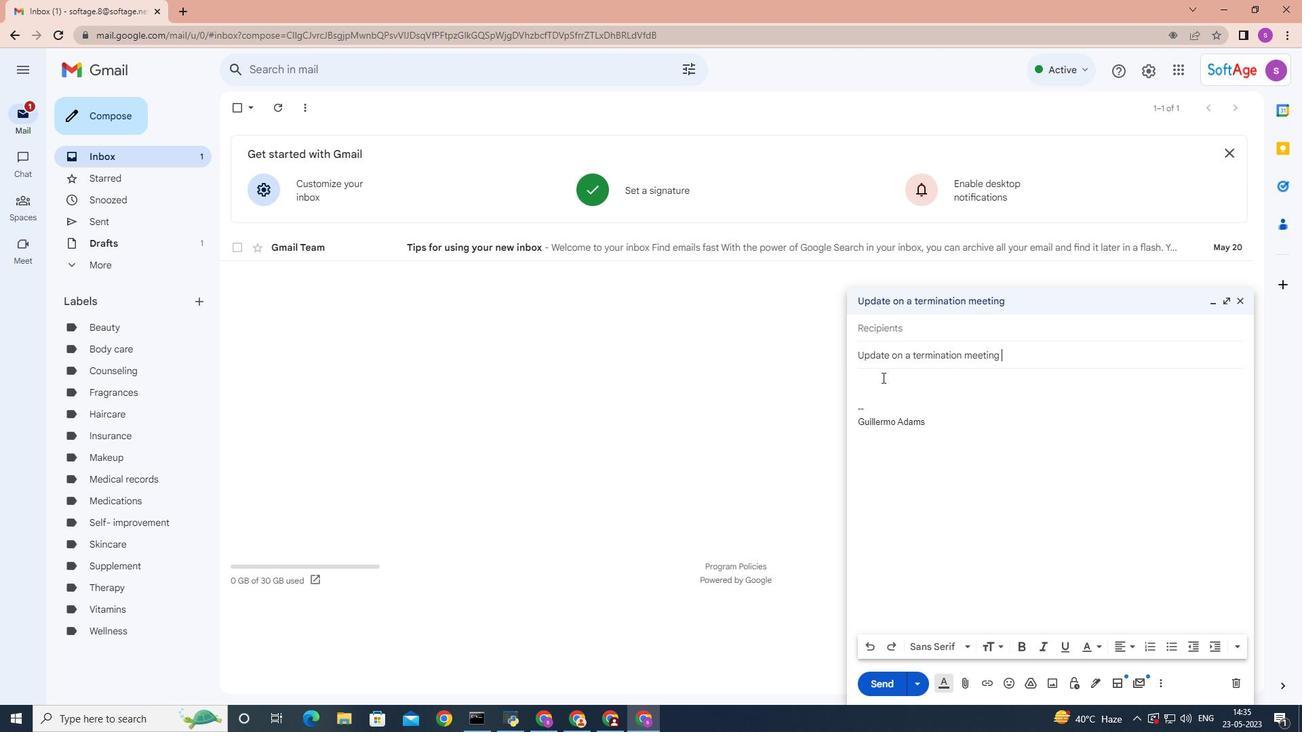 
Action: Mouse pressed left at (880, 379)
Screenshot: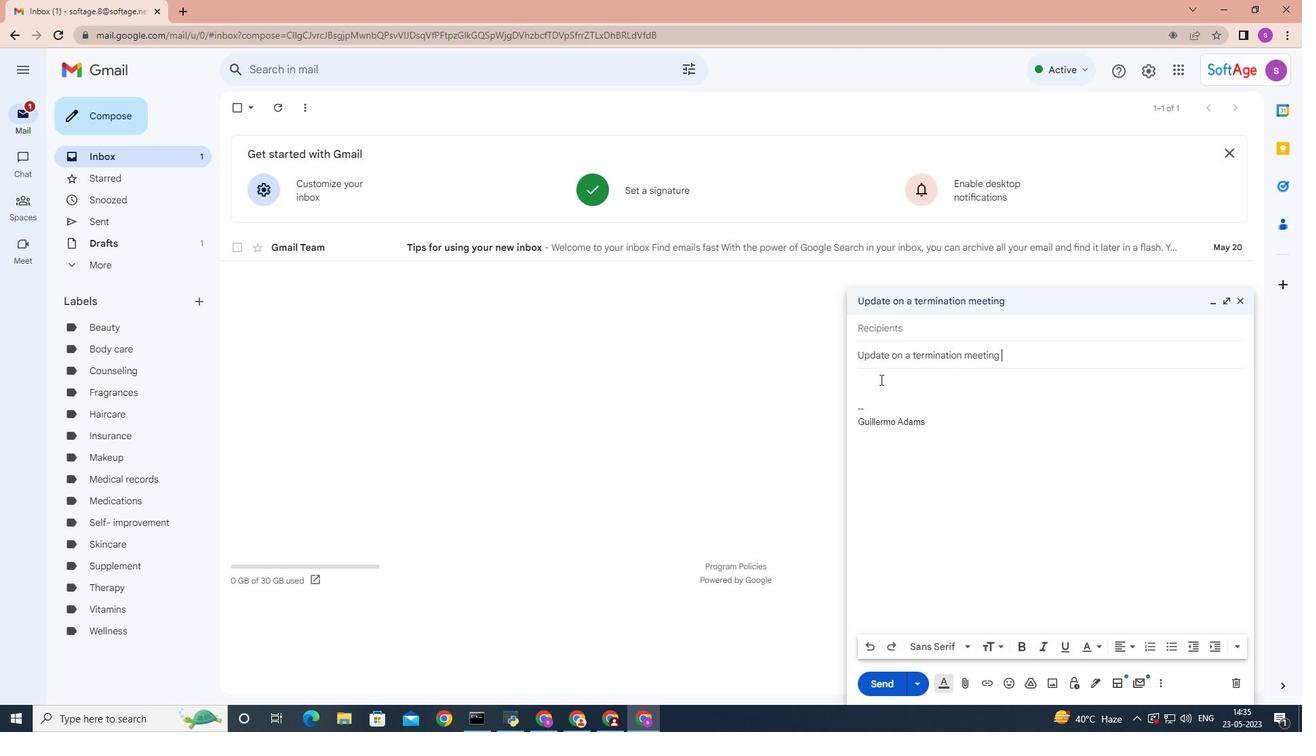 
Action: Mouse moved to (880, 379)
Screenshot: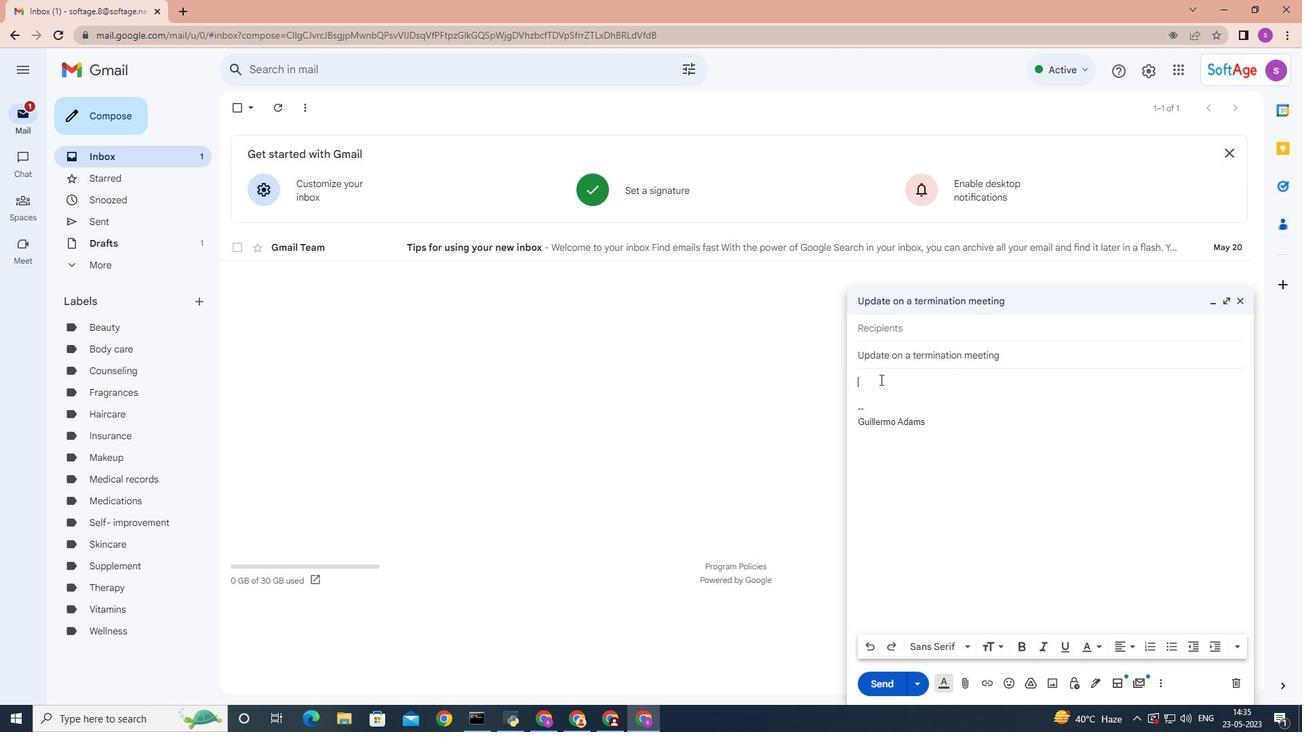 
Action: Key pressed <Key.shift>I<Key.space>am<Key.space>writing<Key.space>to<Key.space>follow<Key.space>up<Key.space>on<Key.space>the<Key.space>status<Key.space>of<Key.space>the<Key.space>payment.
Screenshot: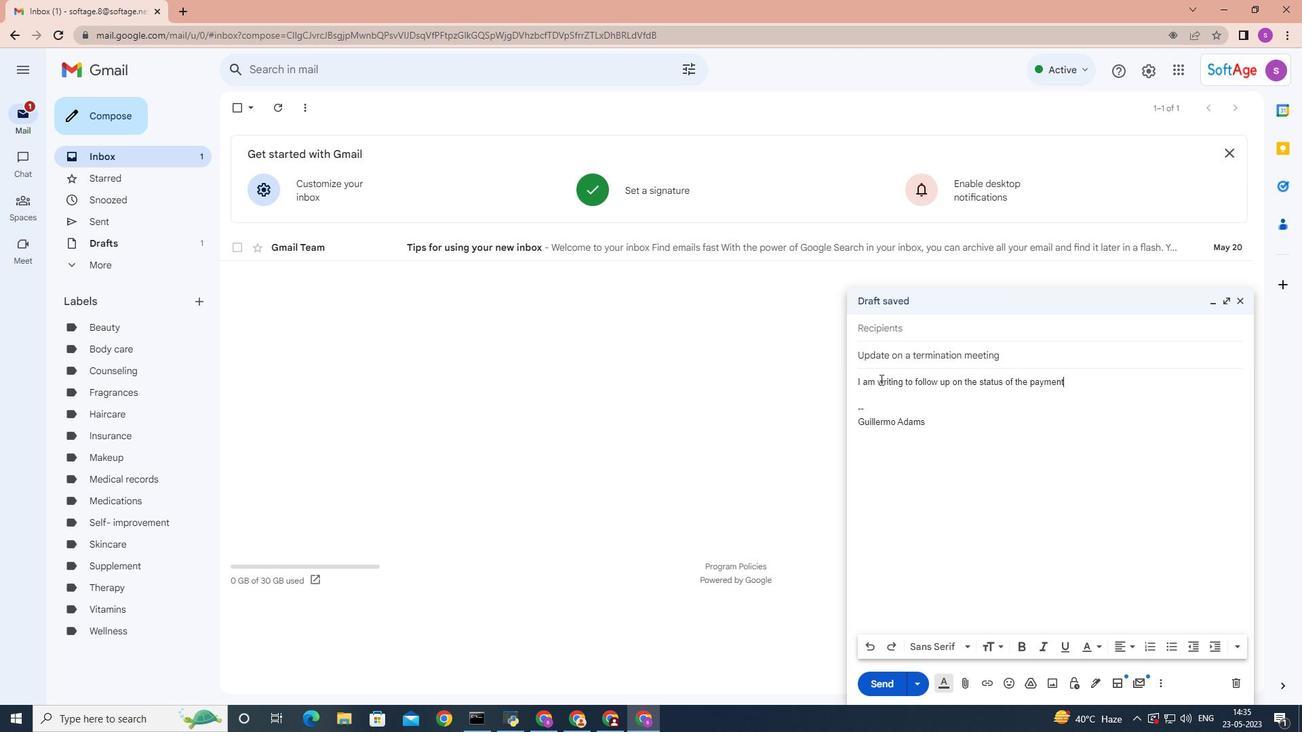
Action: Mouse moved to (901, 325)
Screenshot: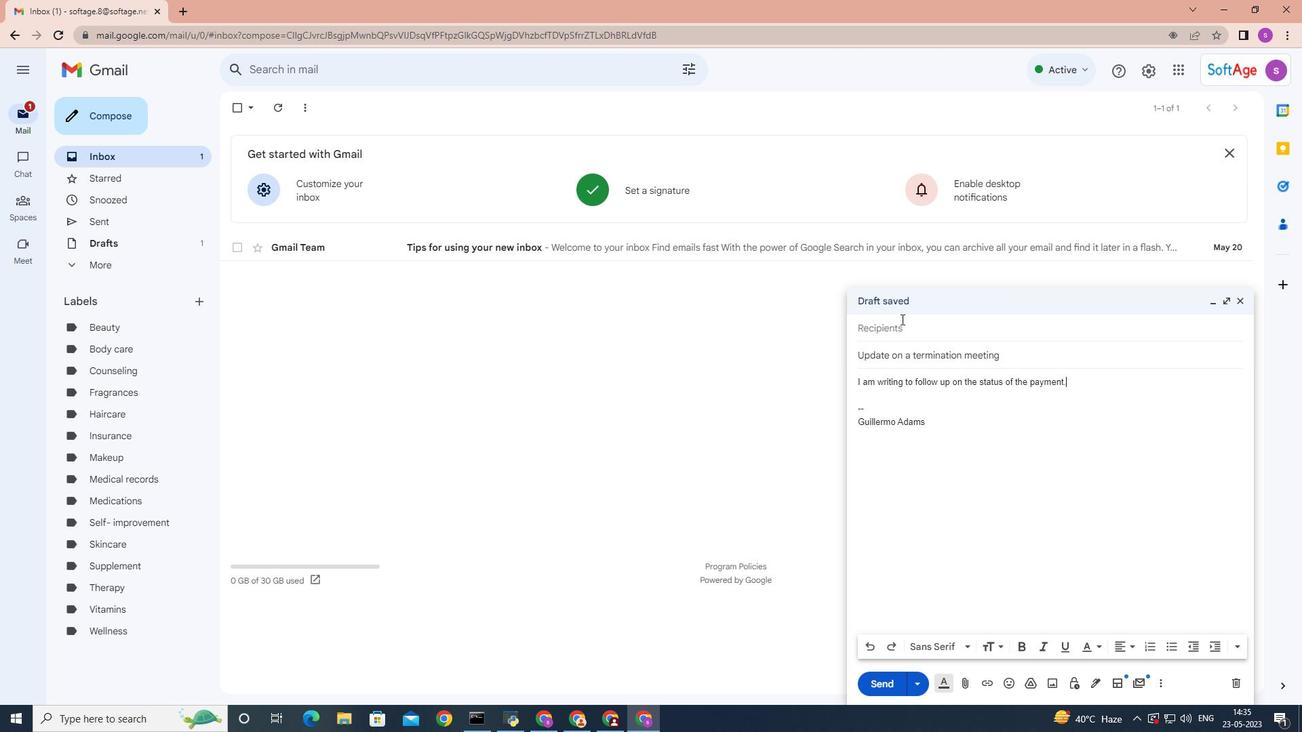 
Action: Mouse pressed left at (901, 325)
Screenshot: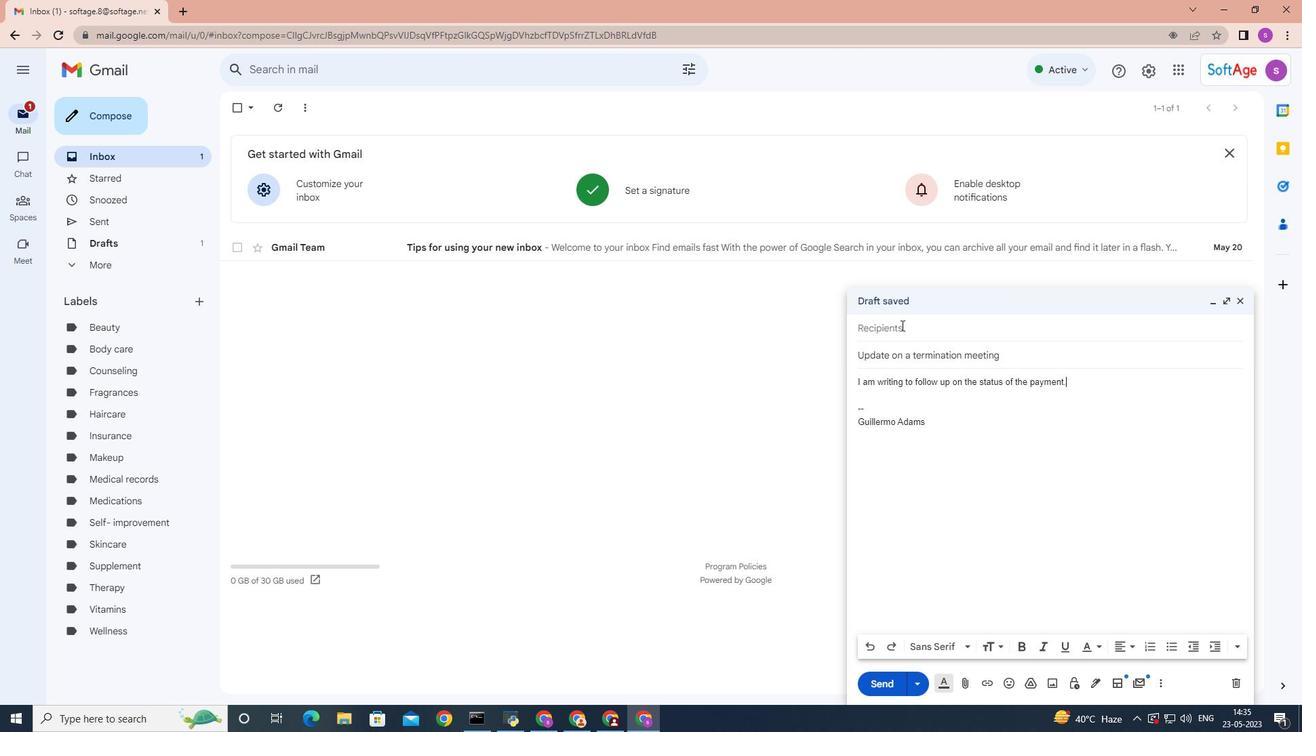 
Action: Mouse moved to (901, 325)
Screenshot: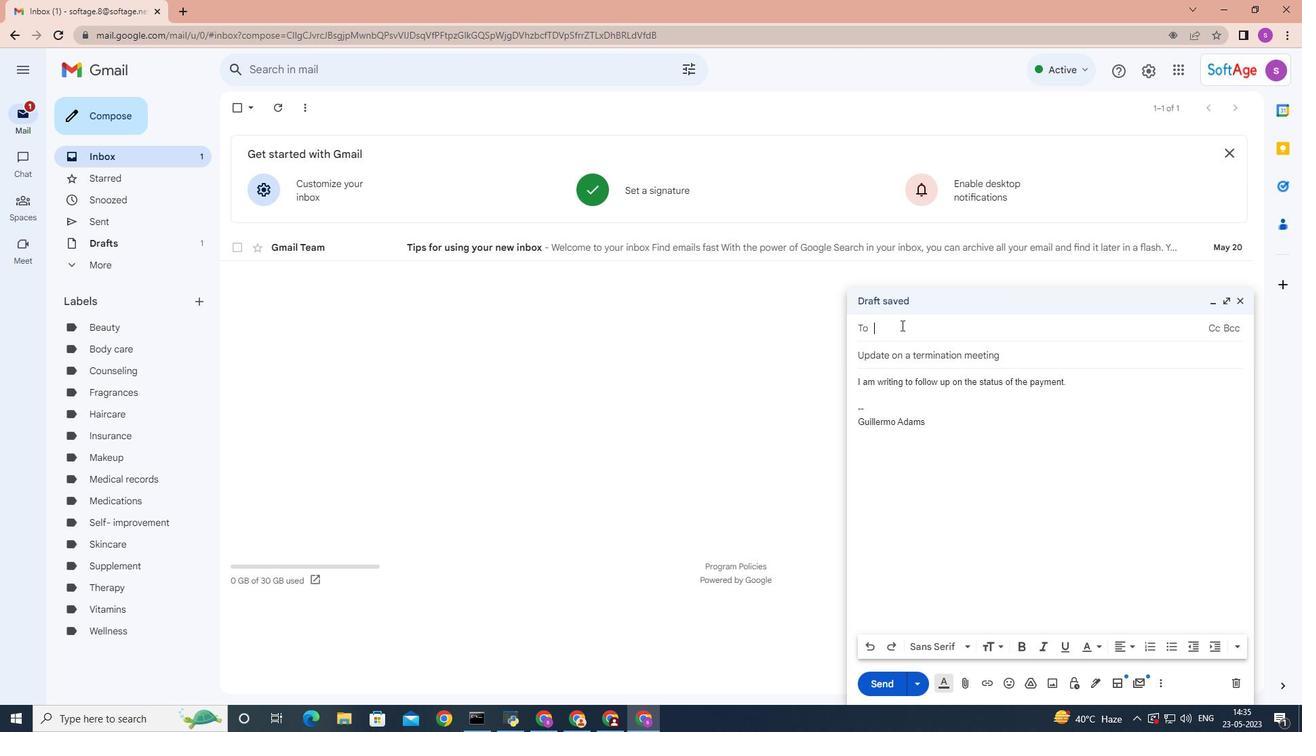 
Action: Key pressed softage.6
Screenshot: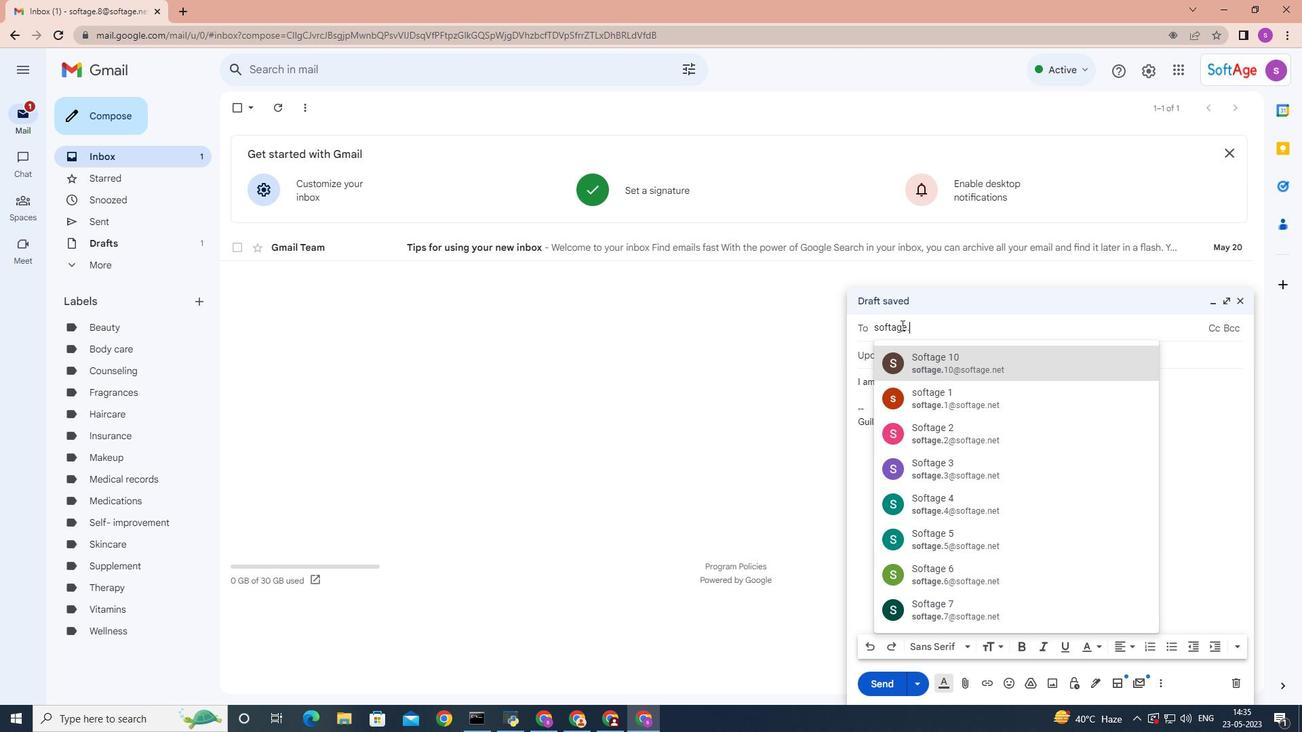 
Action: Mouse moved to (979, 362)
Screenshot: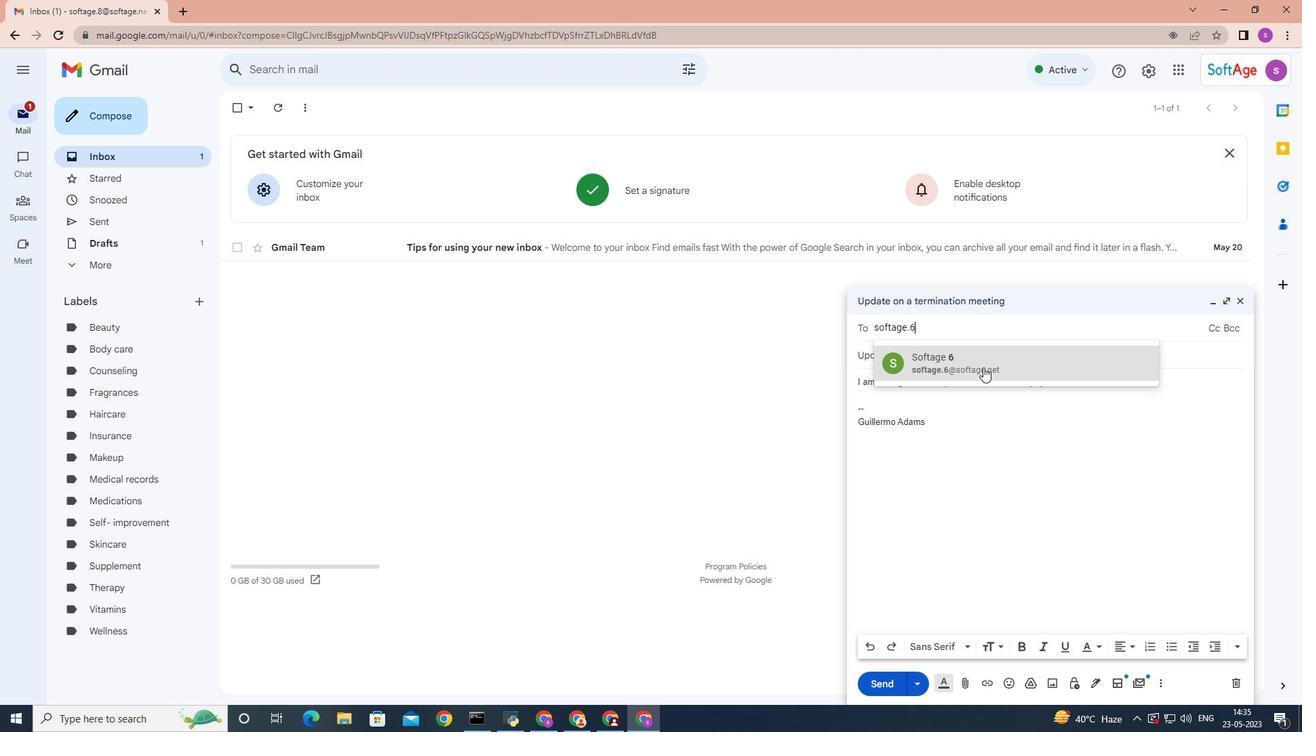 
Action: Mouse pressed left at (979, 362)
Screenshot: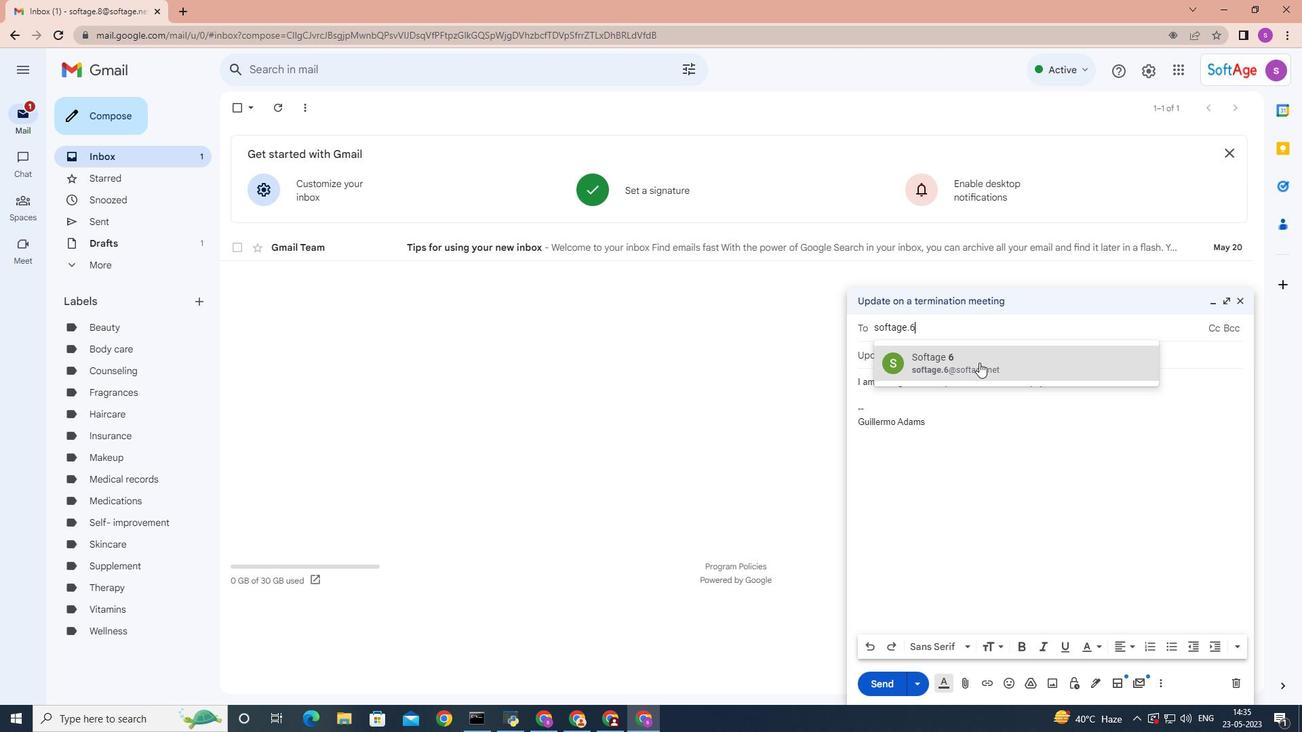 
Action: Mouse moved to (1074, 398)
Screenshot: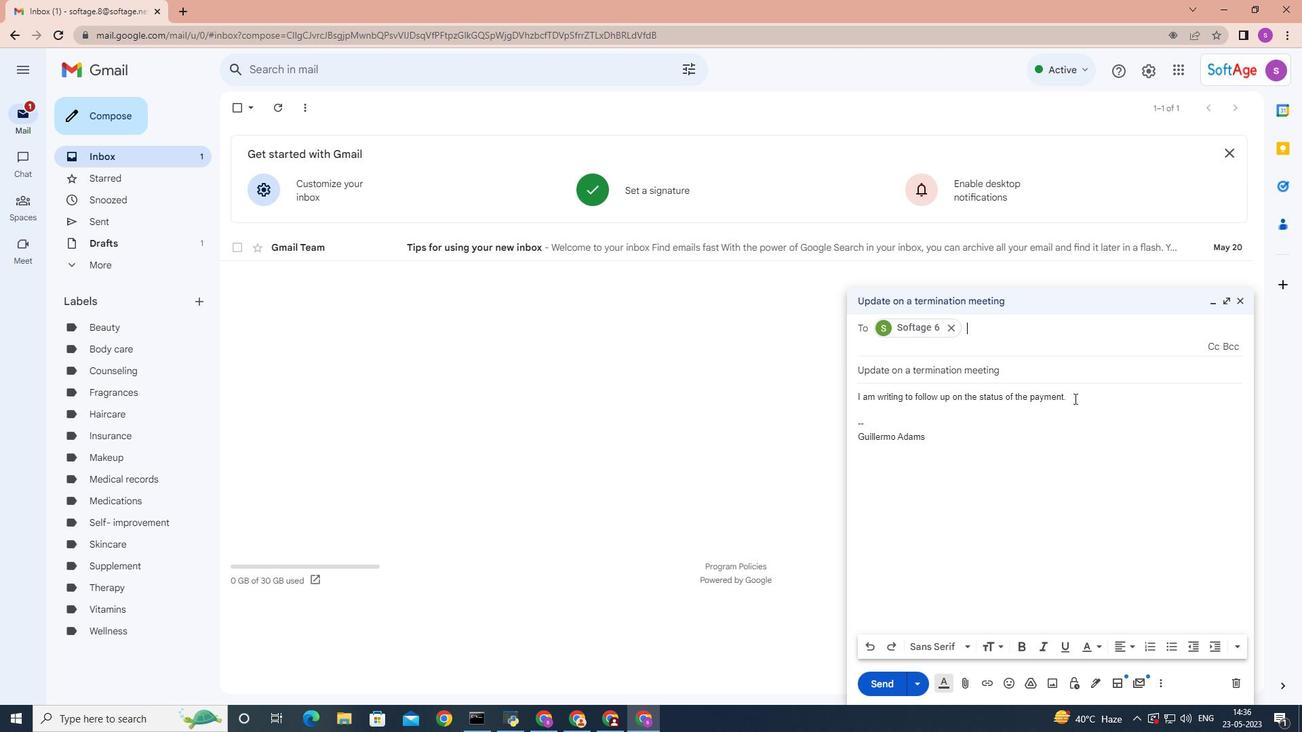 
Action: Mouse pressed left at (1074, 398)
Screenshot: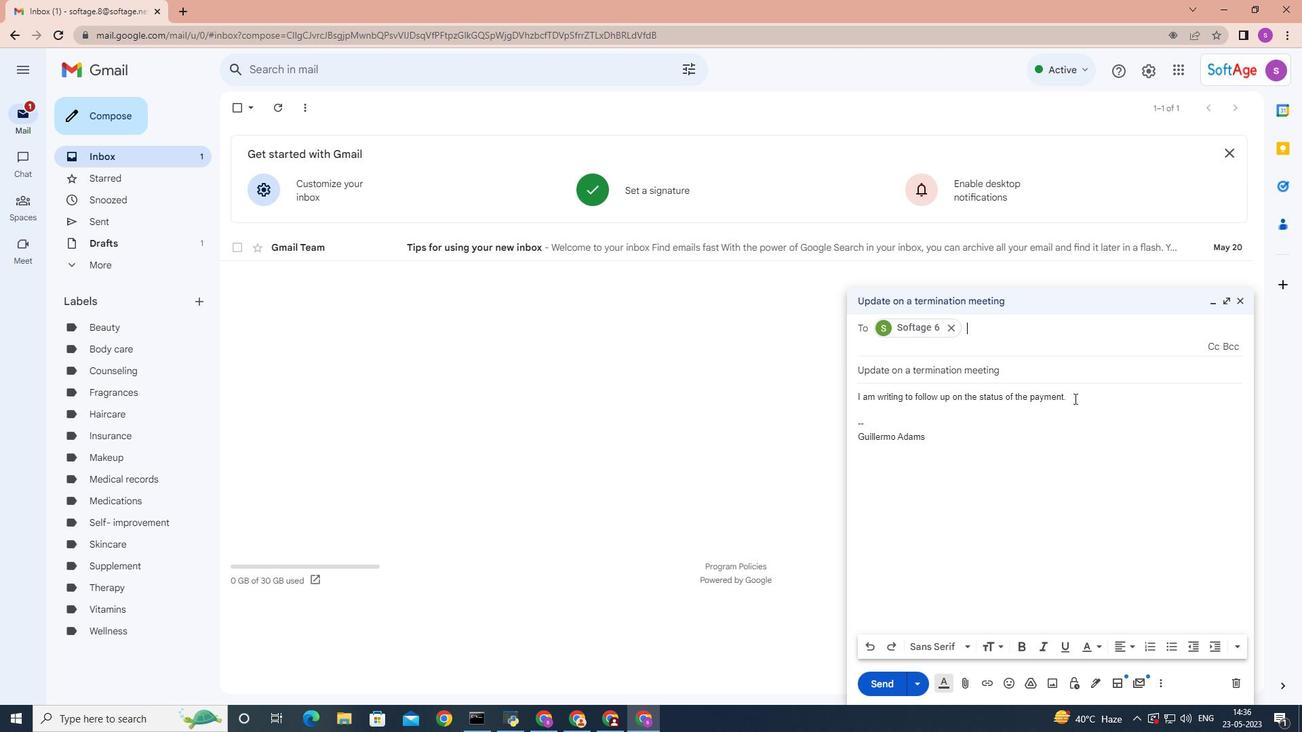 
Action: Mouse moved to (1067, 383)
Screenshot: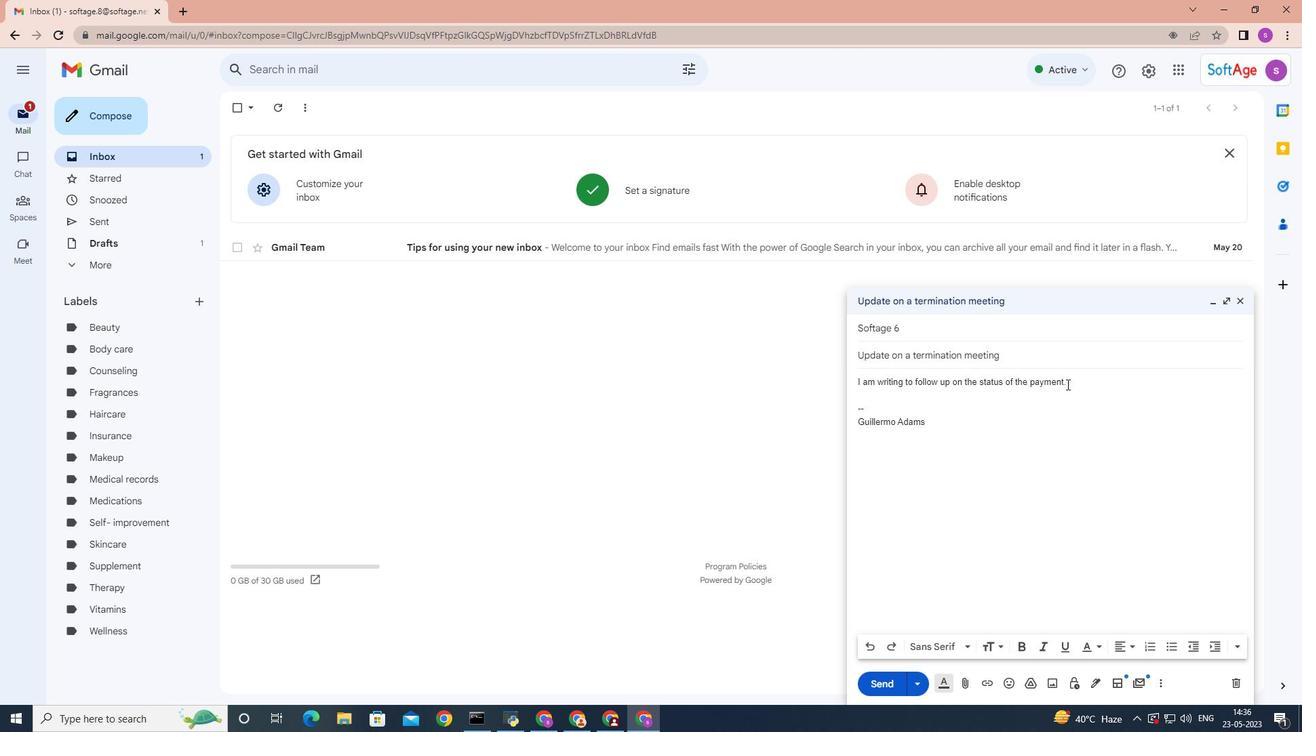 
Action: Mouse pressed left at (1067, 383)
Screenshot: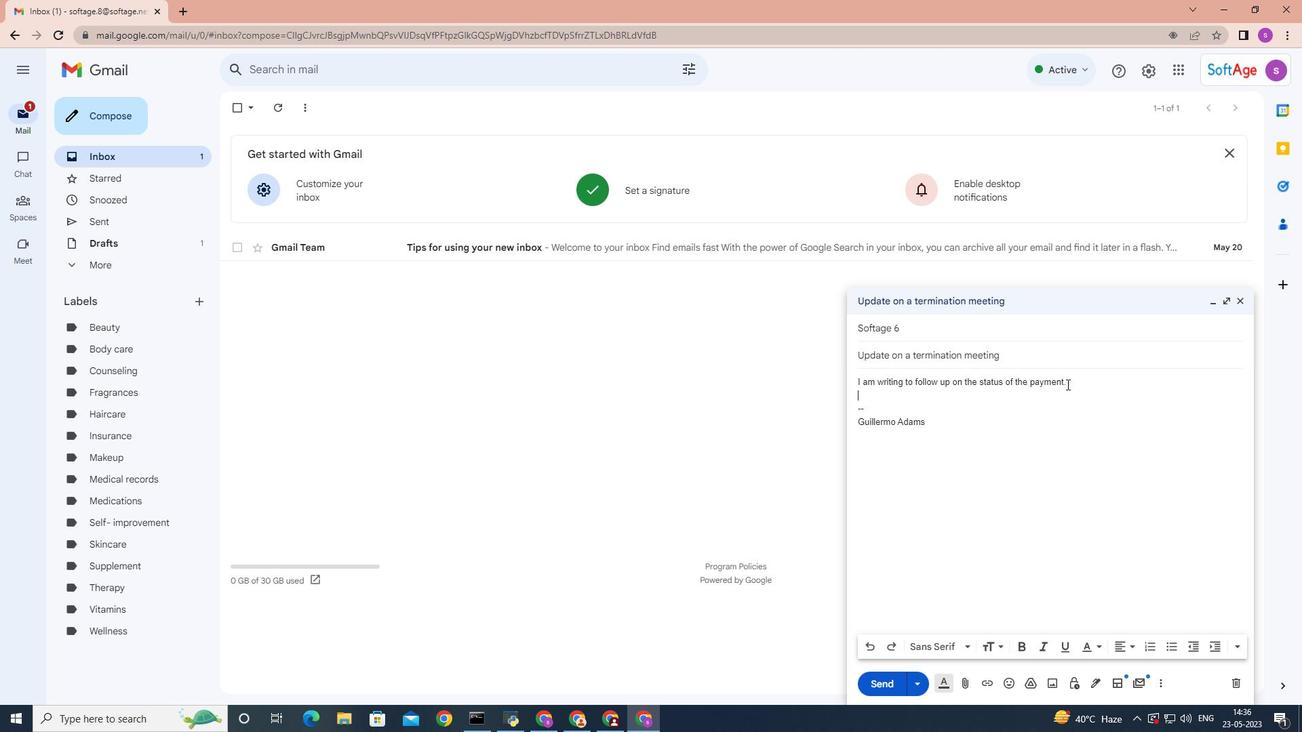 
Action: Mouse moved to (1152, 647)
Screenshot: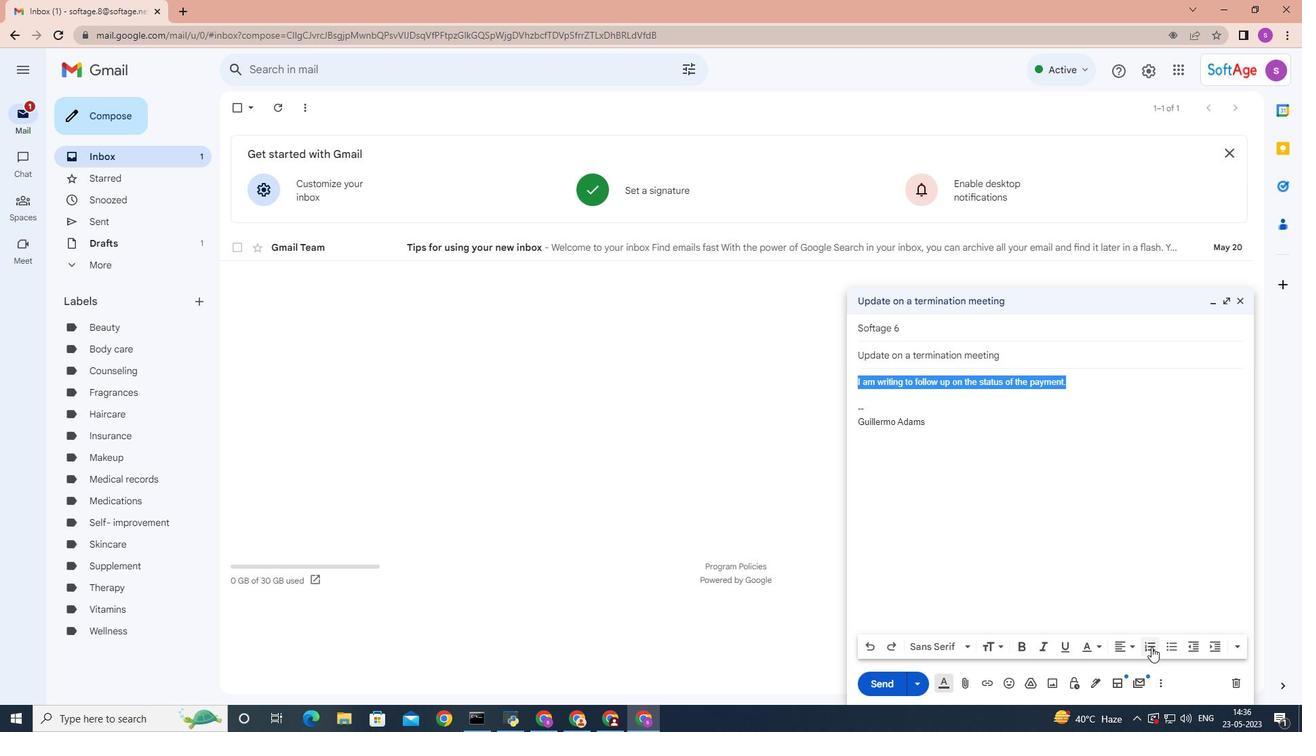 
Action: Mouse pressed left at (1152, 647)
Screenshot: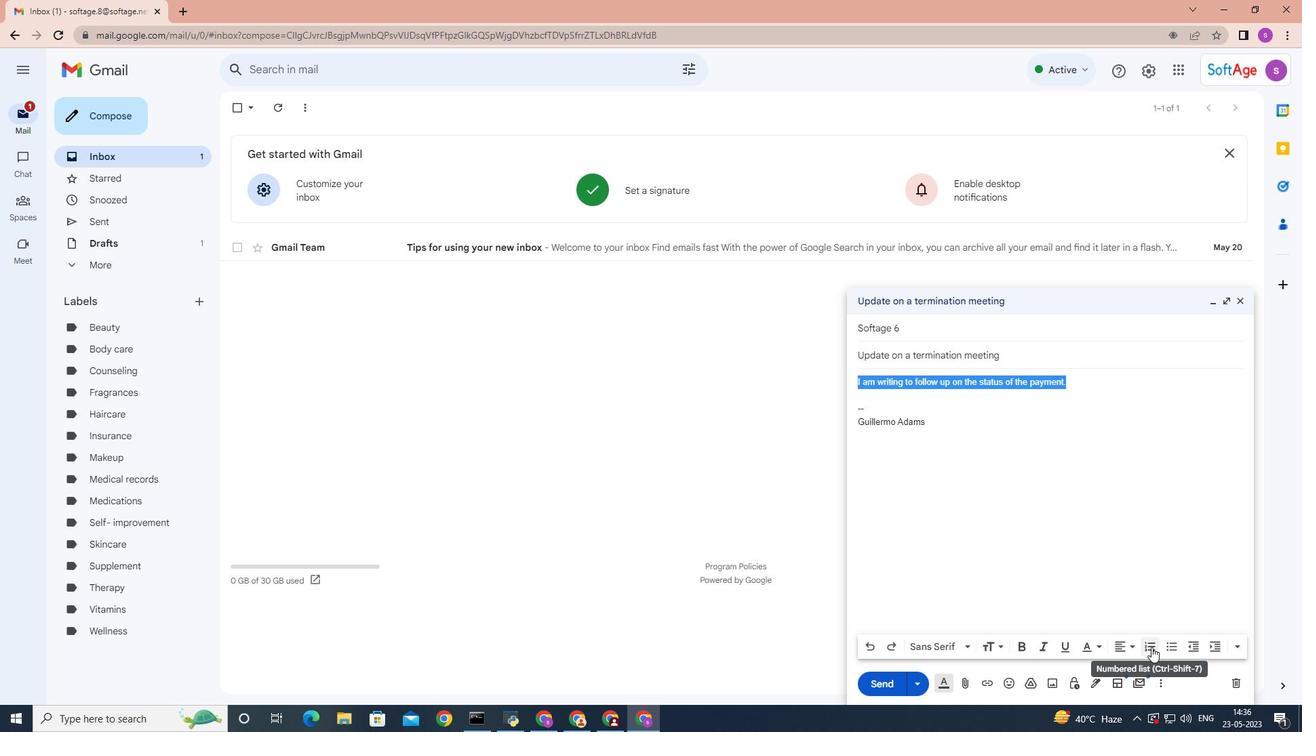 
Action: Mouse moved to (941, 647)
Screenshot: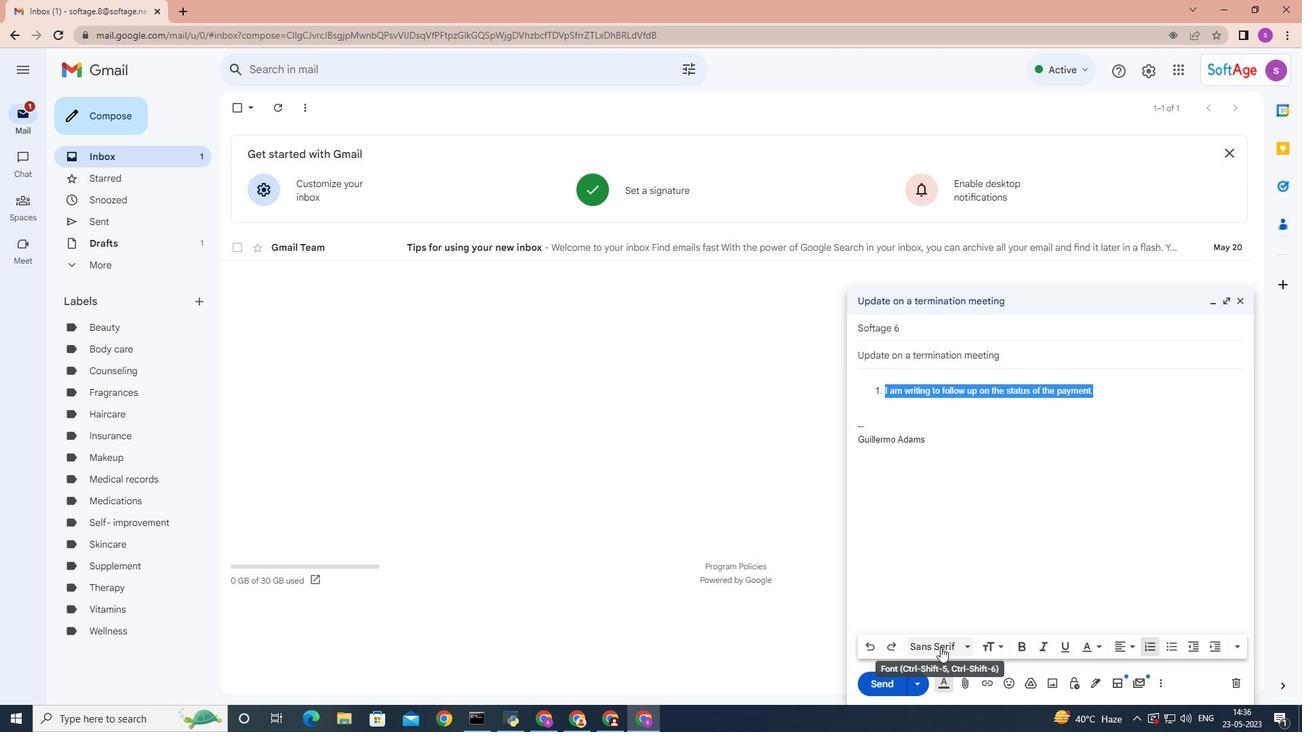 
Action: Mouse pressed left at (941, 647)
Screenshot: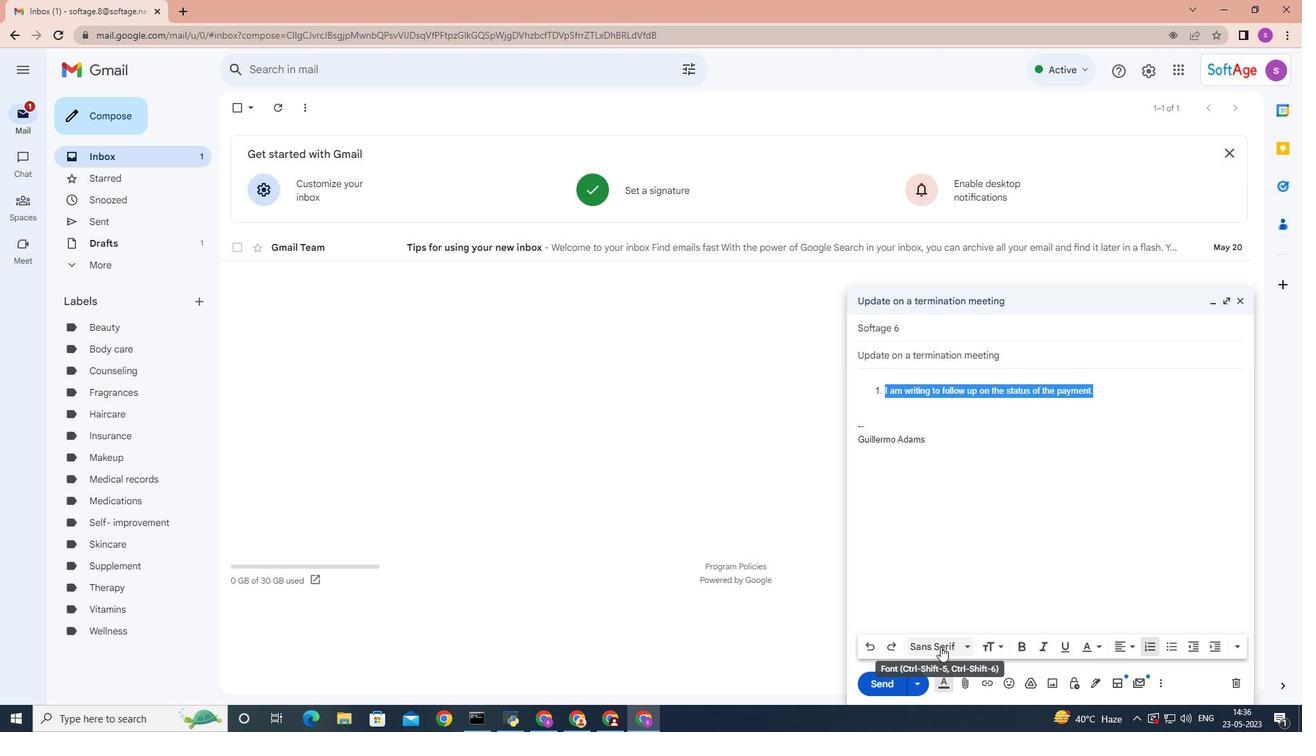 
Action: Mouse moved to (966, 476)
Screenshot: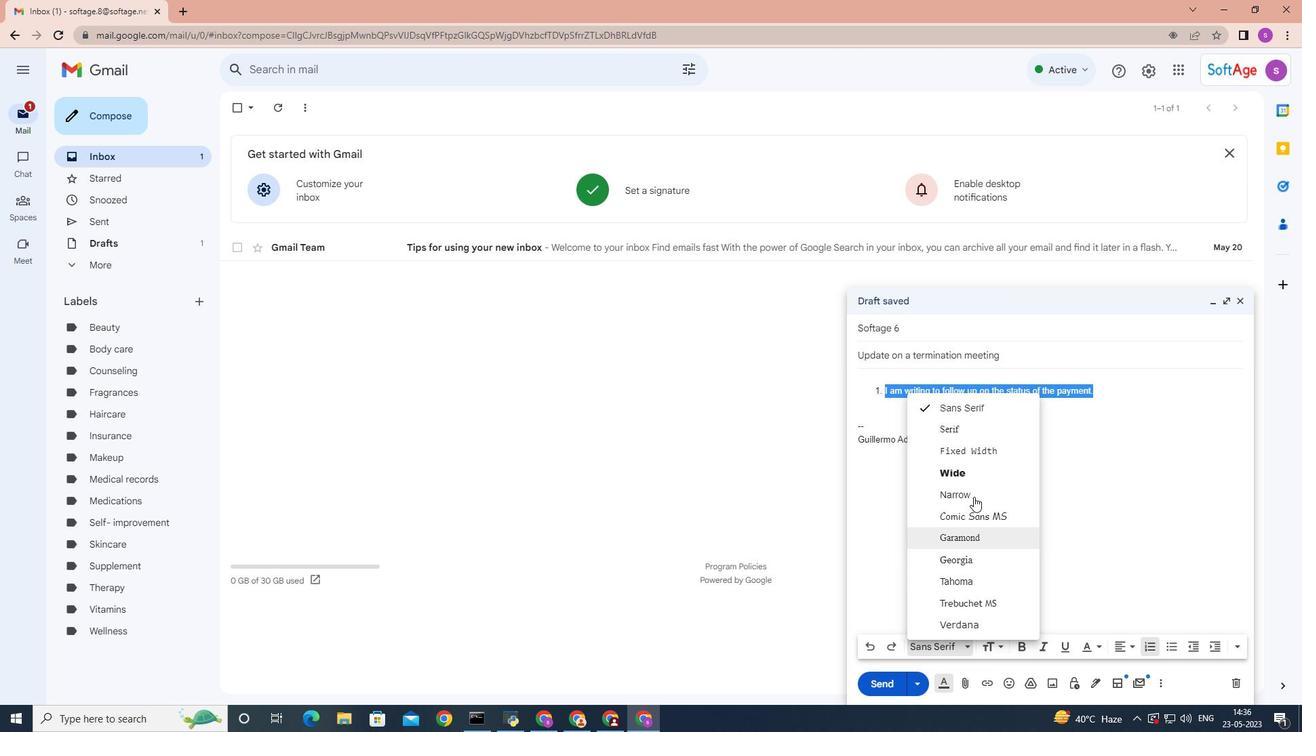 
Action: Mouse pressed left at (966, 476)
Screenshot: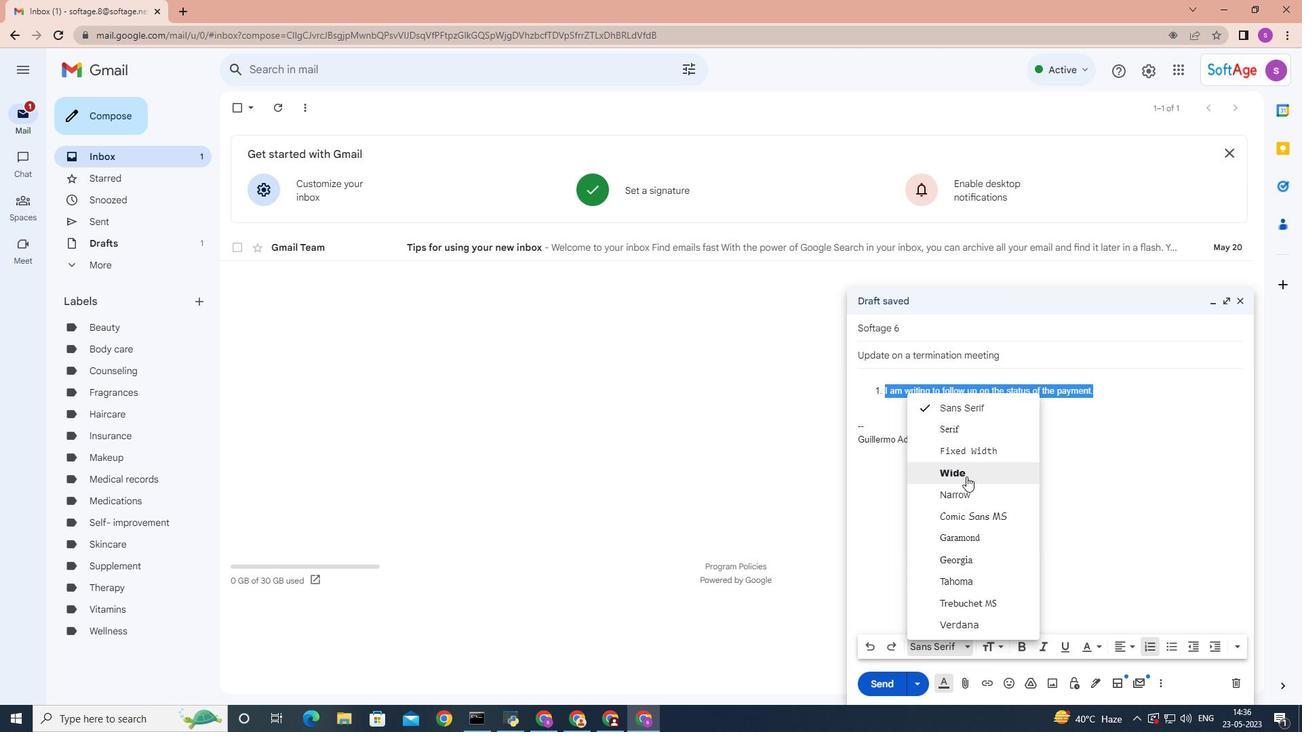 
Action: Mouse moved to (1234, 647)
Screenshot: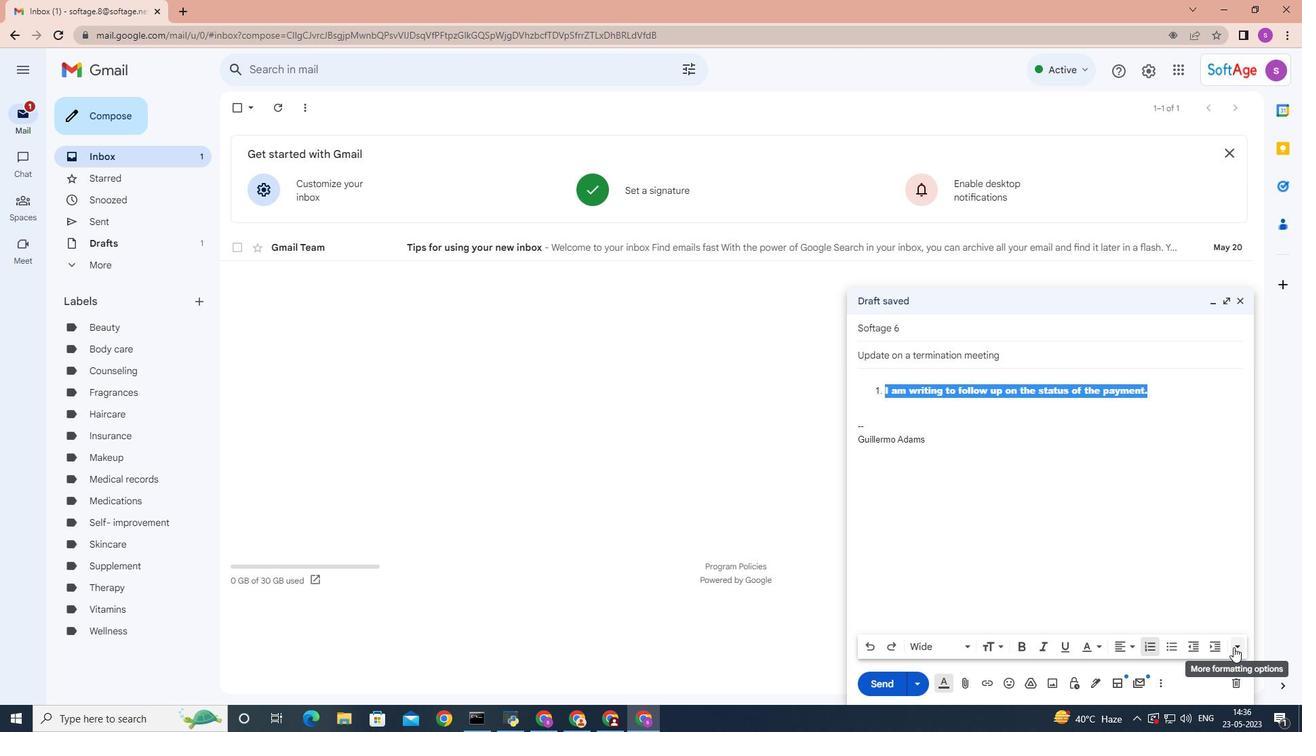 
Action: Mouse pressed left at (1234, 647)
Screenshot: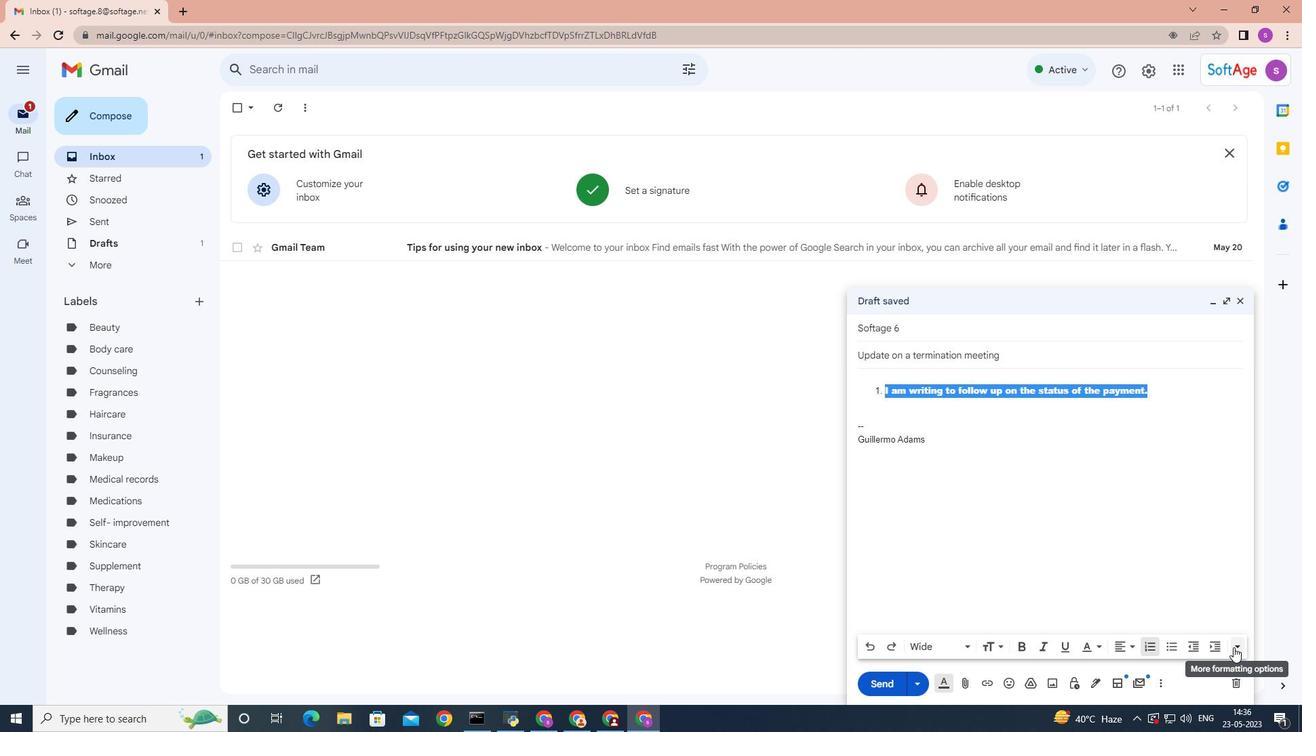
Action: Mouse moved to (1246, 608)
Screenshot: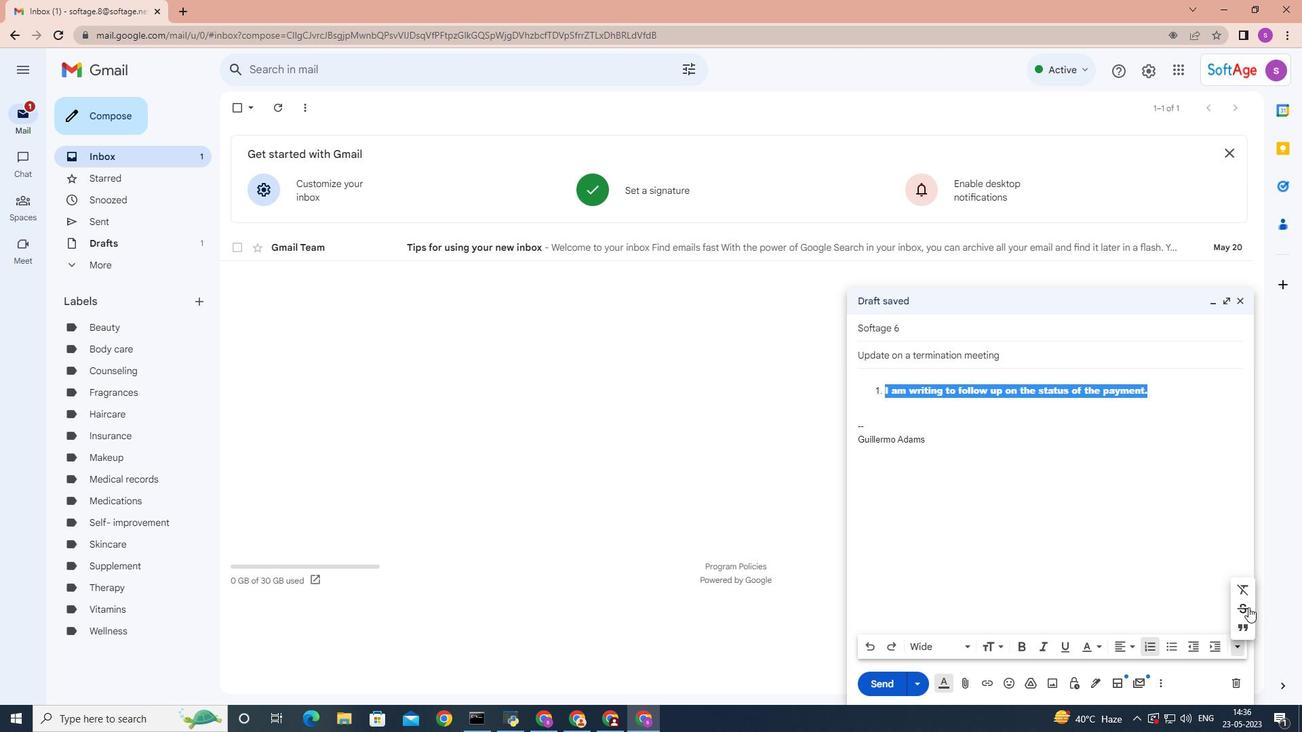 
Action: Mouse pressed left at (1246, 608)
Screenshot: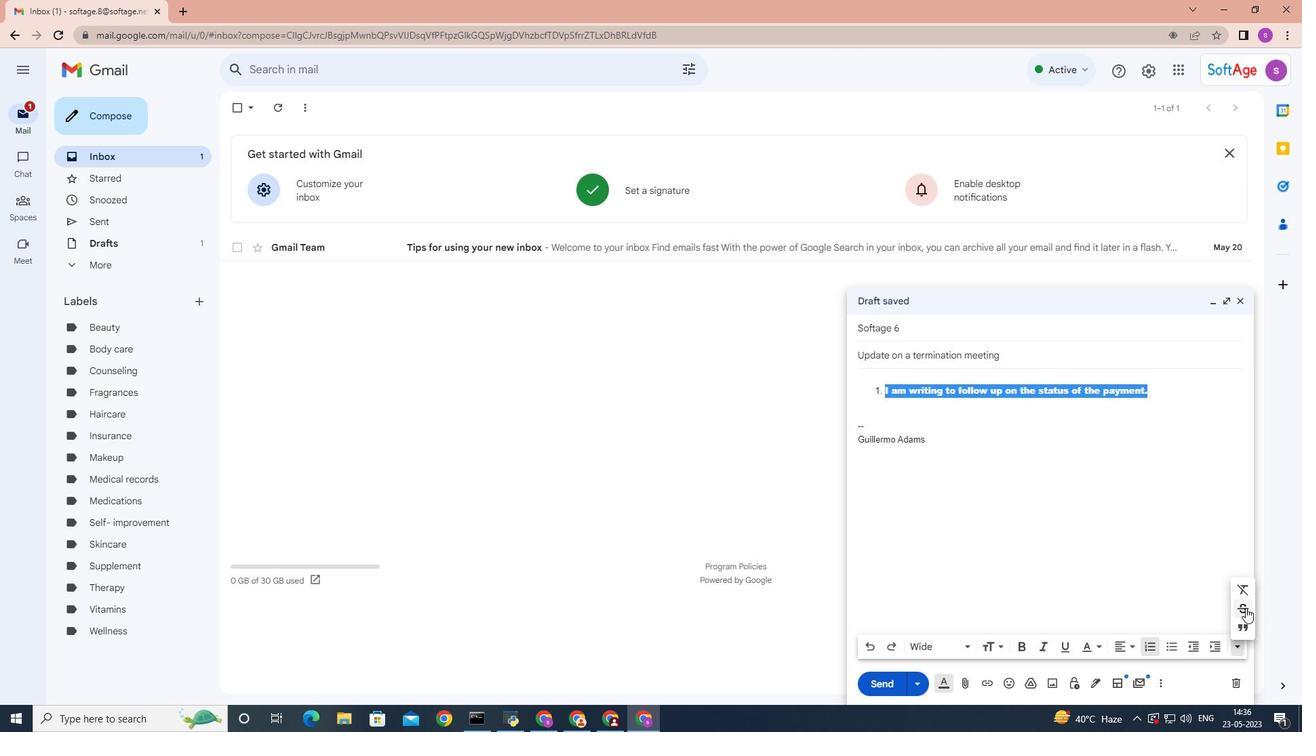 
Action: Mouse moved to (1145, 647)
Screenshot: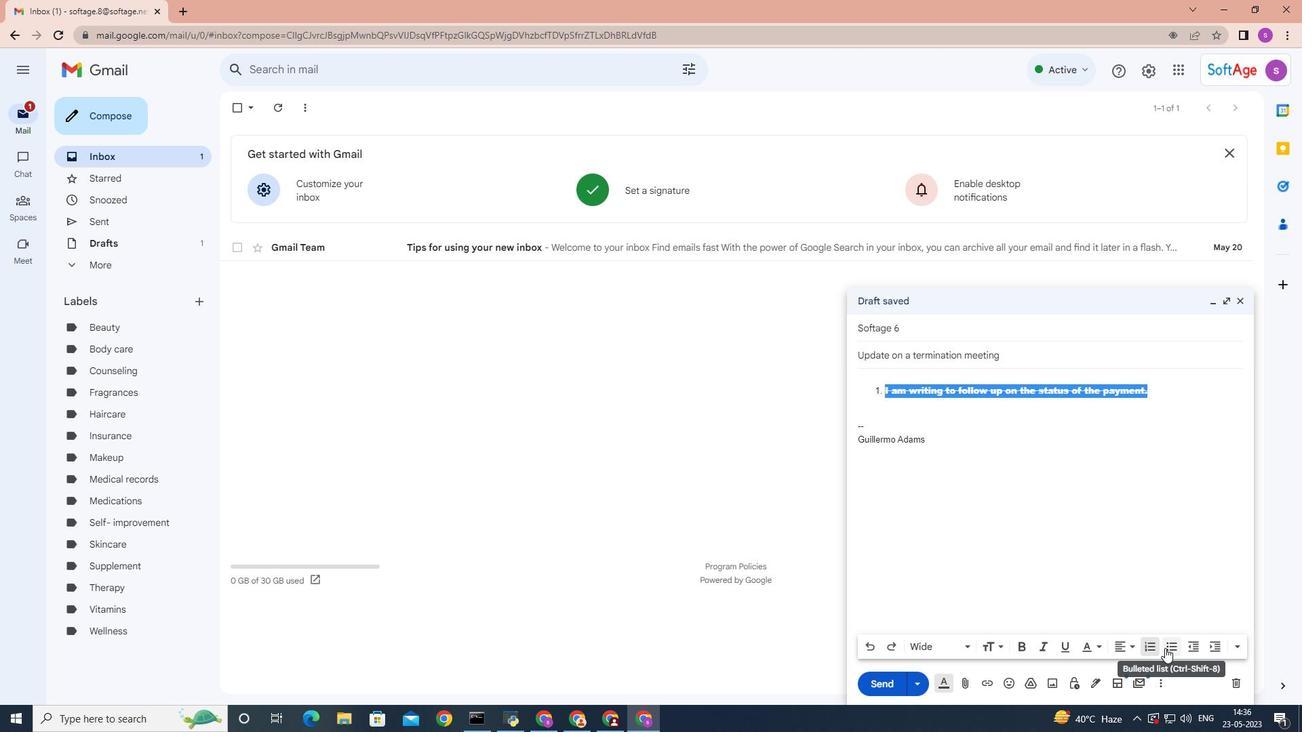 
Action: Mouse pressed left at (1145, 647)
Screenshot: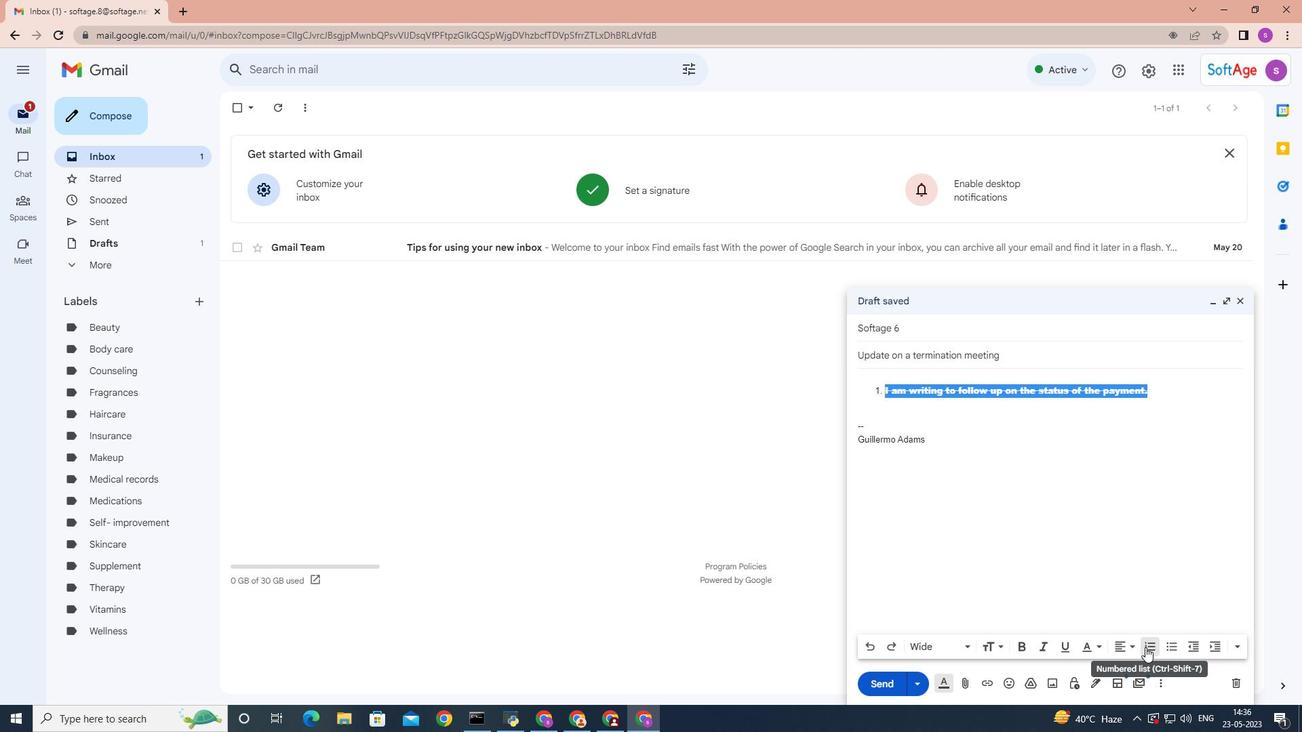 
Action: Mouse moved to (961, 647)
Screenshot: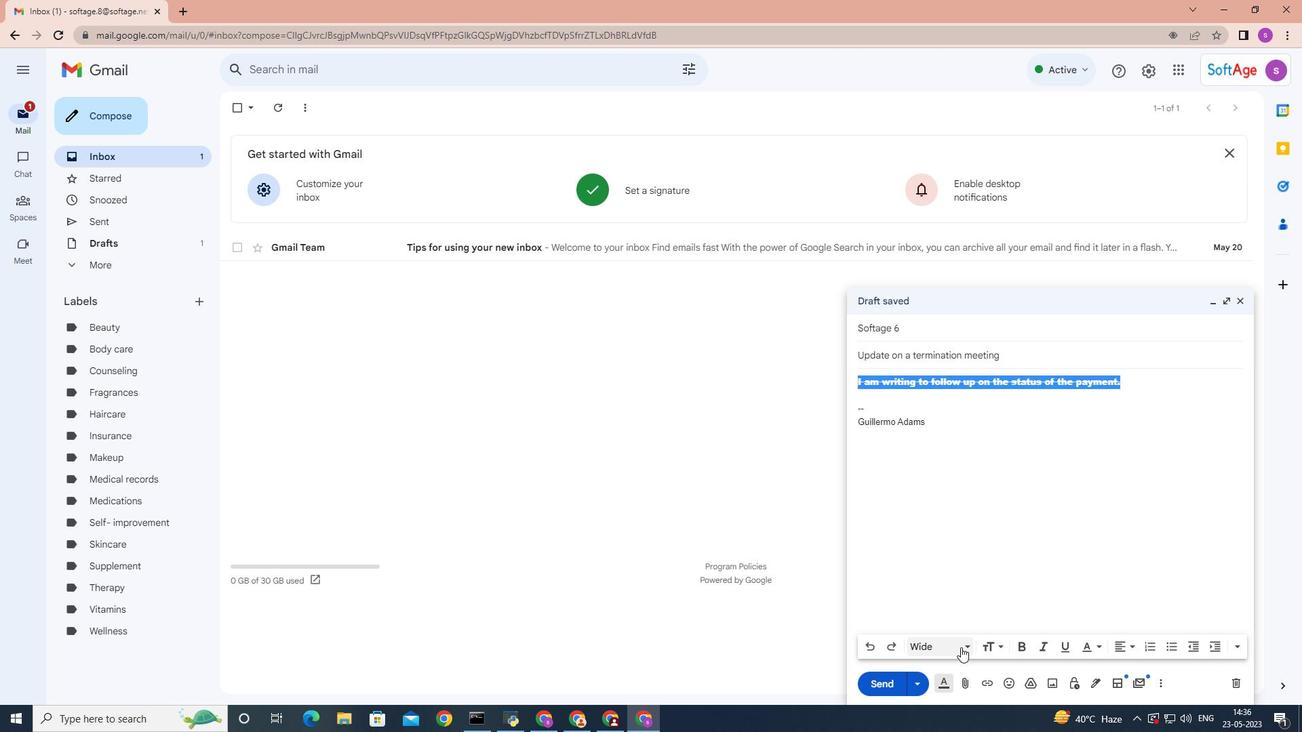 
Action: Mouse pressed left at (961, 647)
Screenshot: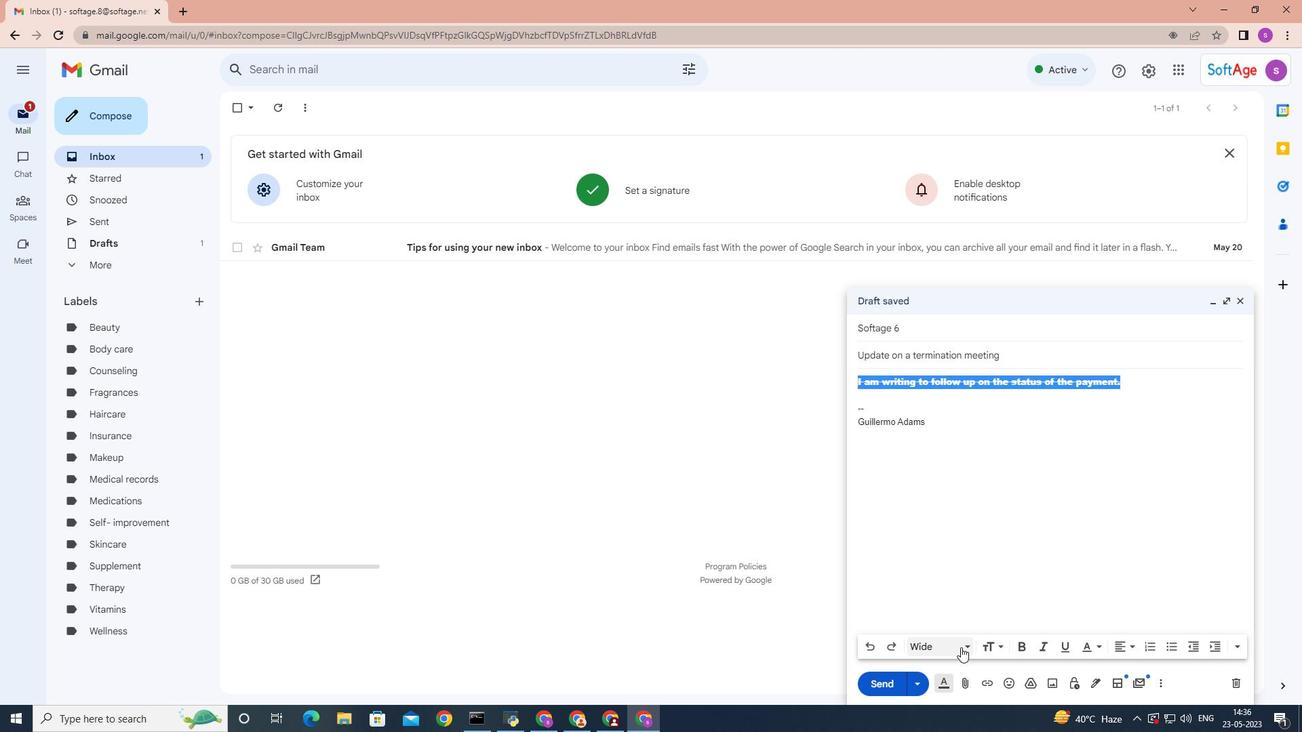 
Action: Mouse moved to (962, 411)
Screenshot: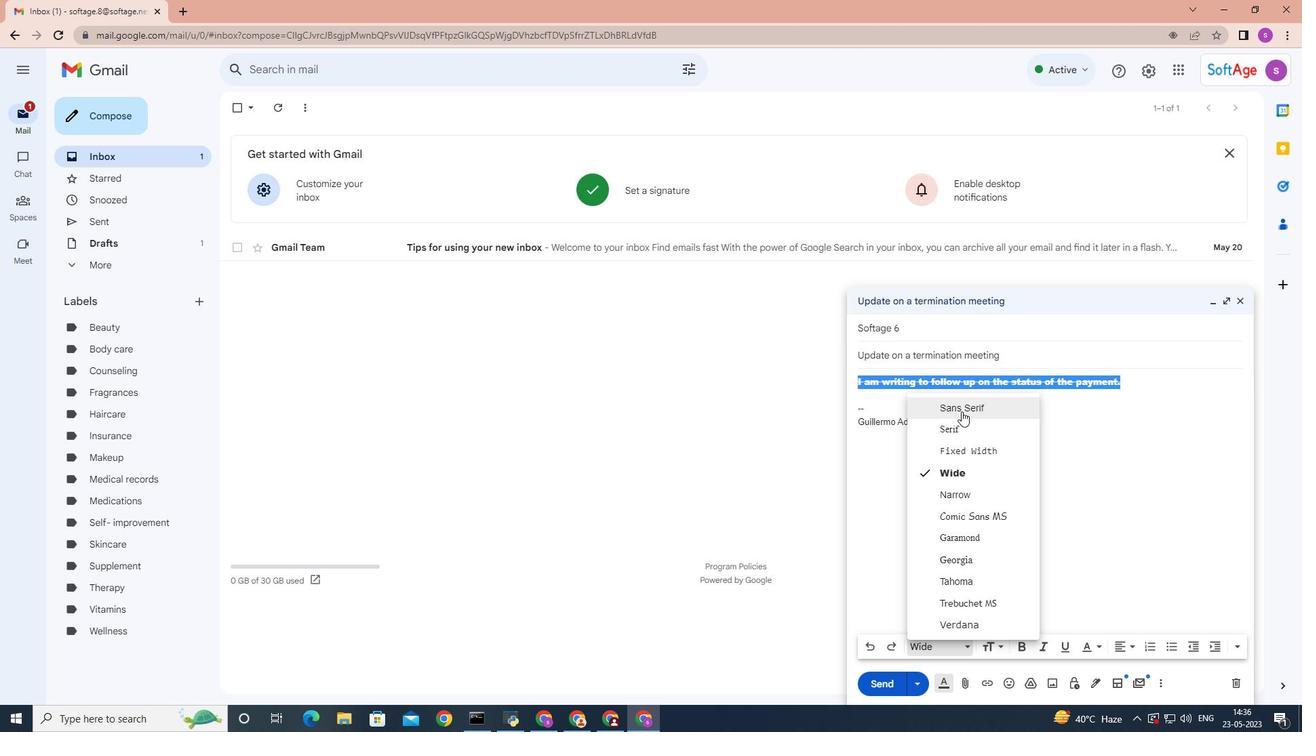 
Action: Mouse pressed left at (962, 411)
Screenshot: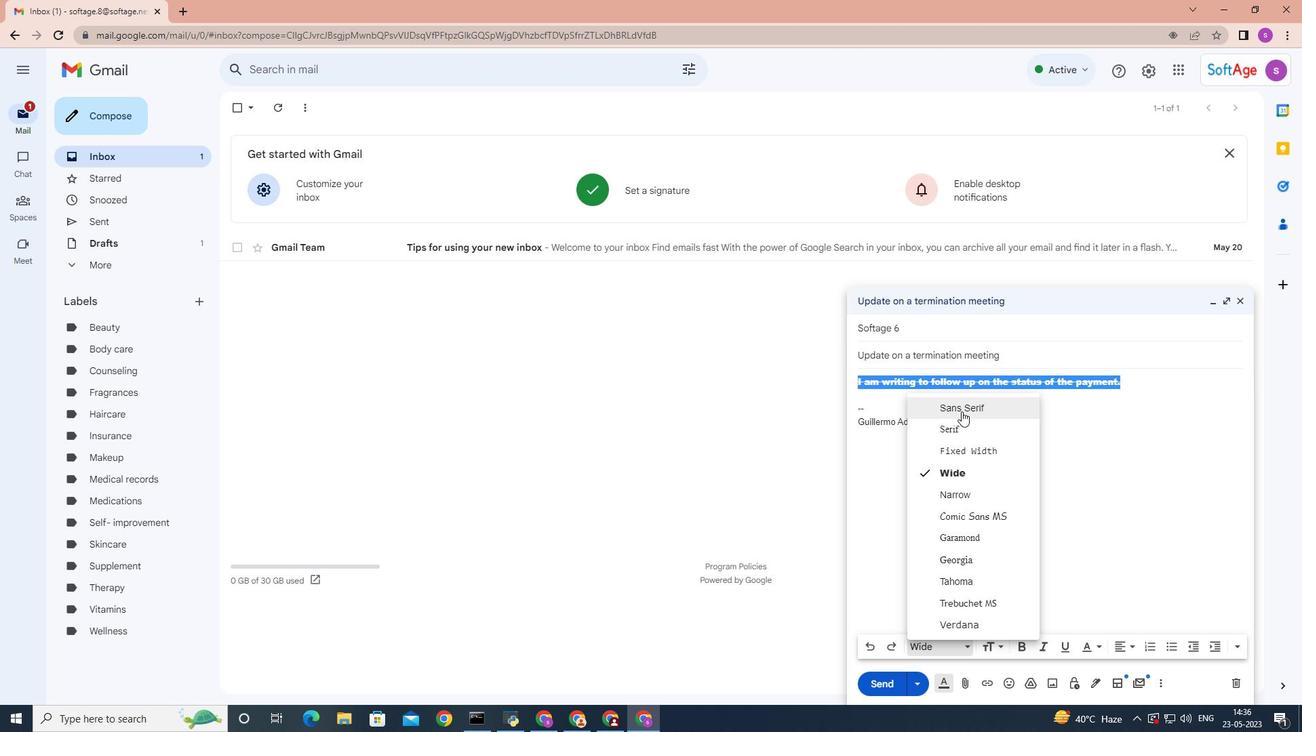 
Action: Mouse moved to (886, 683)
Screenshot: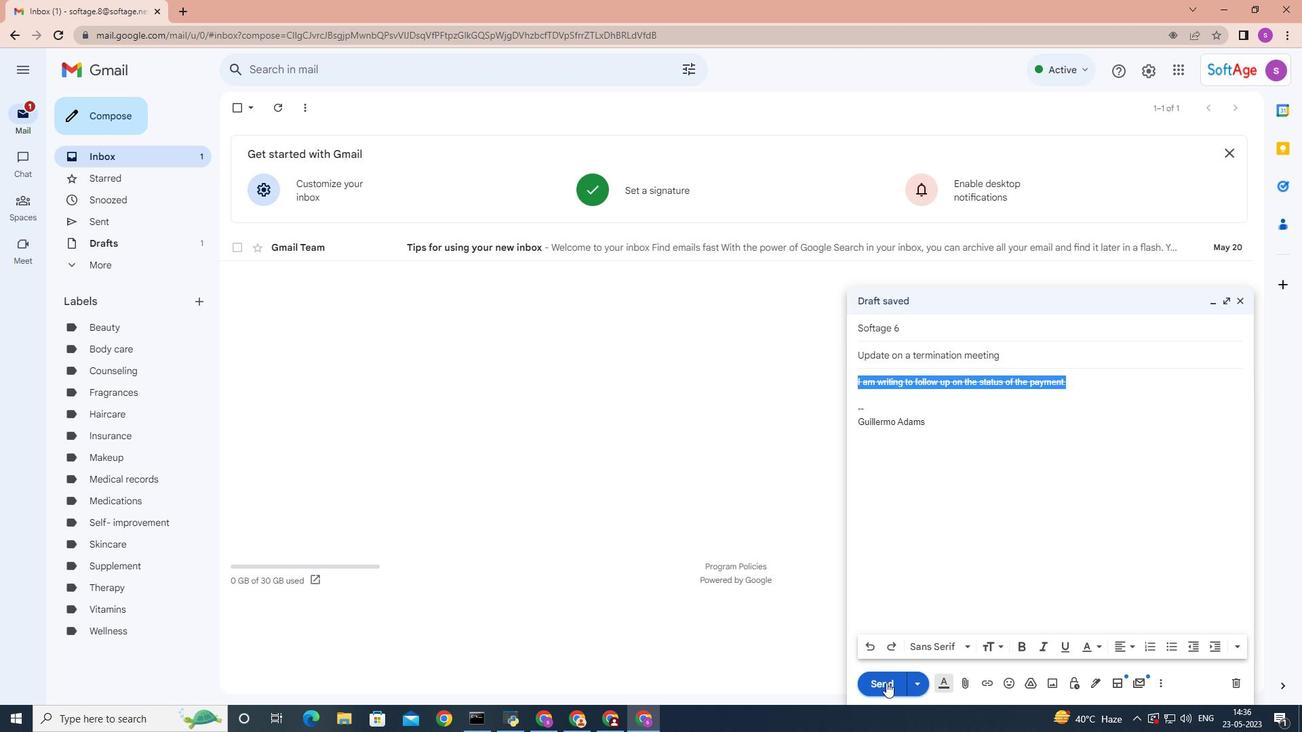 
Action: Mouse pressed left at (886, 683)
Screenshot: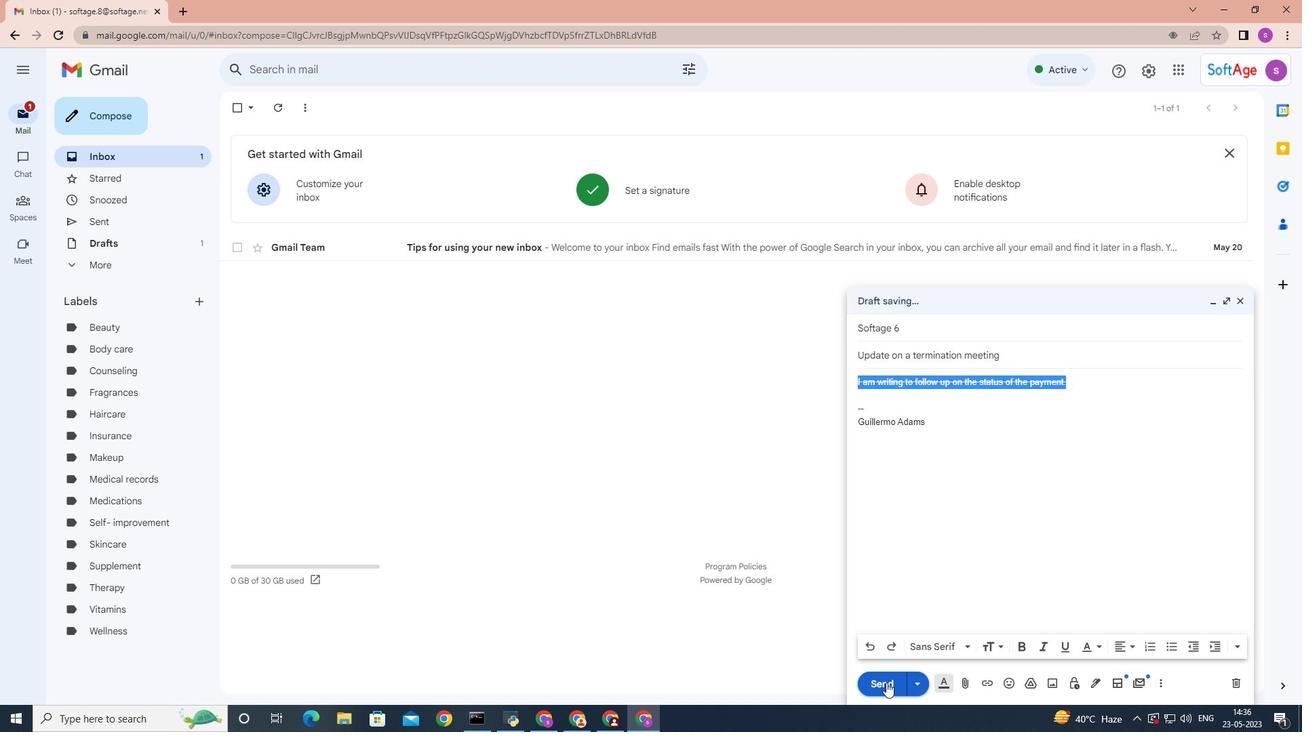 
Action: Mouse moved to (134, 222)
Screenshot: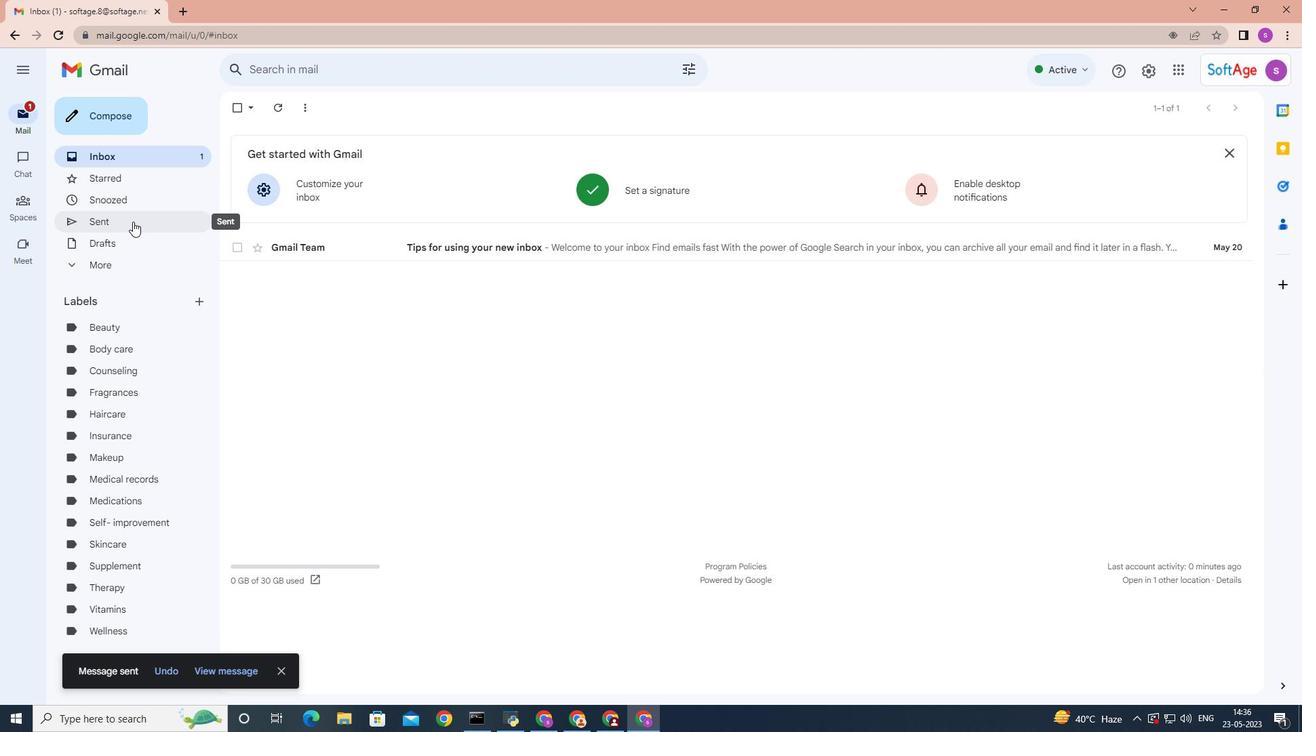 
Action: Mouse pressed left at (134, 222)
Screenshot: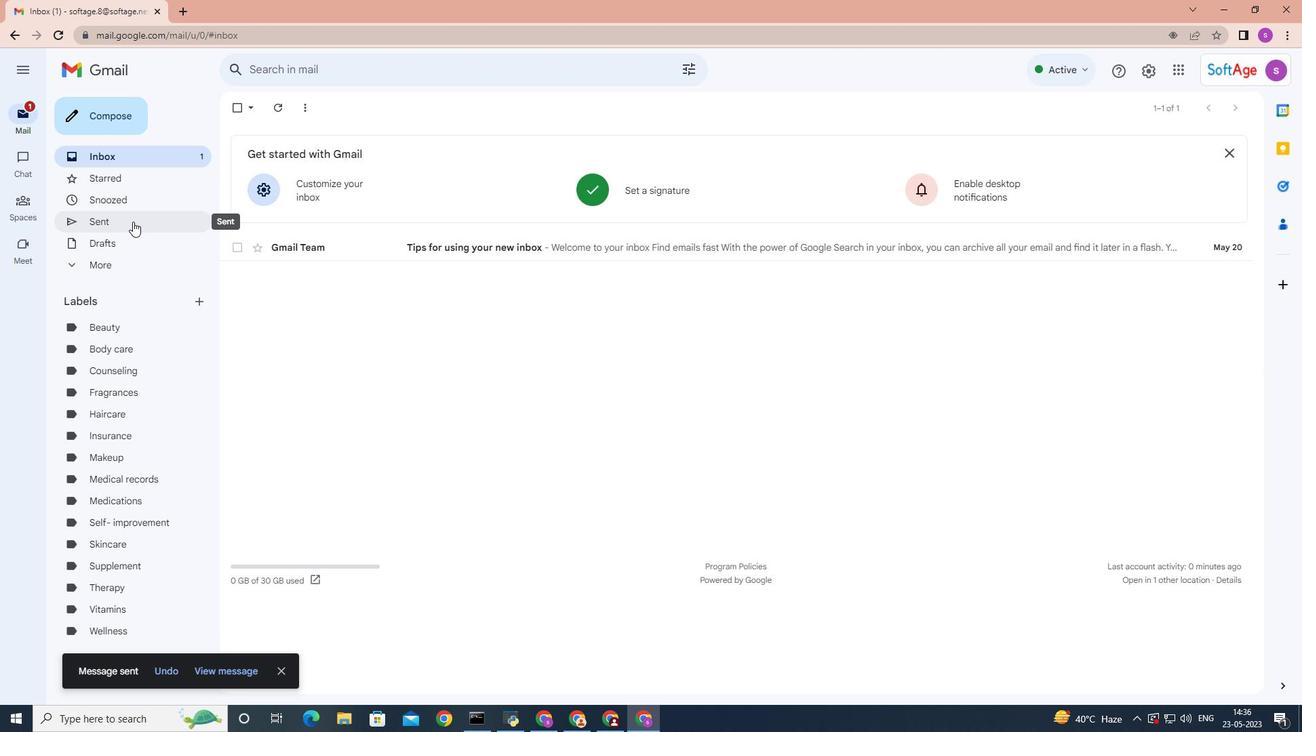 
Action: Mouse moved to (301, 172)
Screenshot: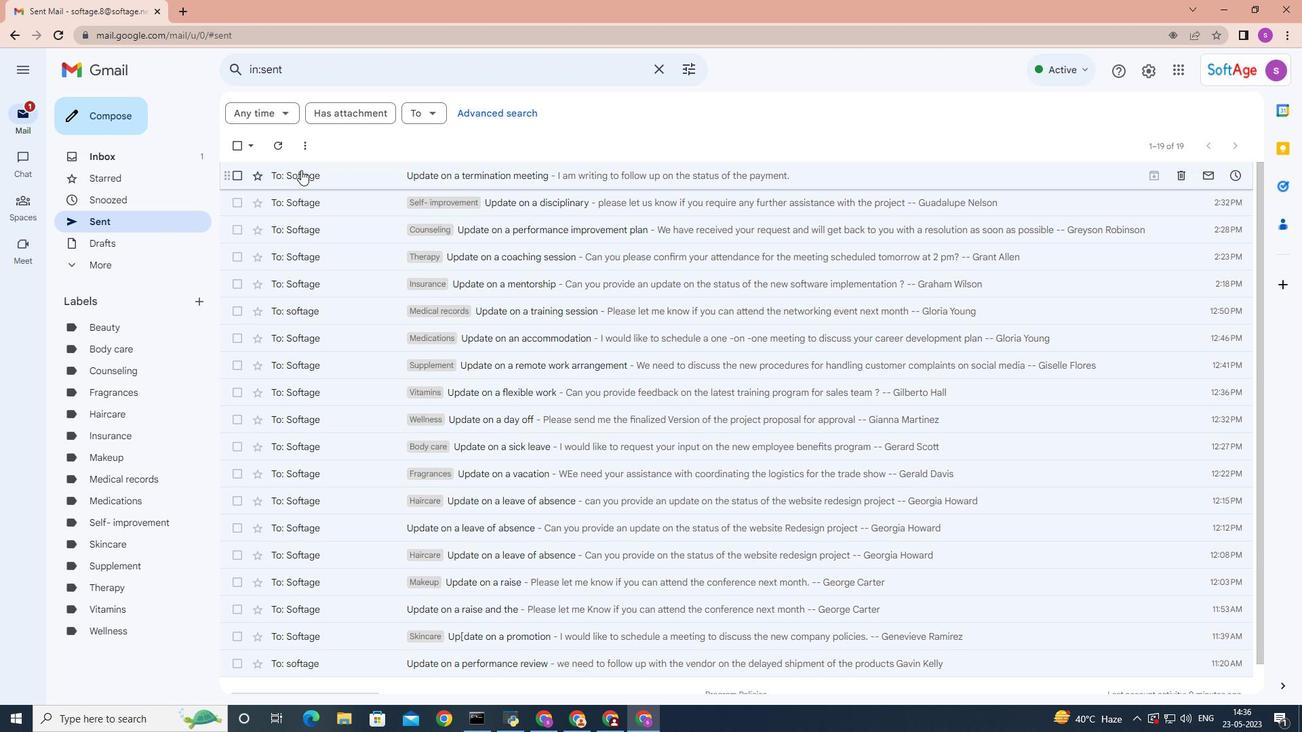 
Action: Mouse pressed right at (301, 172)
Screenshot: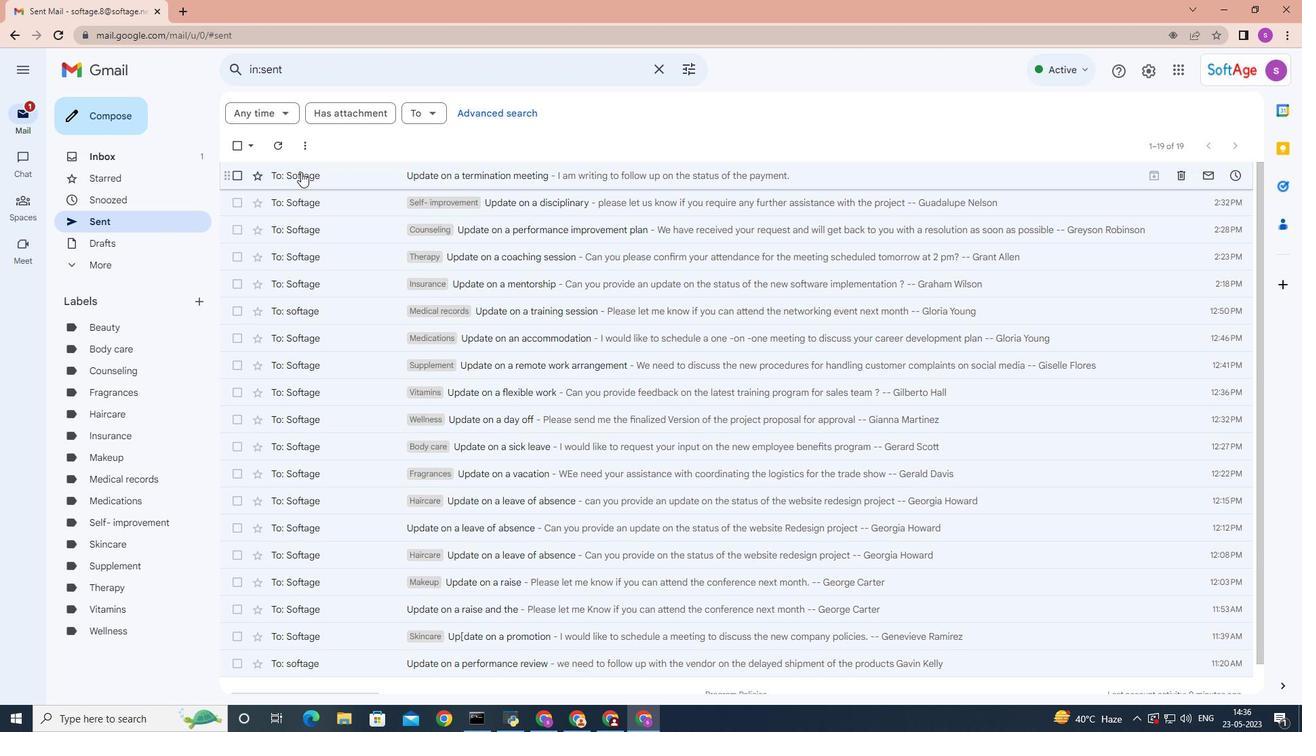 
Action: Mouse moved to (506, 447)
Screenshot: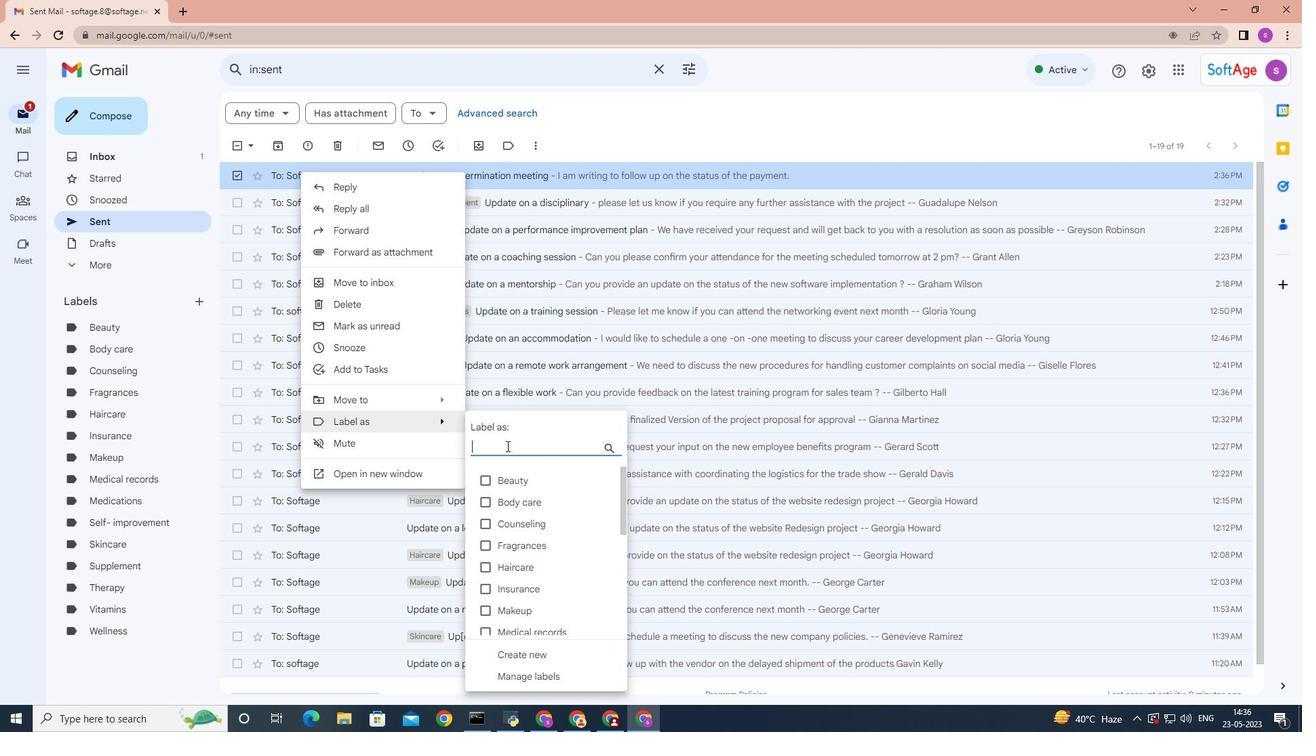 
Action: Key pressed <Key.shift>Self-<Key.space>helf
Screenshot: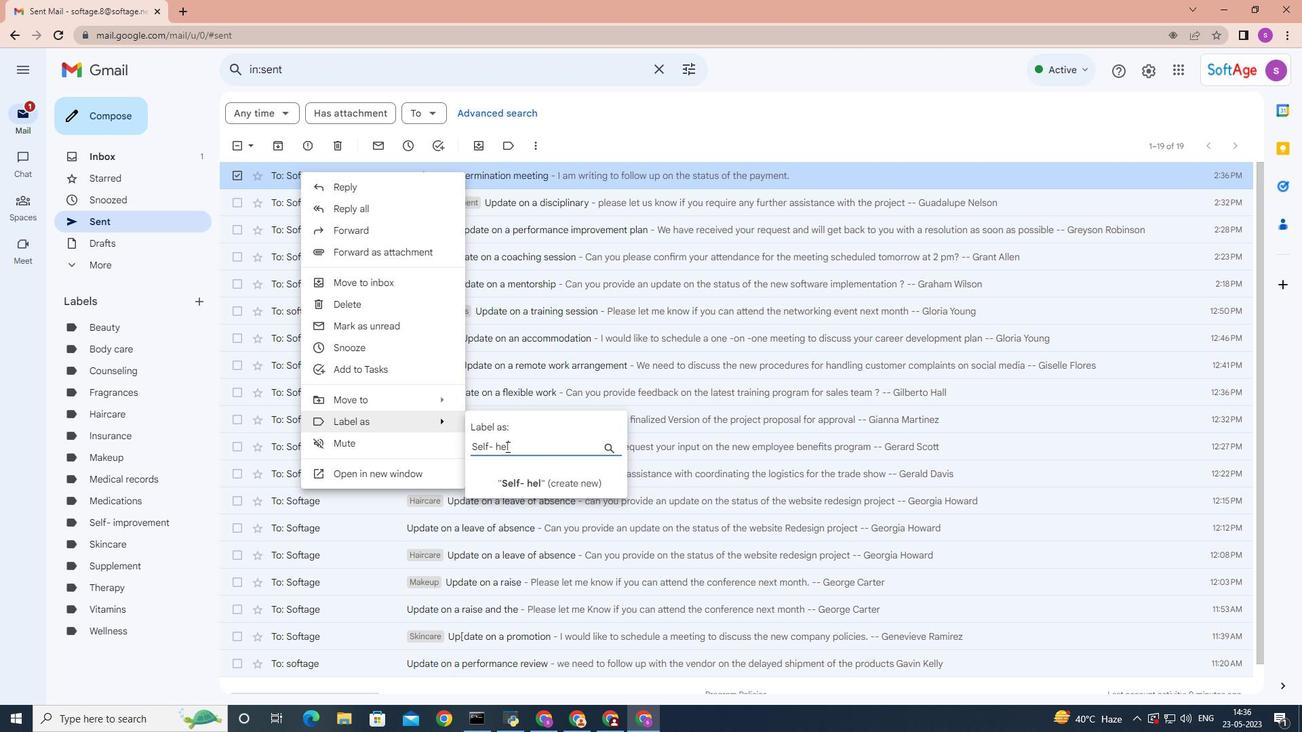 
Action: Mouse moved to (535, 486)
Screenshot: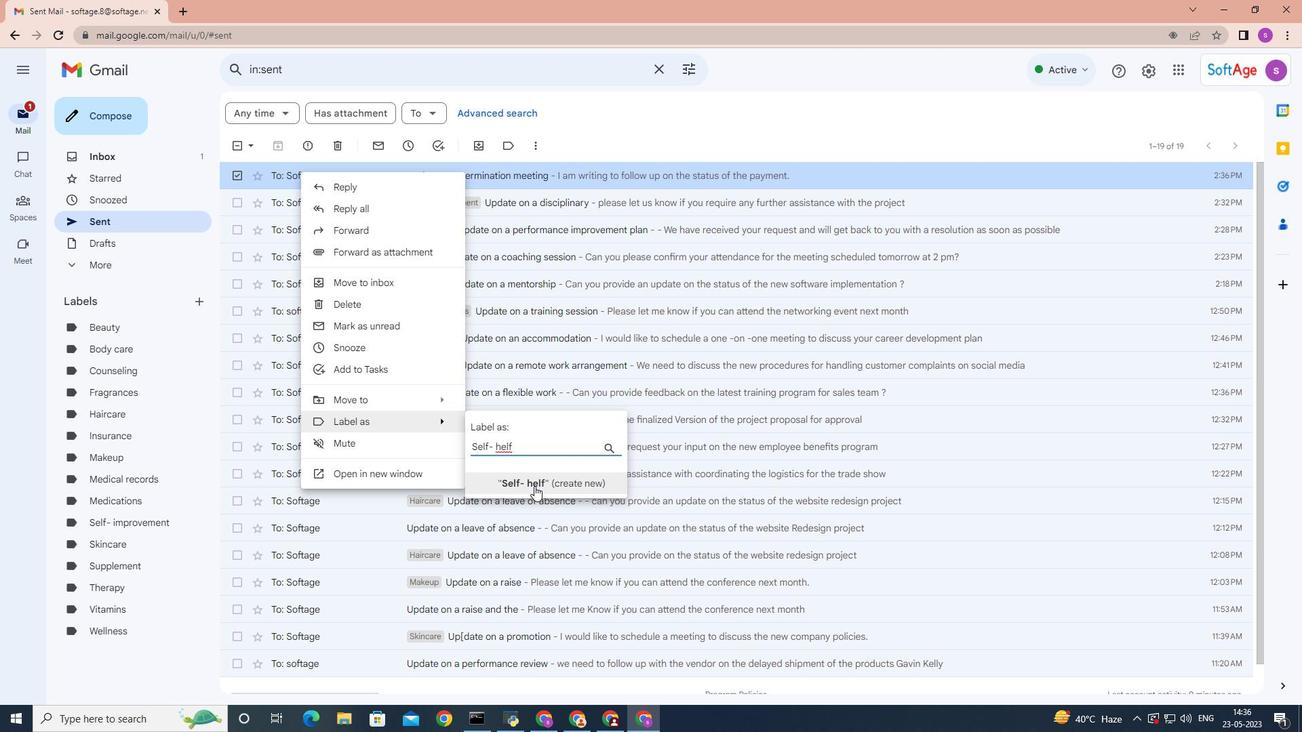 
Action: Mouse pressed left at (535, 486)
Screenshot: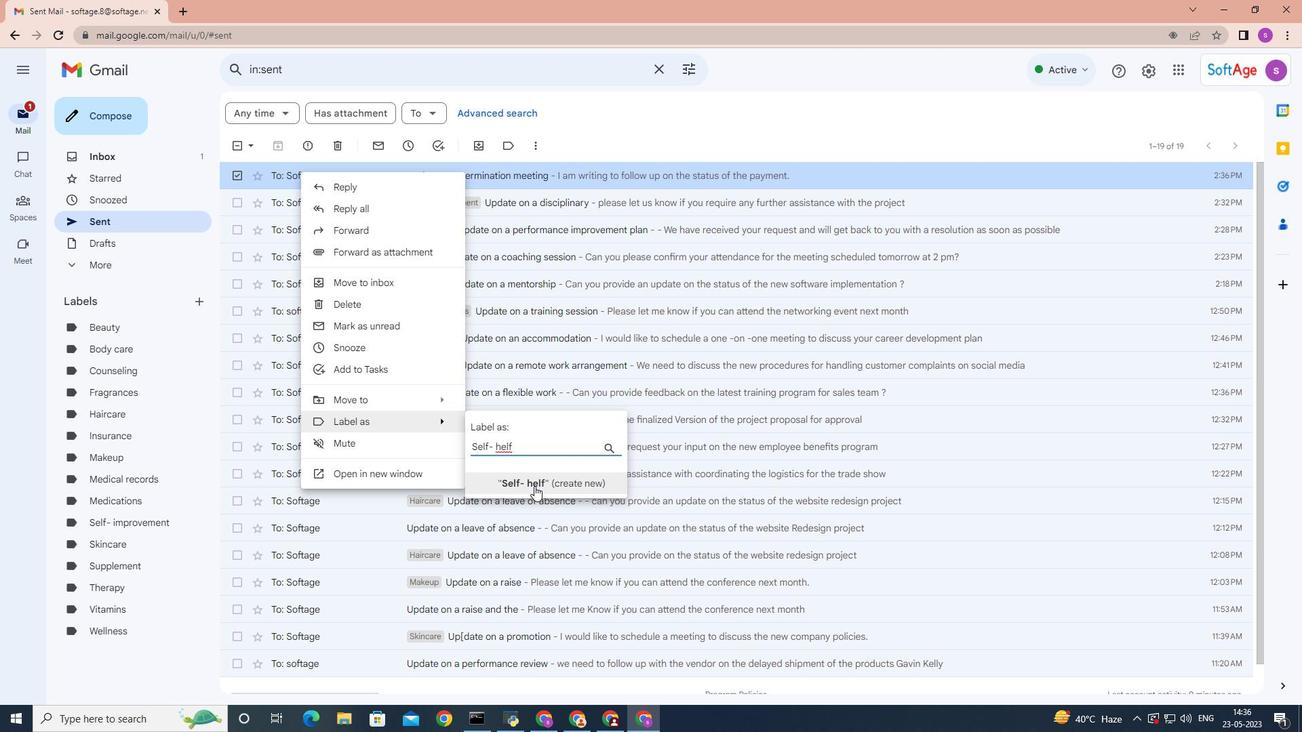 
Action: Mouse moved to (547, 350)
Screenshot: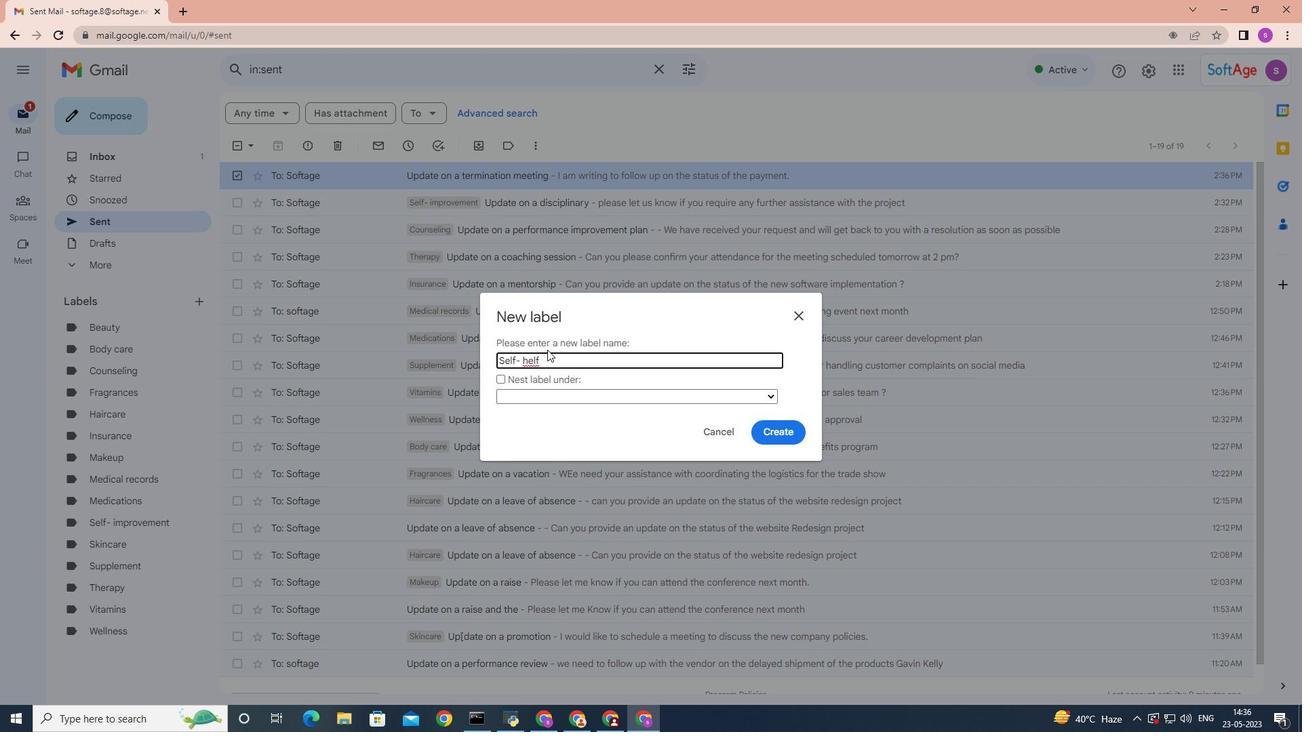 
Action: Mouse pressed left at (547, 350)
Screenshot: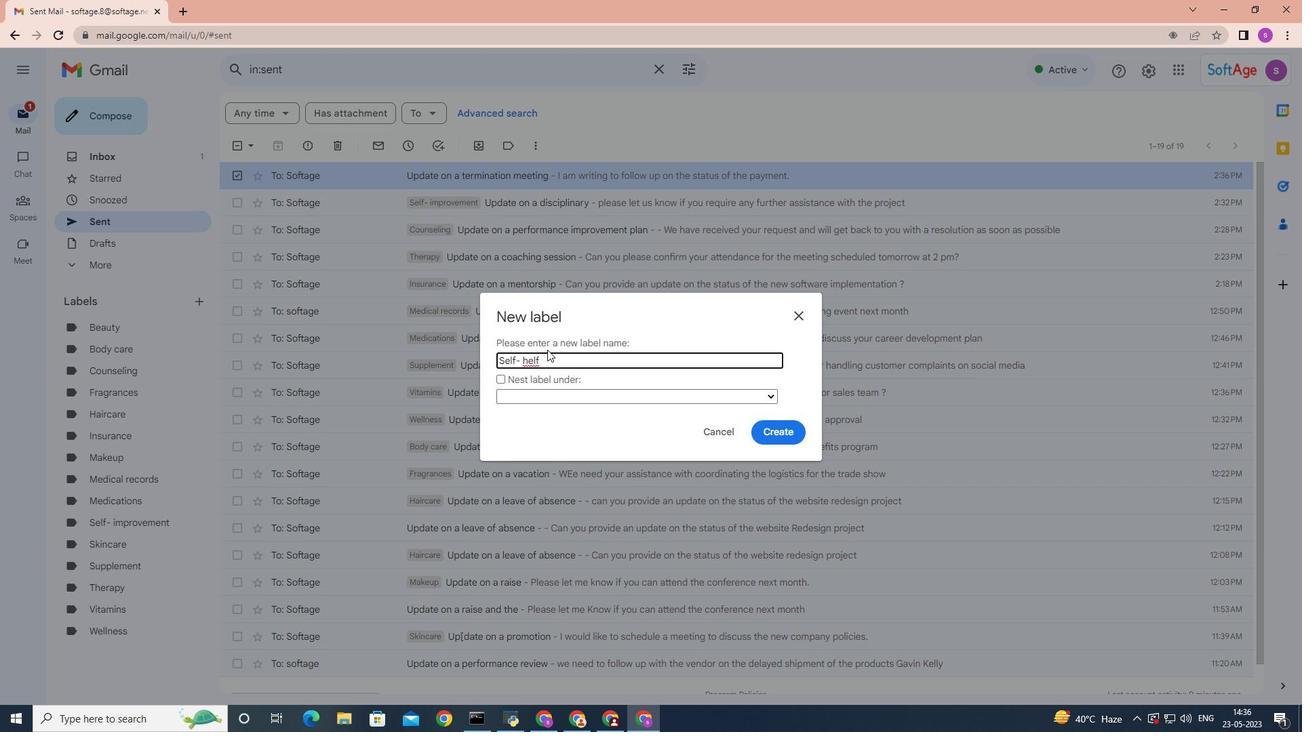 
Action: Mouse moved to (549, 361)
Screenshot: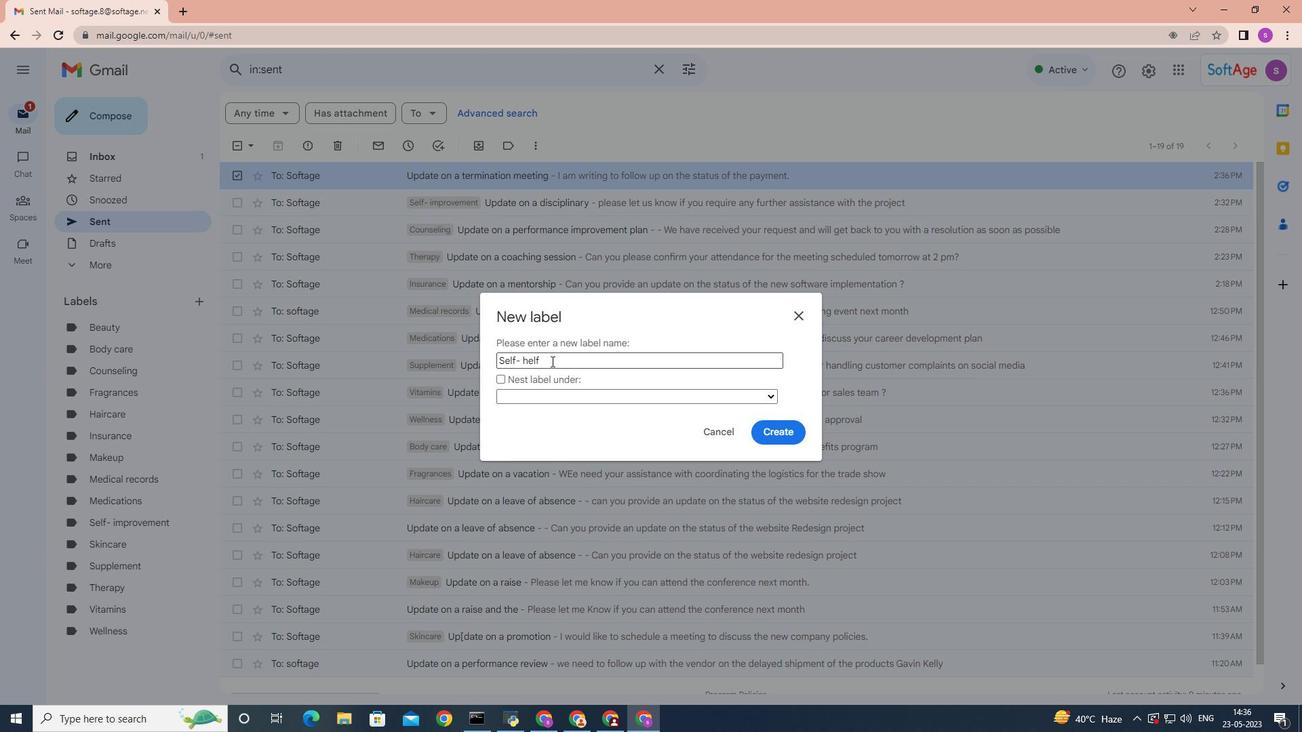 
Action: Mouse pressed left at (549, 361)
Screenshot: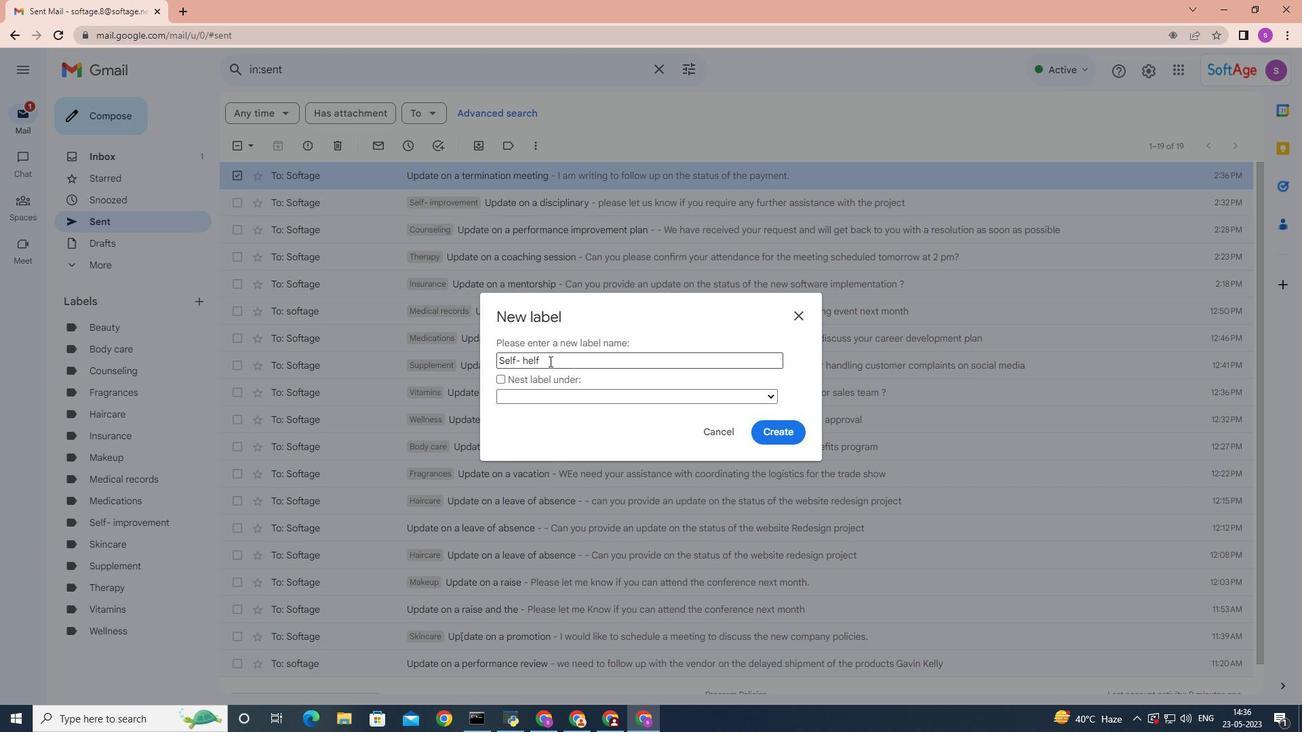 
Action: Mouse moved to (552, 359)
Screenshot: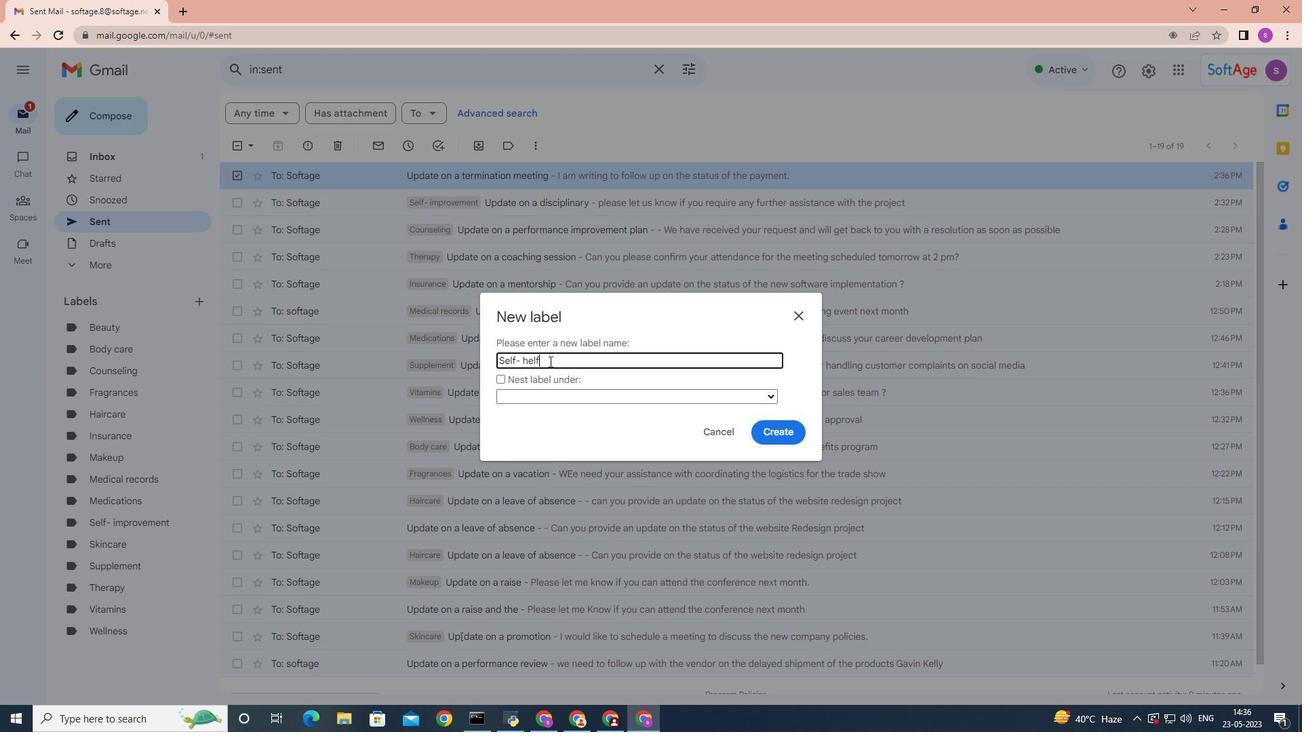 
Action: Key pressed <Key.backspace>p
Screenshot: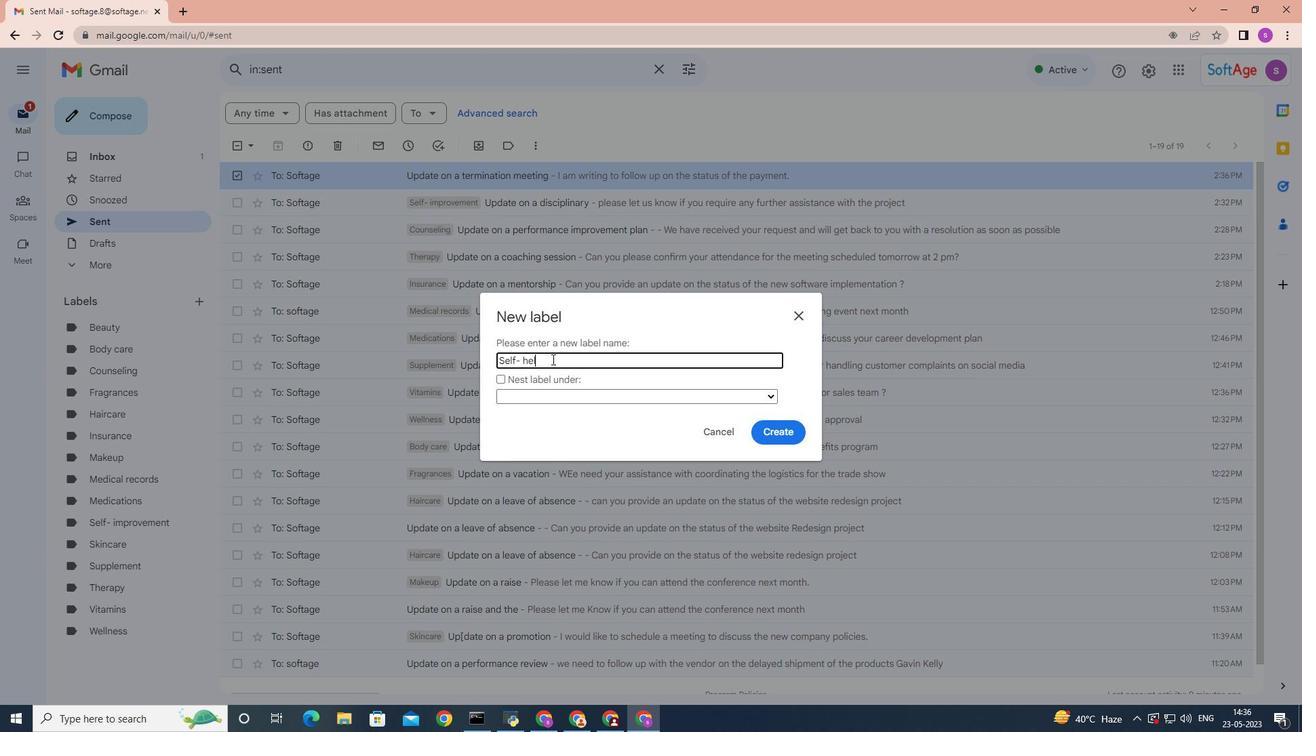 
Action: Mouse moved to (782, 436)
Screenshot: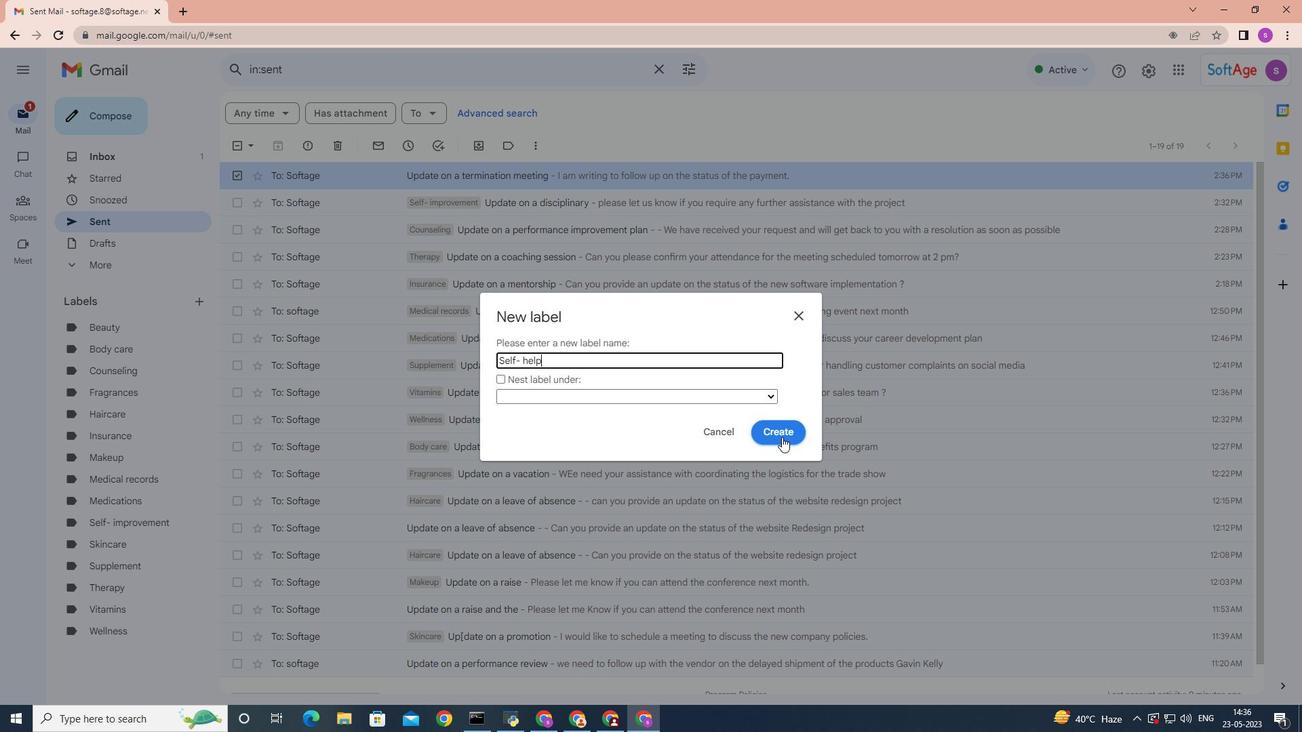 
Action: Mouse pressed left at (782, 436)
Screenshot: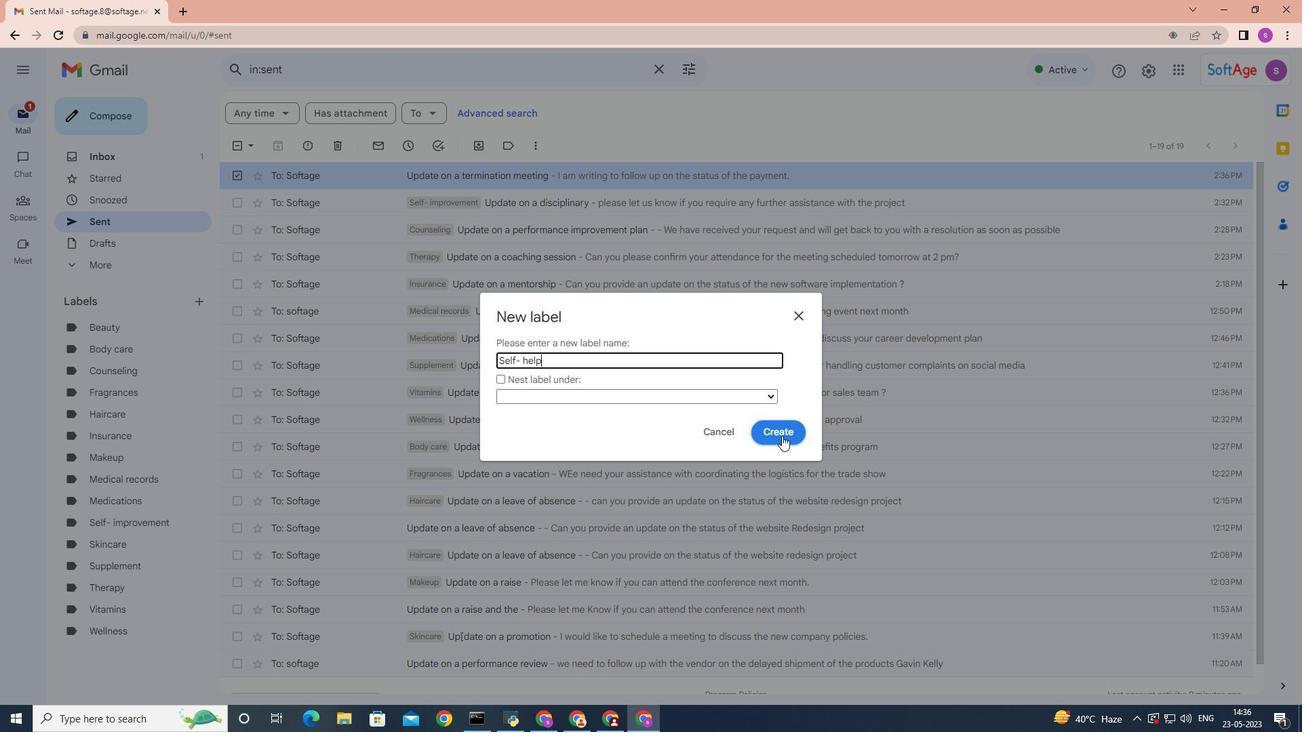 
Action: Mouse moved to (781, 436)
Screenshot: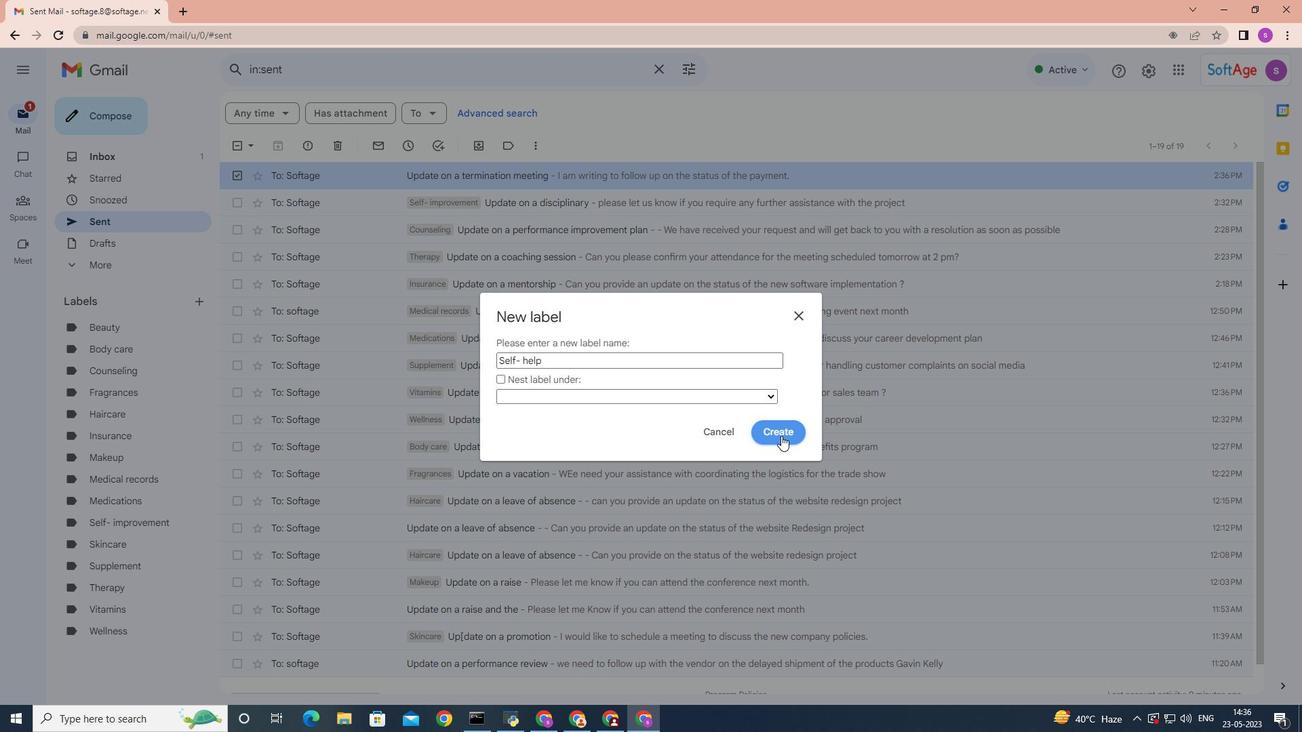 
